 Task: Research Airbnb options in Stanger, South Africa from 20th December, 2023 to 25th December, 2023 for 7 adults. Place can be entire room or shared room with 4 bedrooms having 7 beds and 4 bathrooms. Property type can be house. Amenities needed are: wifi, TV, free parkinig on premises, gym, breakfast.
Action: Mouse moved to (400, 78)
Screenshot: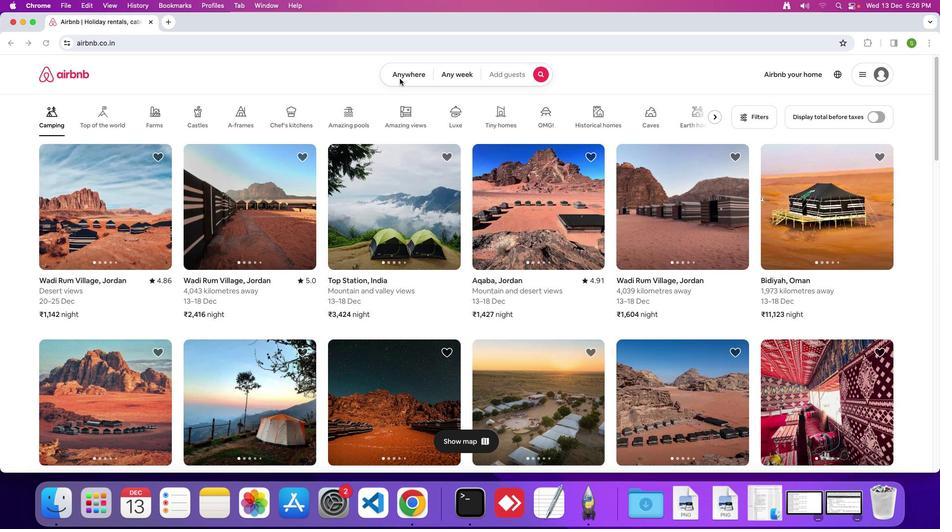 
Action: Mouse pressed left at (400, 78)
Screenshot: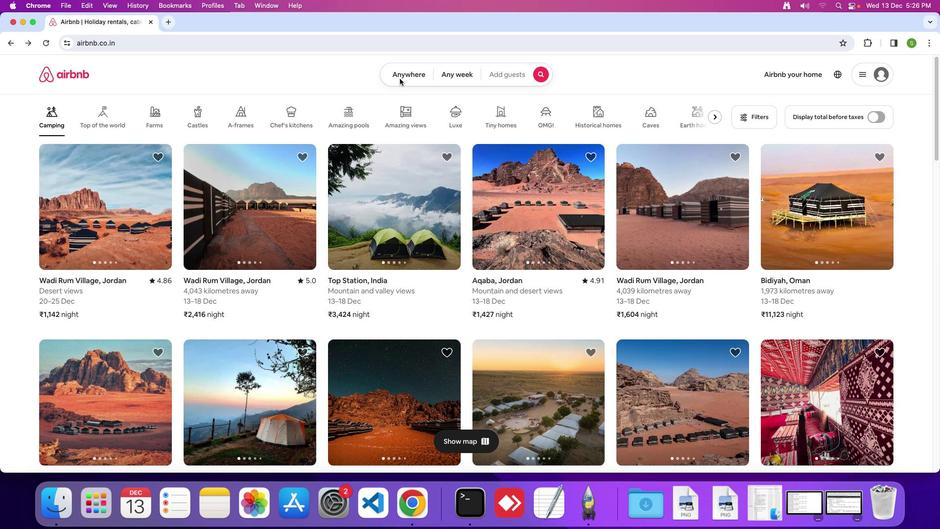 
Action: Mouse moved to (407, 76)
Screenshot: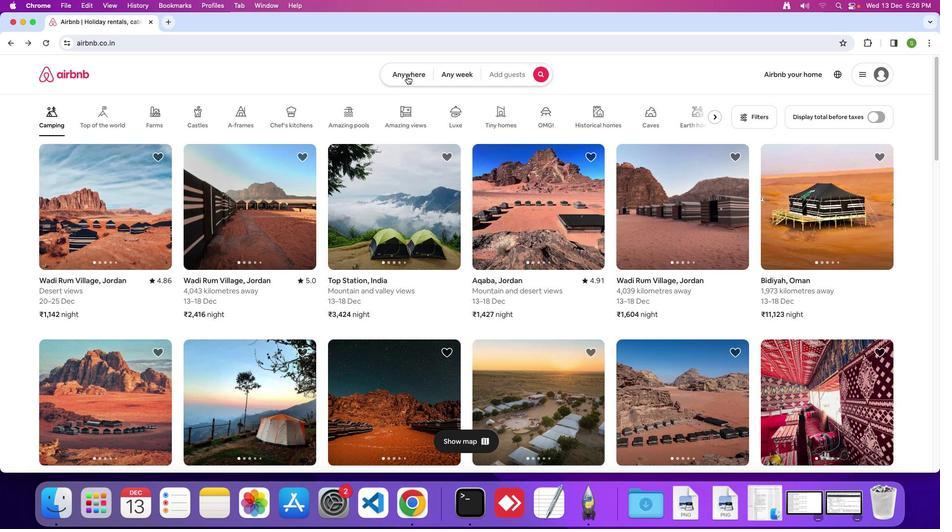 
Action: Mouse pressed left at (407, 76)
Screenshot: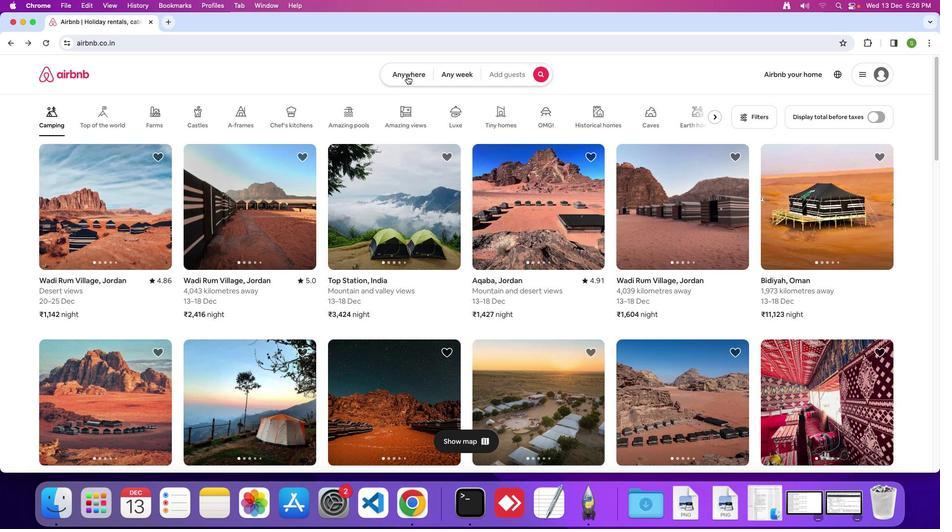
Action: Mouse moved to (359, 108)
Screenshot: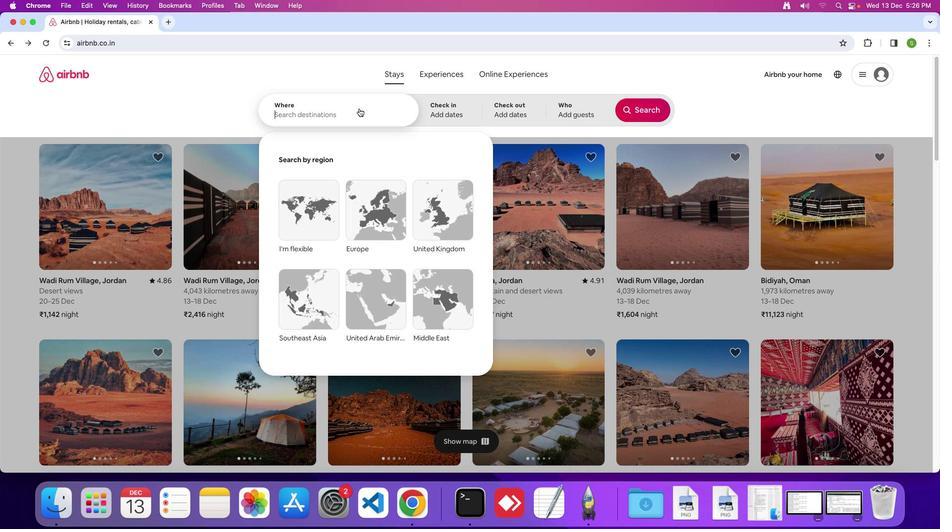 
Action: Mouse pressed left at (359, 108)
Screenshot: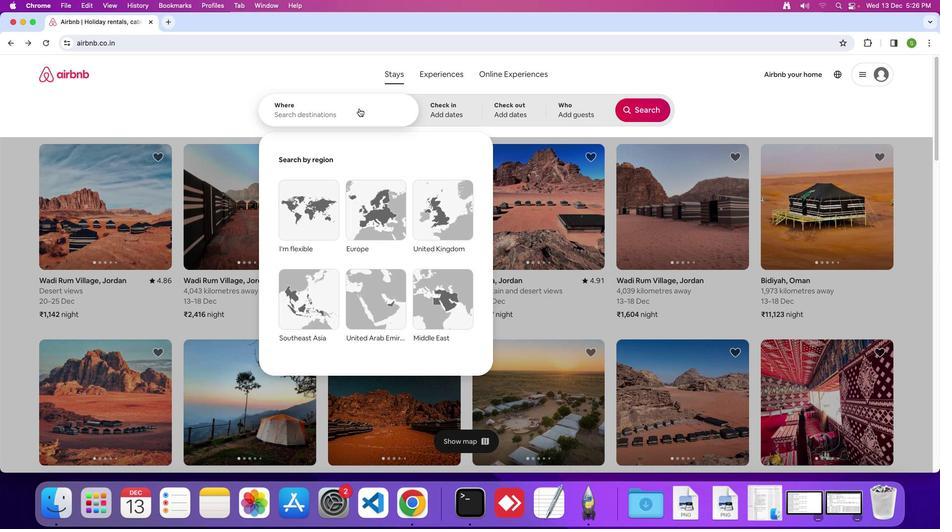 
Action: Mouse moved to (359, 108)
Screenshot: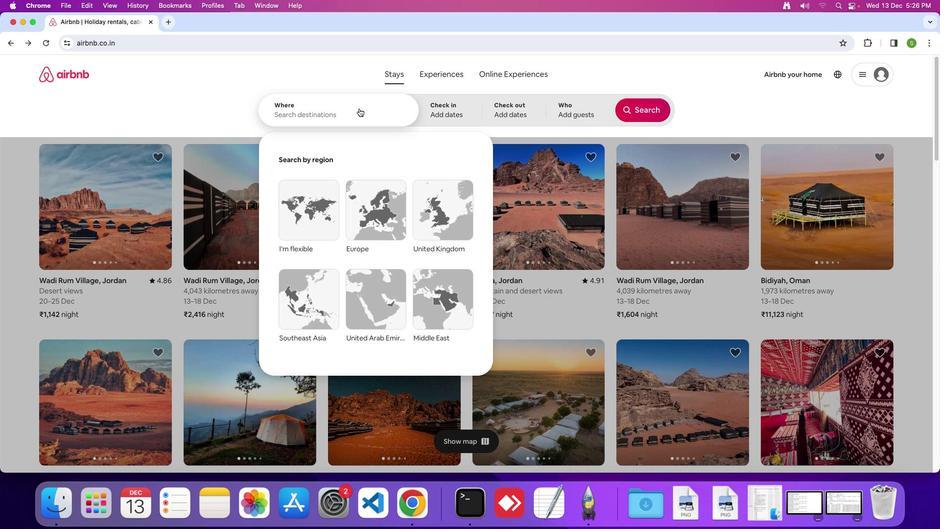 
Action: Key pressed 'S'Key.caps_lock't''a''n''g''e''r'','Key.spaceKey.shift'S''o''u''t''h'Key.spaceKey.shift'A''f''r''i''c''a'Key.enter
Screenshot: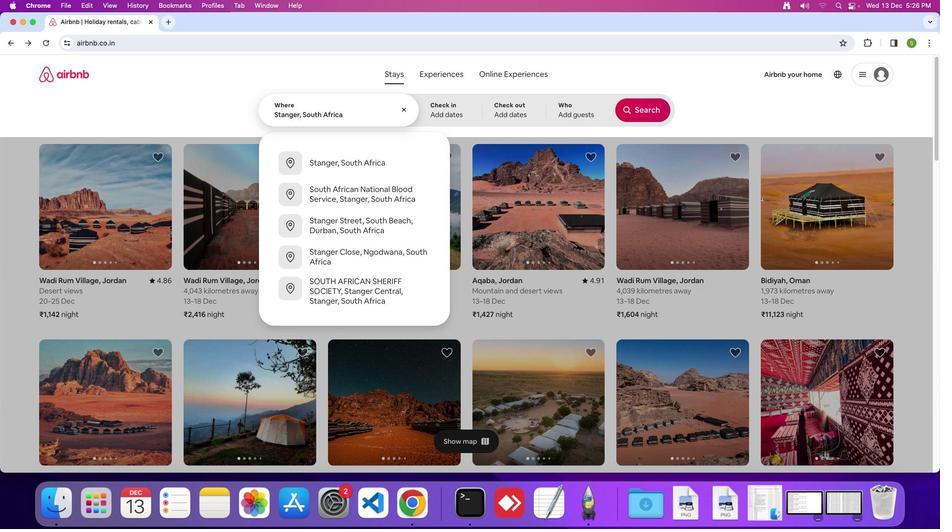 
Action: Mouse moved to (371, 298)
Screenshot: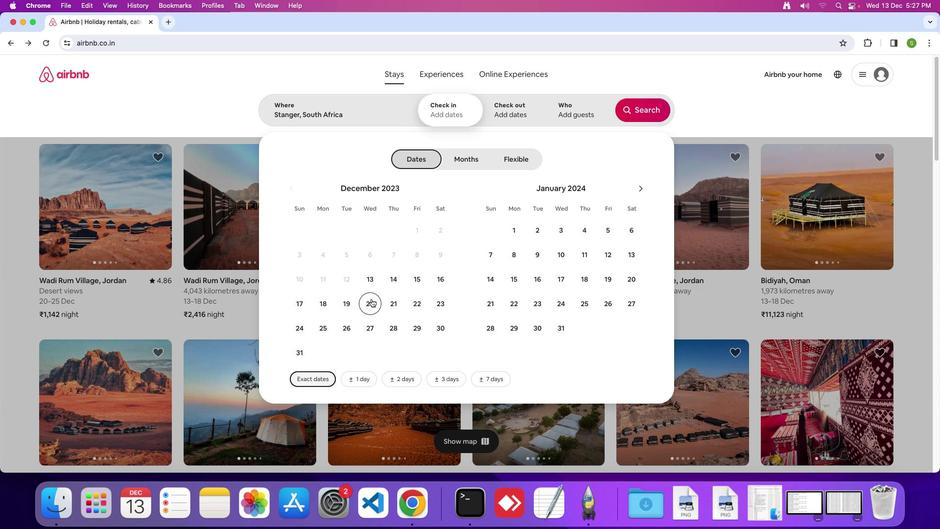 
Action: Mouse pressed left at (371, 298)
Screenshot: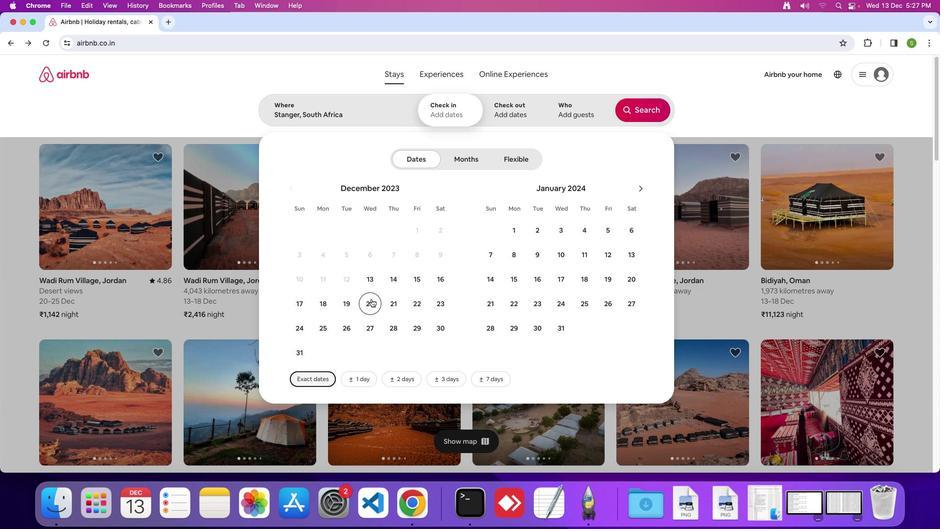 
Action: Mouse moved to (321, 321)
Screenshot: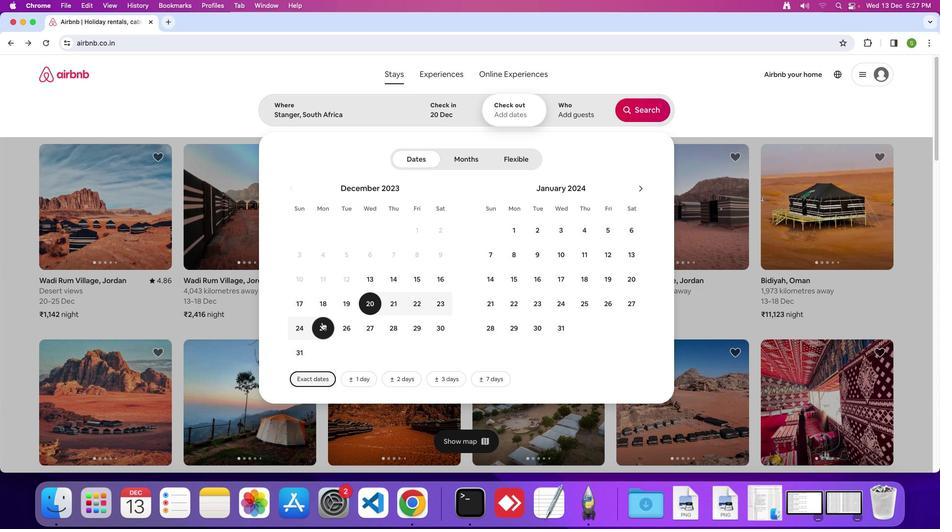 
Action: Mouse pressed left at (321, 321)
Screenshot: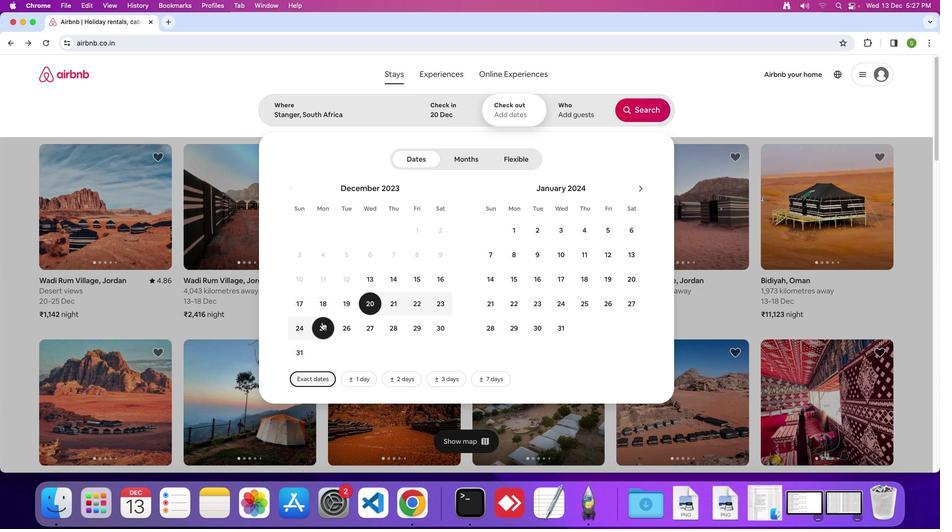 
Action: Mouse moved to (568, 107)
Screenshot: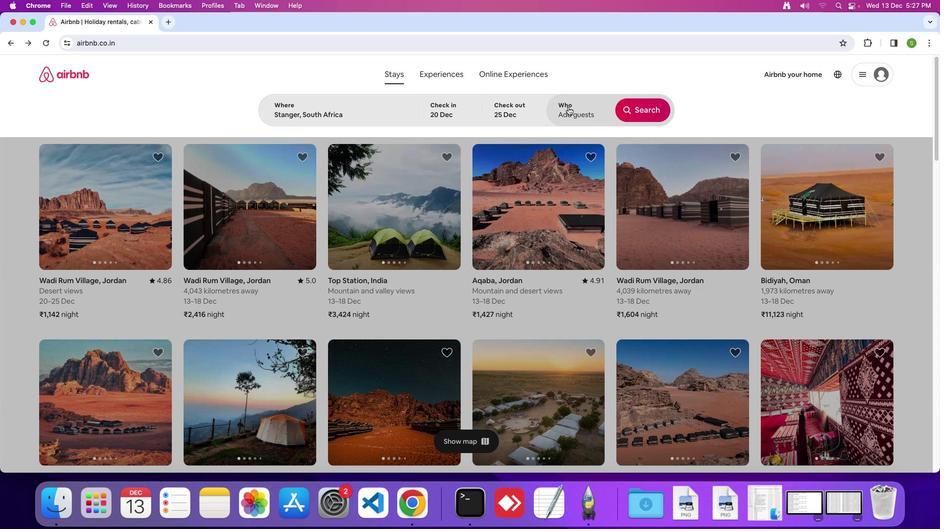 
Action: Mouse pressed left at (568, 107)
Screenshot: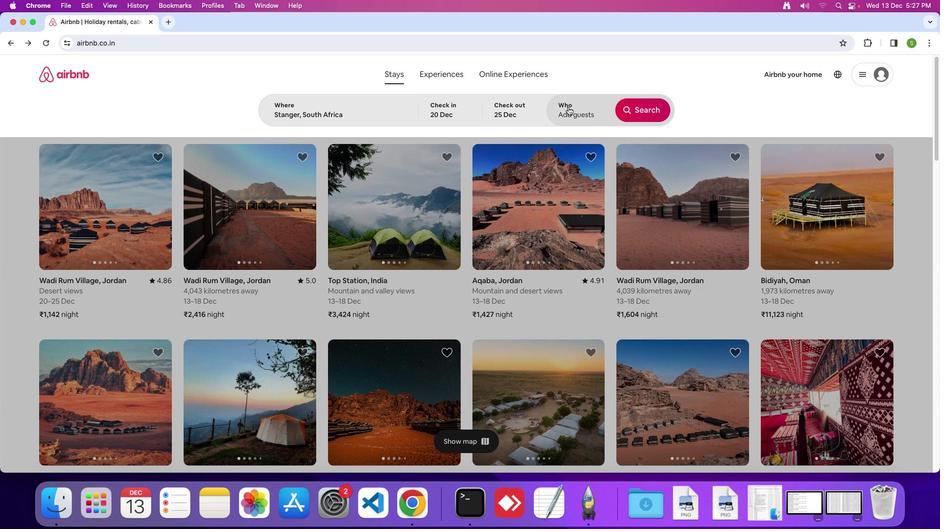 
Action: Mouse moved to (644, 159)
Screenshot: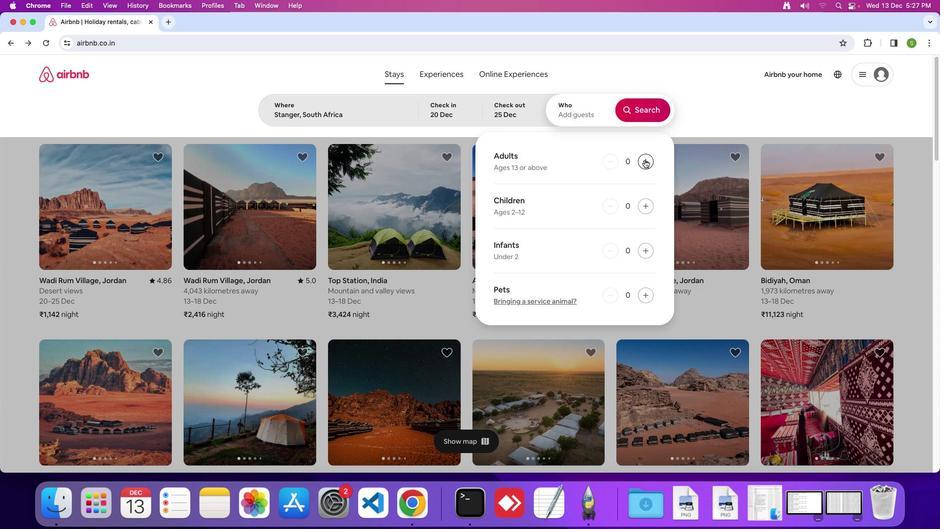 
Action: Mouse pressed left at (644, 159)
Screenshot: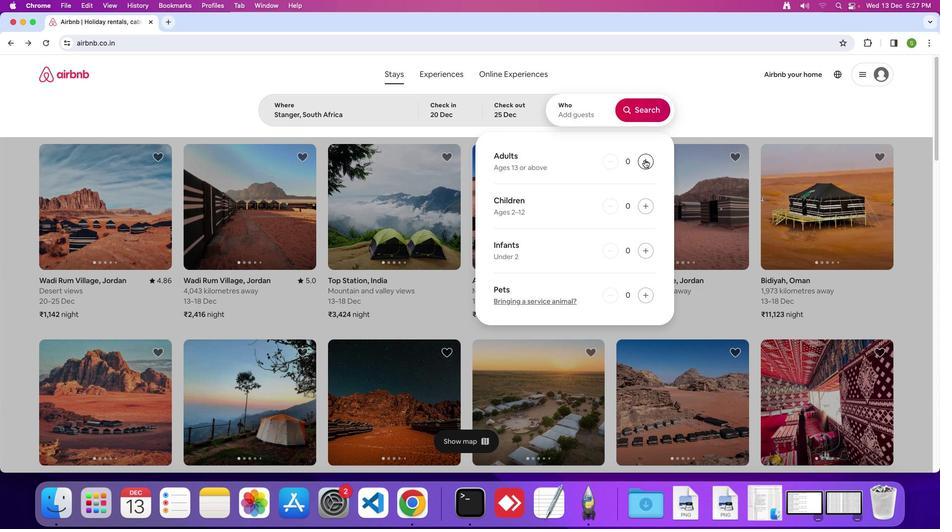 
Action: Mouse pressed left at (644, 159)
Screenshot: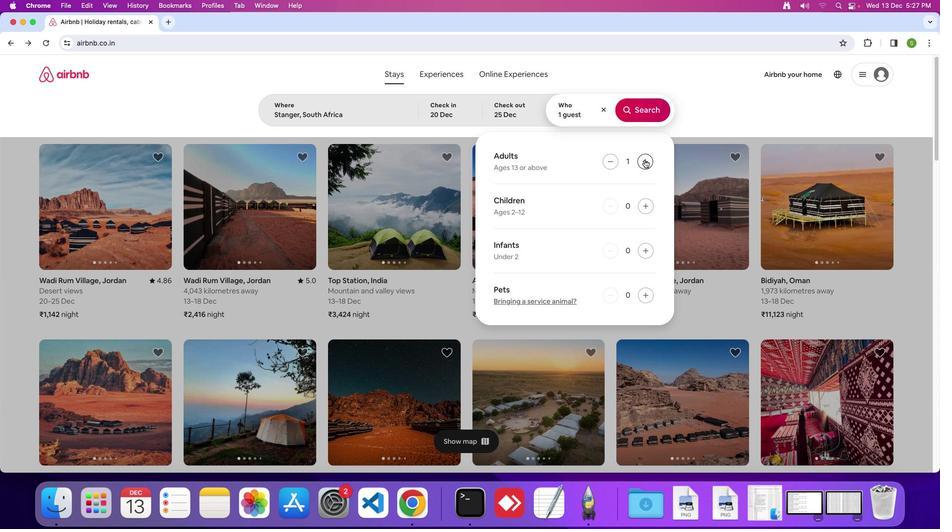 
Action: Mouse pressed left at (644, 159)
Screenshot: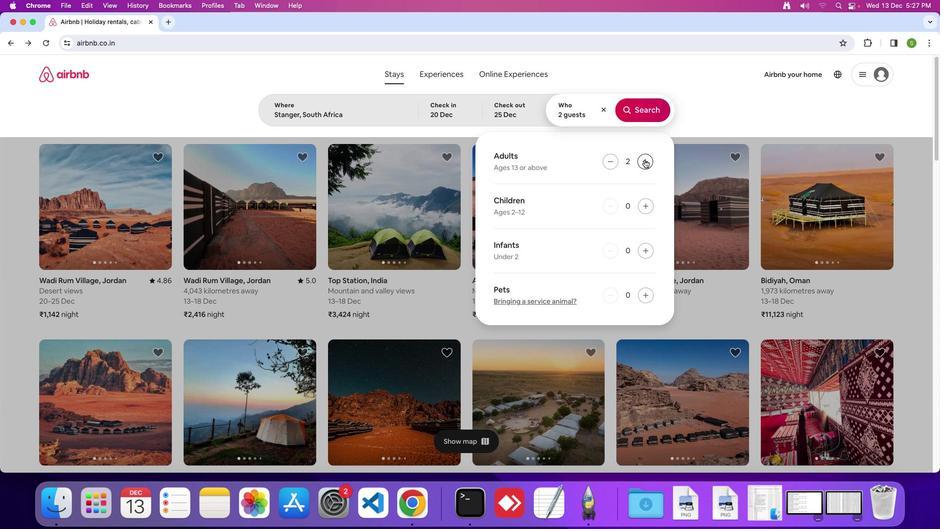 
Action: Mouse pressed left at (644, 159)
Screenshot: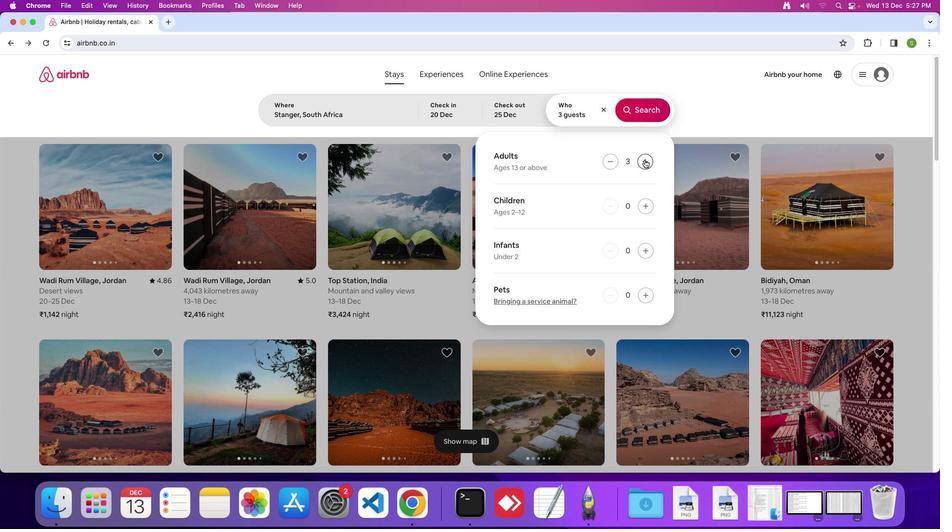 
Action: Mouse pressed left at (644, 159)
Screenshot: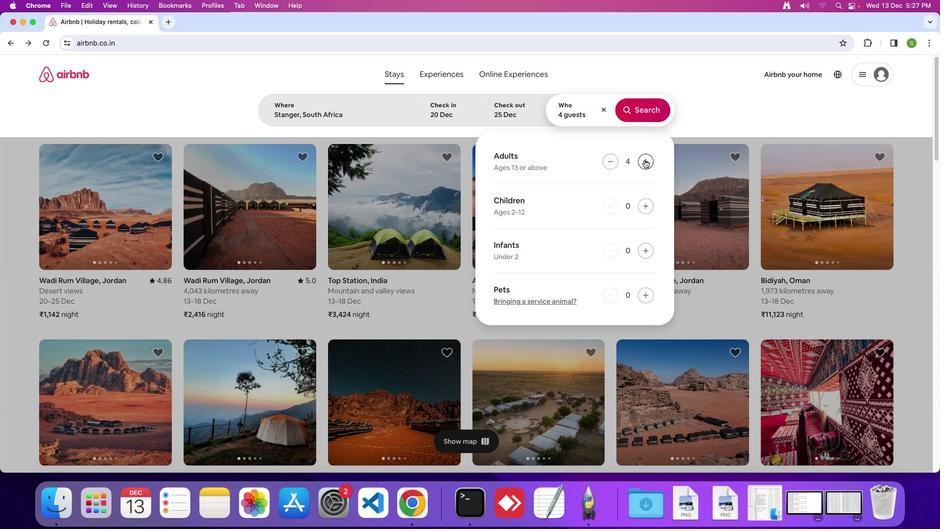
Action: Mouse pressed left at (644, 159)
Screenshot: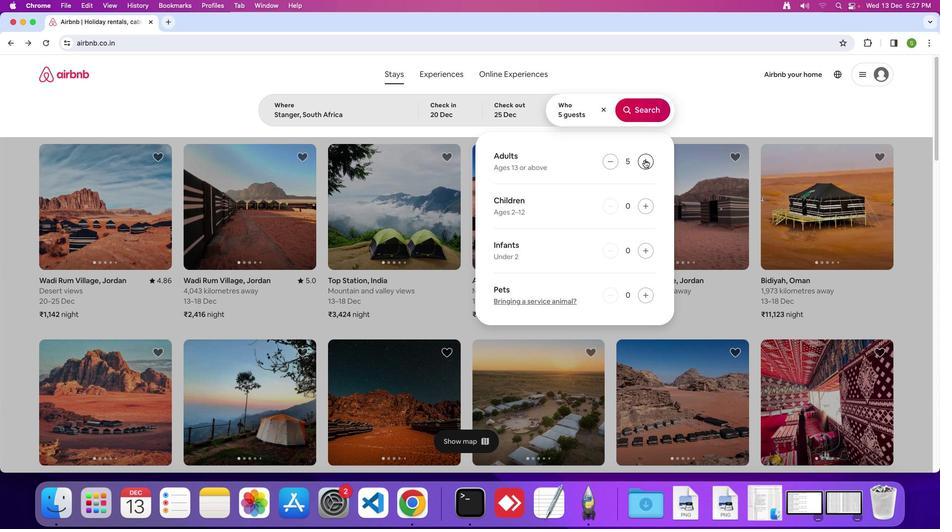 
Action: Mouse pressed left at (644, 159)
Screenshot: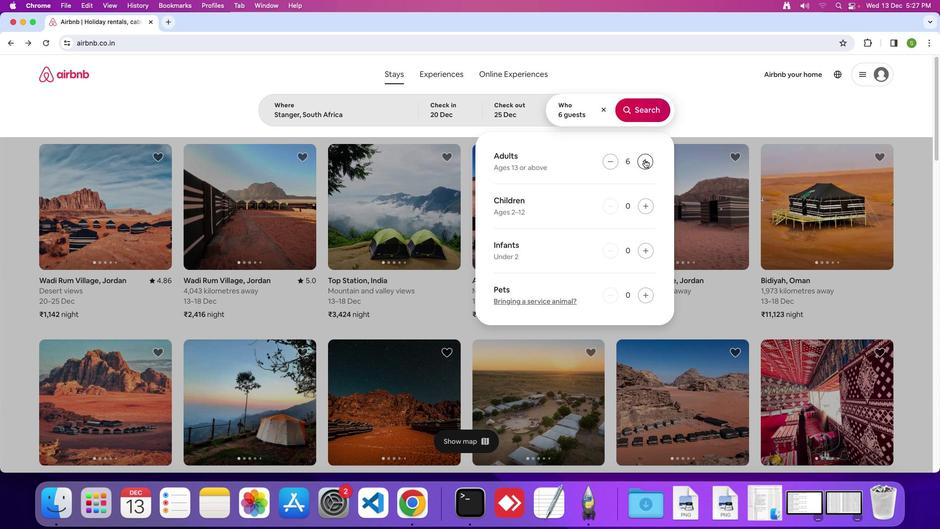 
Action: Mouse moved to (644, 113)
Screenshot: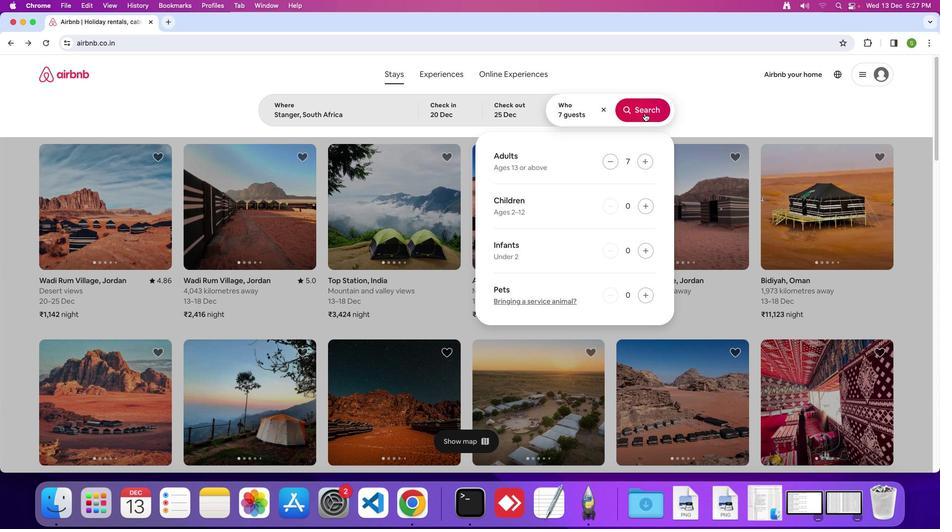 
Action: Mouse pressed left at (644, 113)
Screenshot: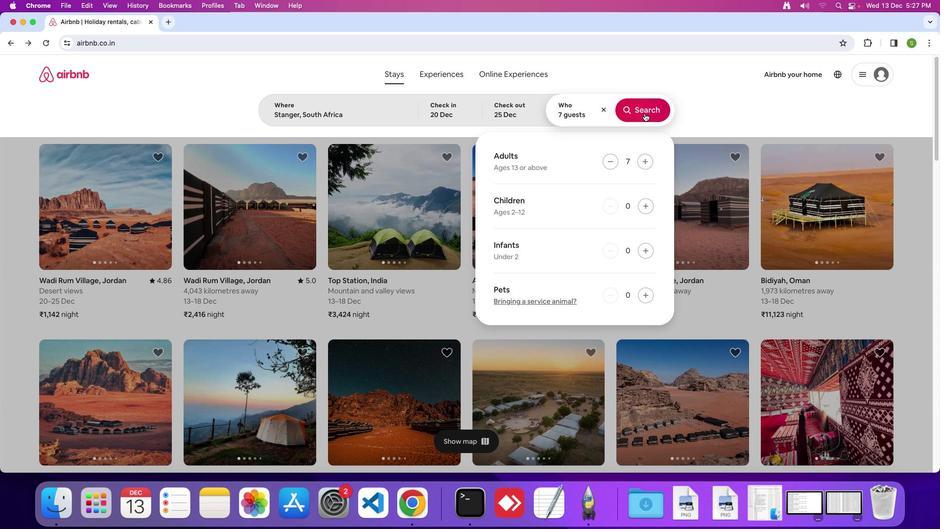 
Action: Mouse moved to (782, 116)
Screenshot: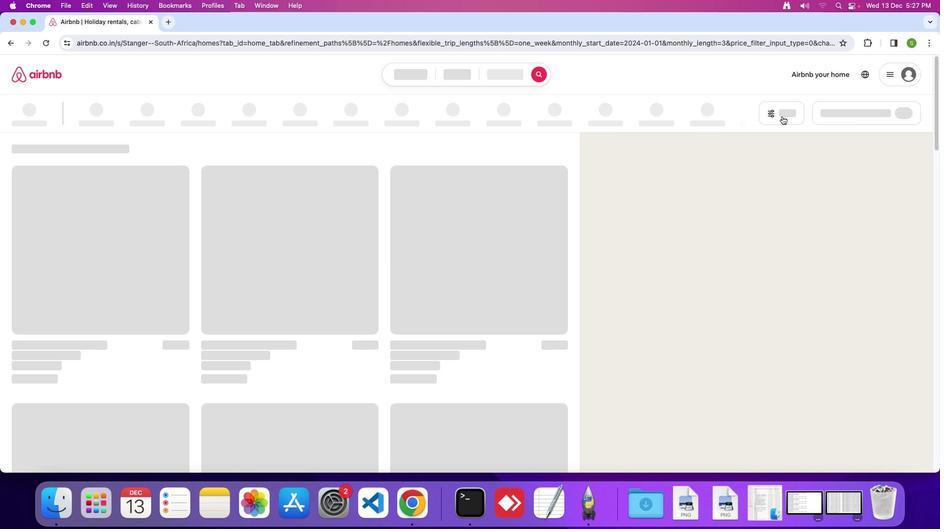 
Action: Mouse pressed left at (782, 116)
Screenshot: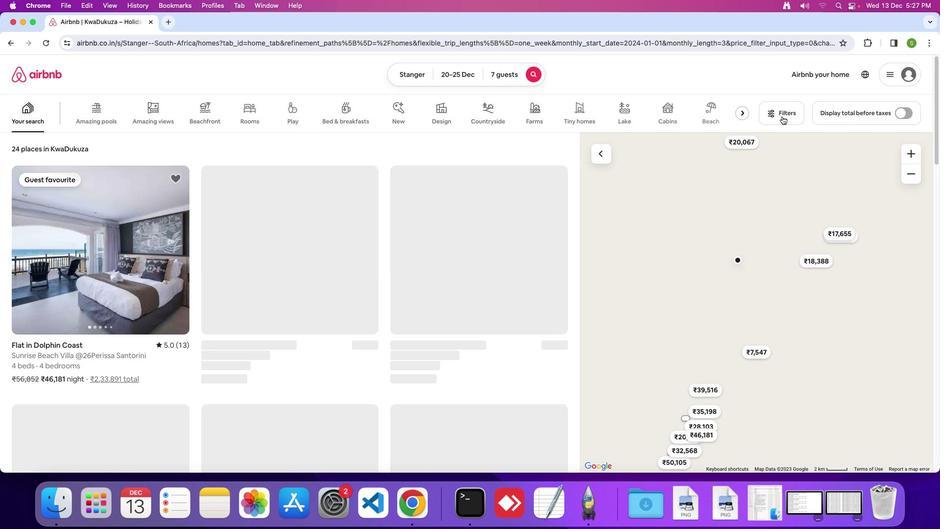 
Action: Mouse moved to (471, 309)
Screenshot: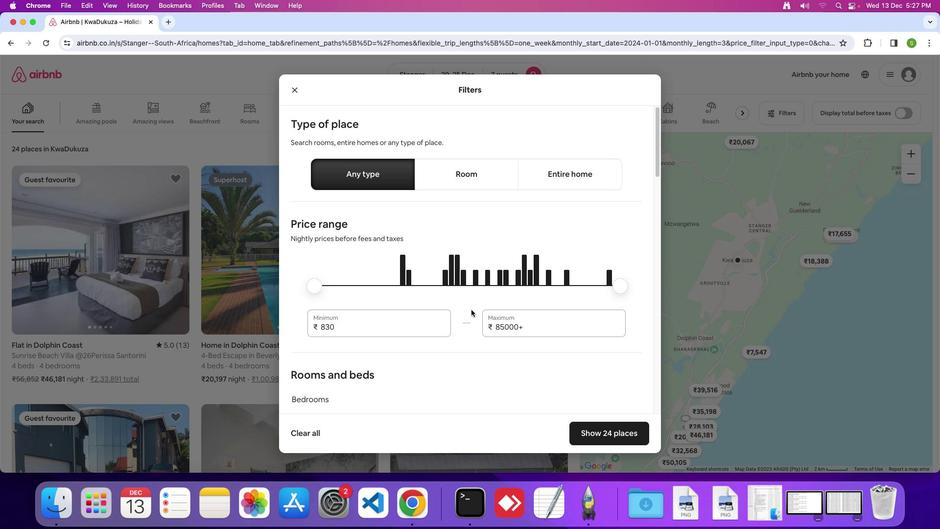 
Action: Mouse scrolled (471, 309) with delta (0, 0)
Screenshot: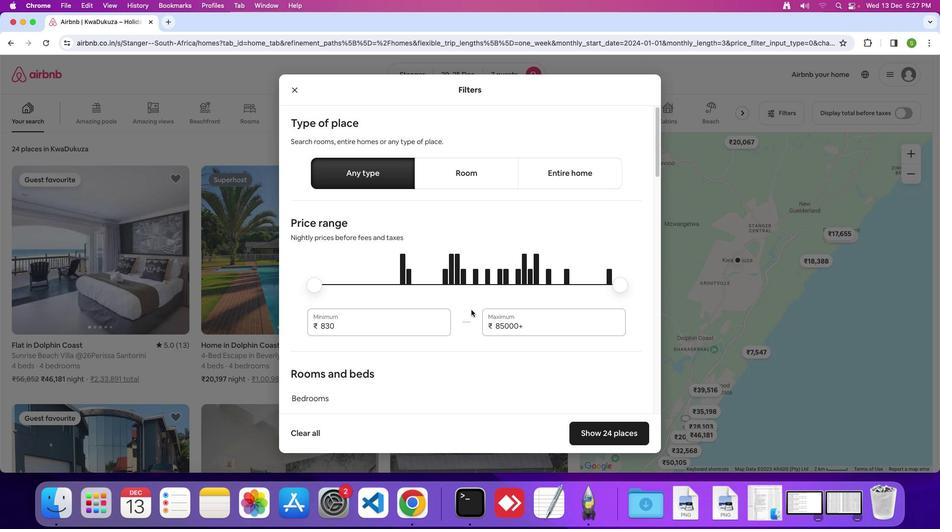 
Action: Mouse scrolled (471, 309) with delta (0, 0)
Screenshot: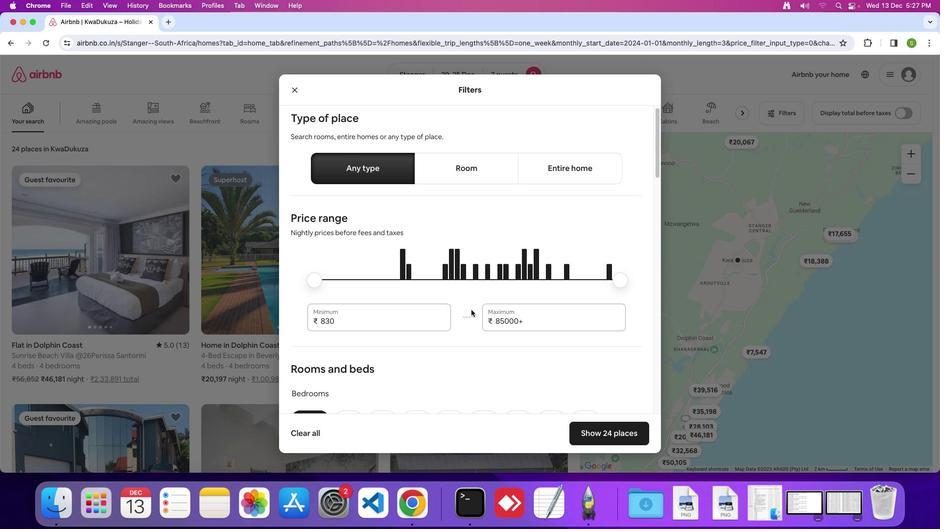 
Action: Mouse scrolled (471, 309) with delta (0, 0)
Screenshot: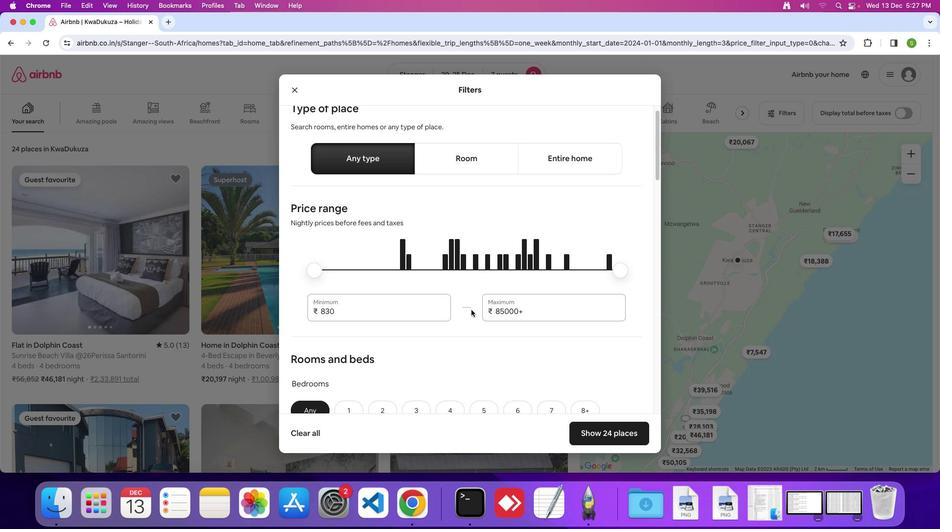
Action: Mouse scrolled (471, 309) with delta (0, 0)
Screenshot: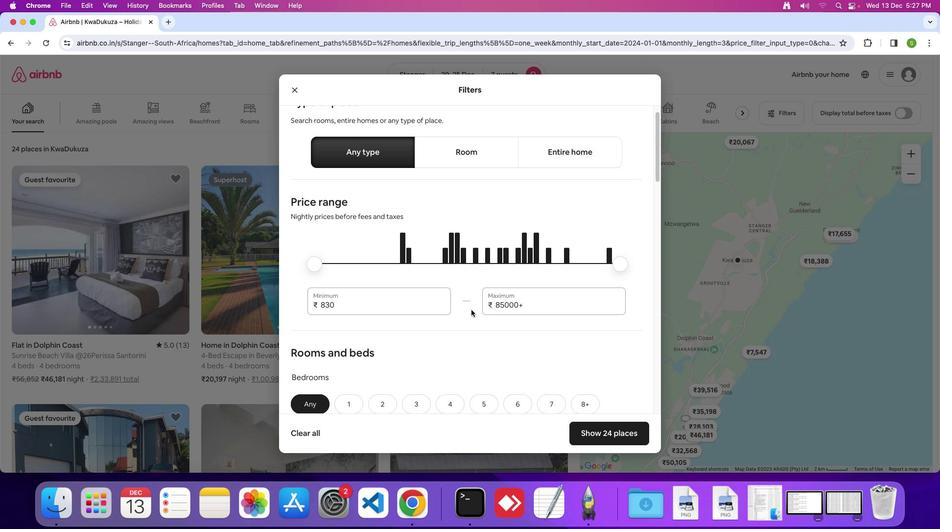 
Action: Mouse scrolled (471, 309) with delta (0, 0)
Screenshot: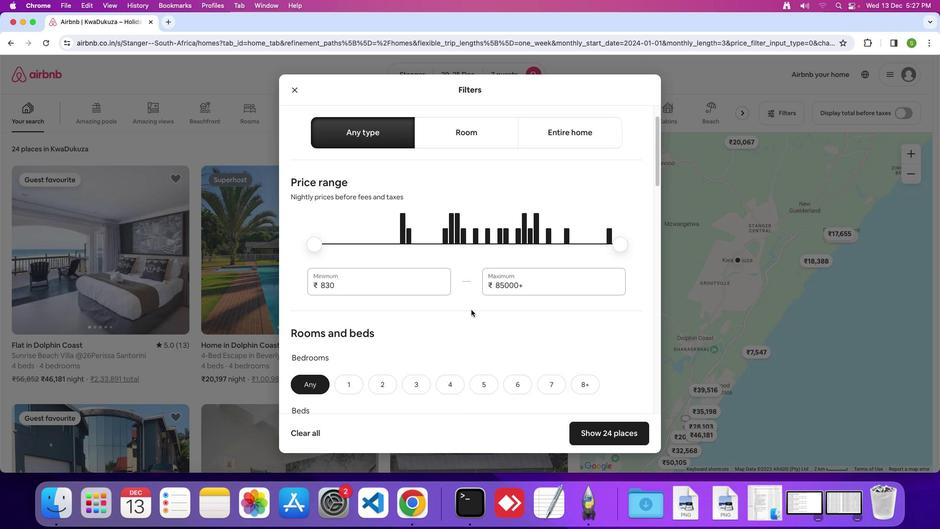 
Action: Mouse scrolled (471, 309) with delta (0, 0)
Screenshot: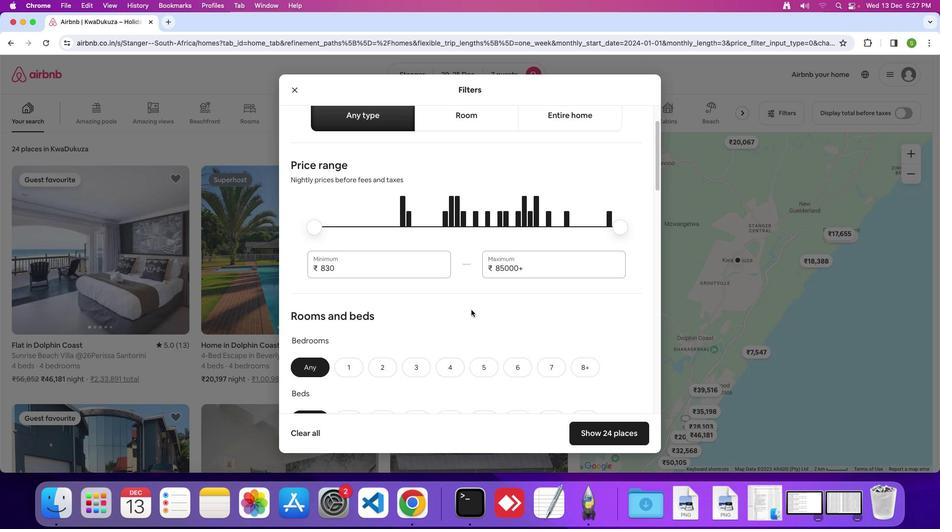 
Action: Mouse scrolled (471, 309) with delta (0, 0)
Screenshot: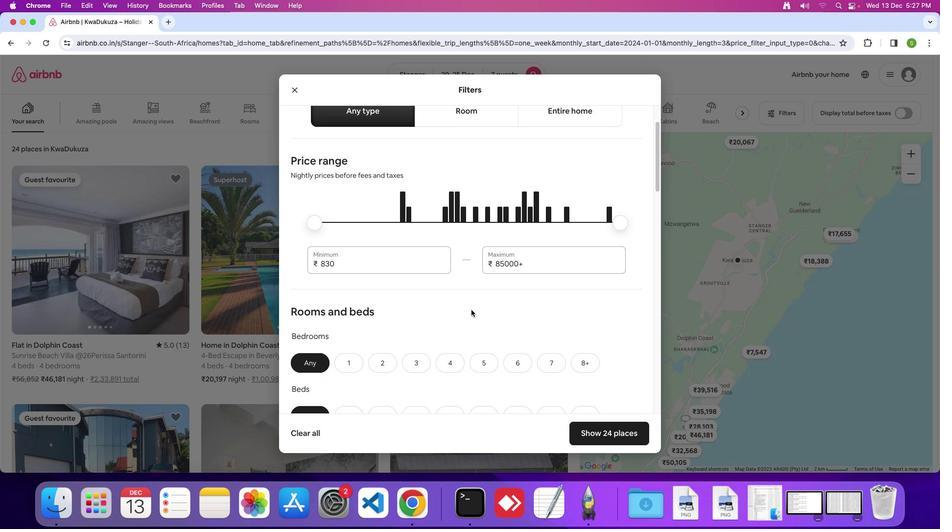 
Action: Mouse scrolled (471, 309) with delta (0, 0)
Screenshot: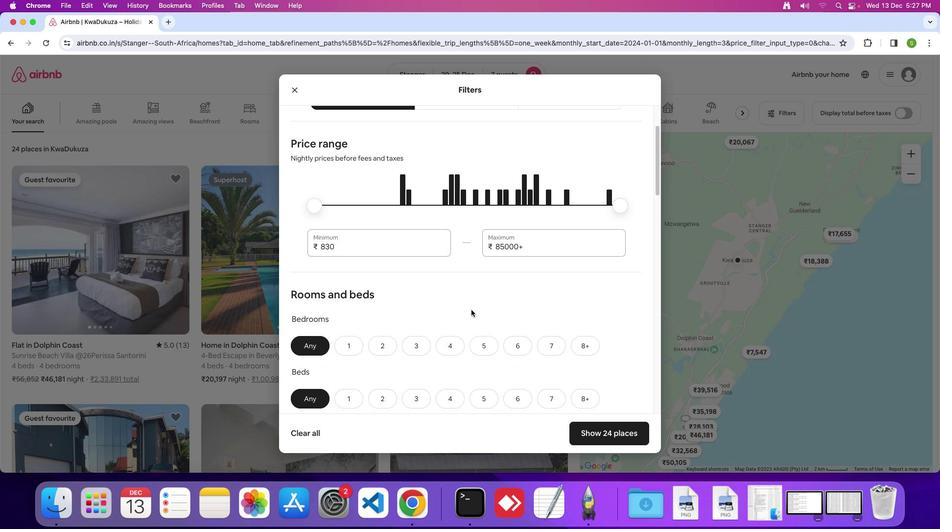 
Action: Mouse scrolled (471, 309) with delta (0, 0)
Screenshot: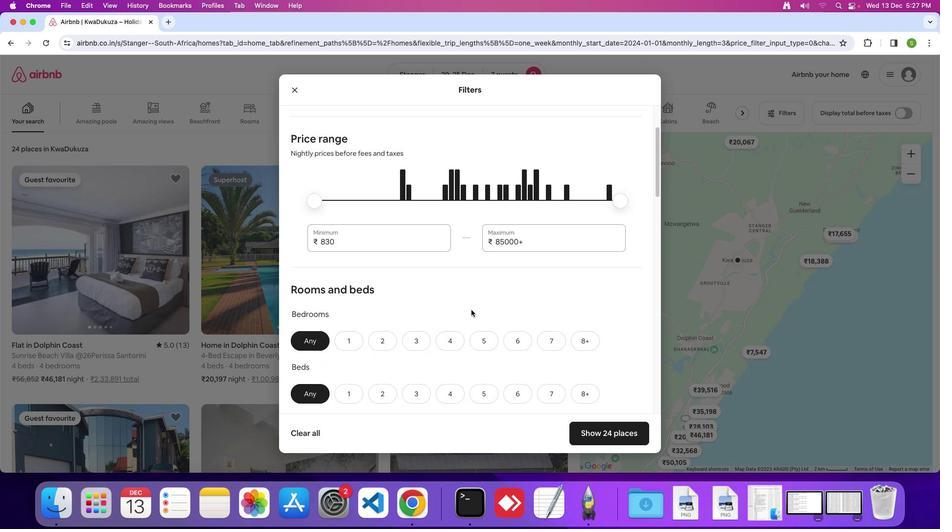 
Action: Mouse scrolled (471, 309) with delta (0, 0)
Screenshot: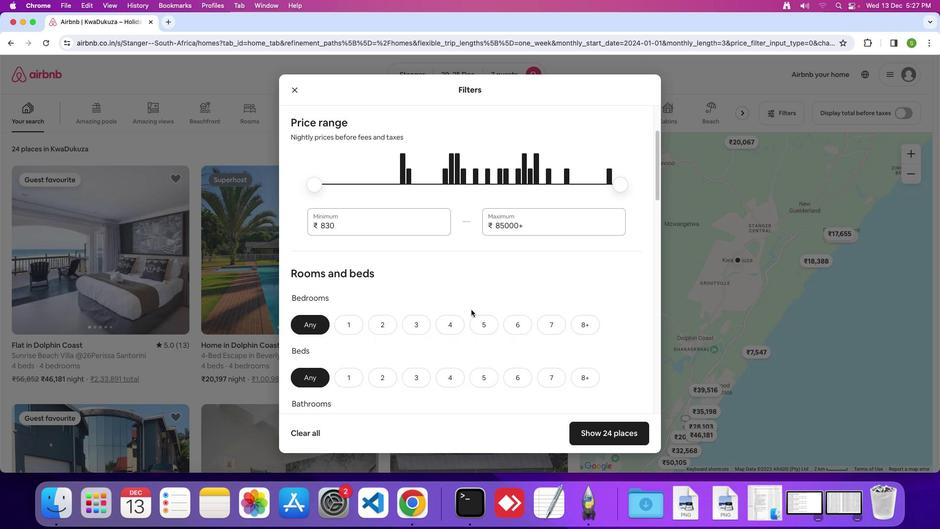 
Action: Mouse scrolled (471, 309) with delta (0, 0)
Screenshot: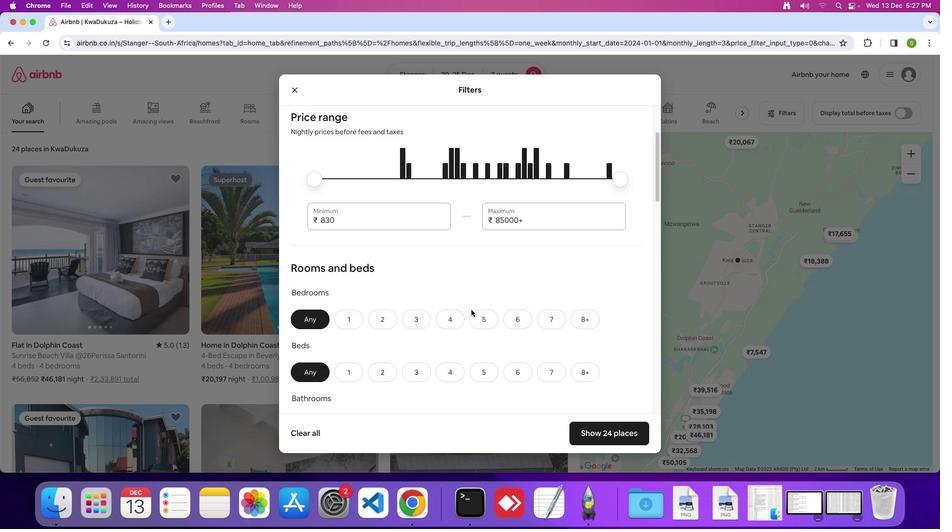 
Action: Mouse scrolled (471, 309) with delta (0, 0)
Screenshot: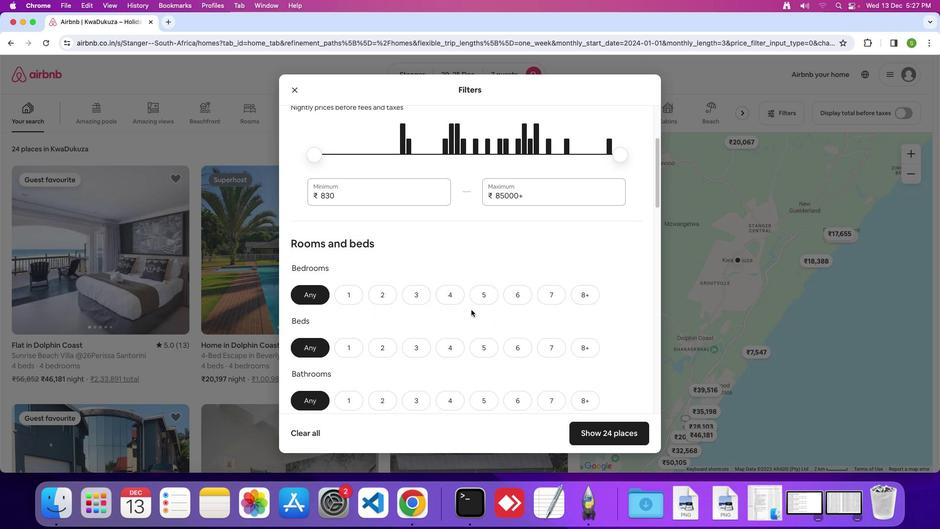 
Action: Mouse moved to (452, 263)
Screenshot: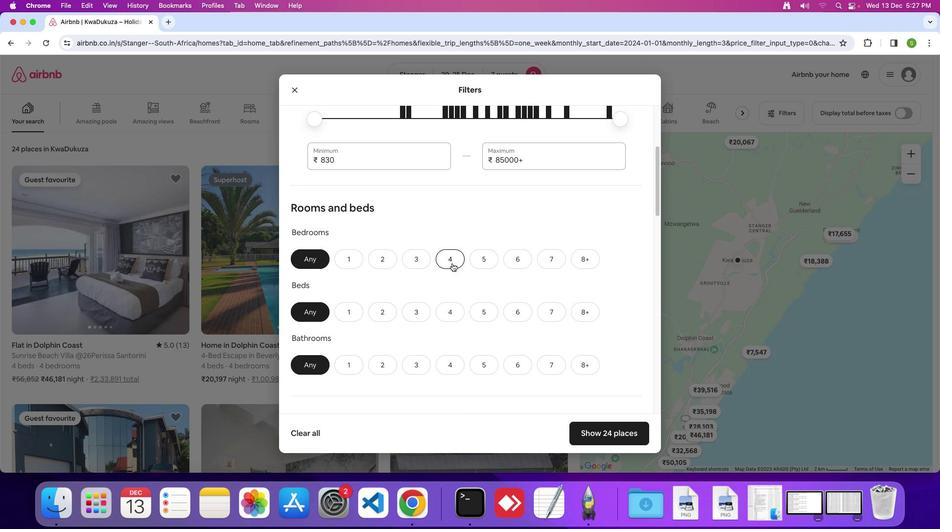 
Action: Mouse pressed left at (452, 263)
Screenshot: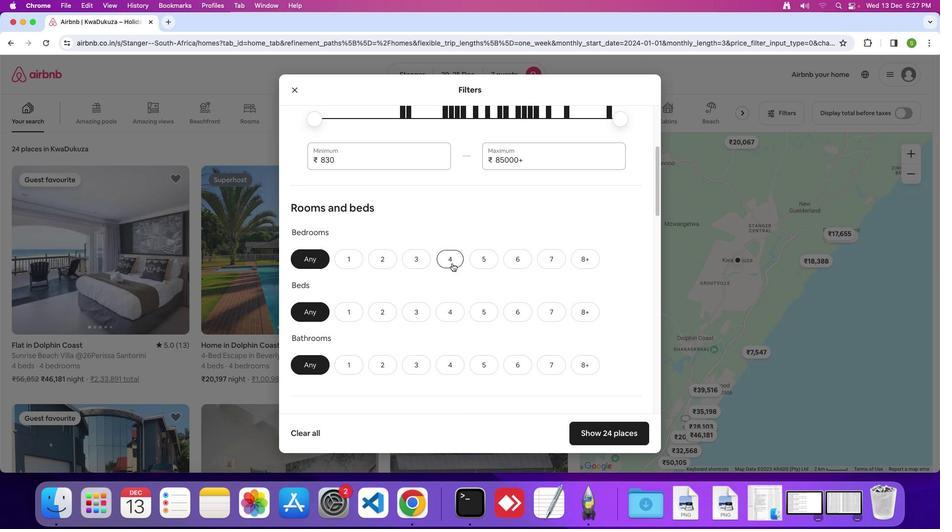 
Action: Mouse moved to (551, 316)
Screenshot: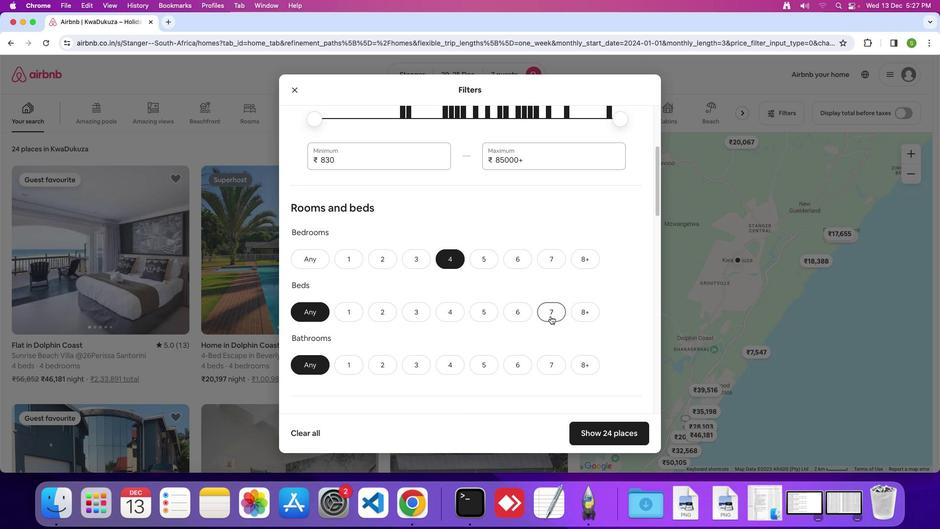 
Action: Mouse pressed left at (551, 316)
Screenshot: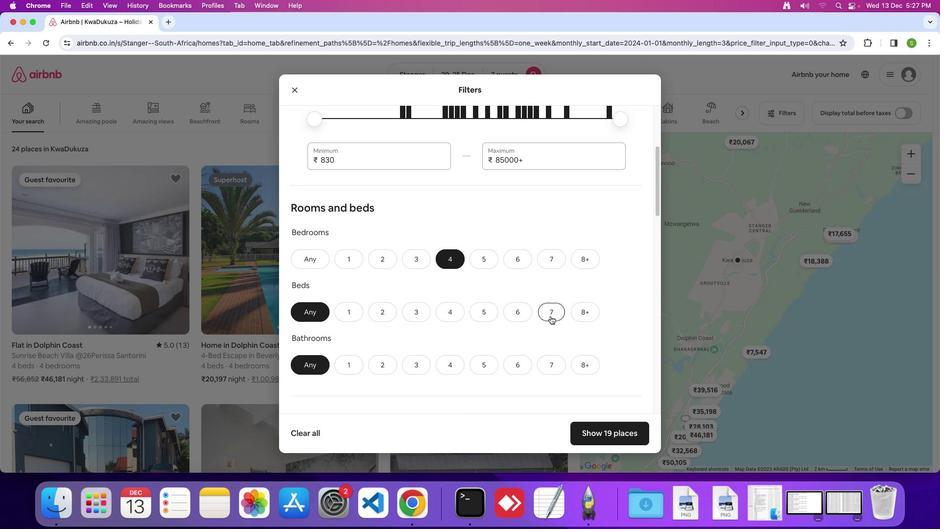 
Action: Mouse moved to (450, 361)
Screenshot: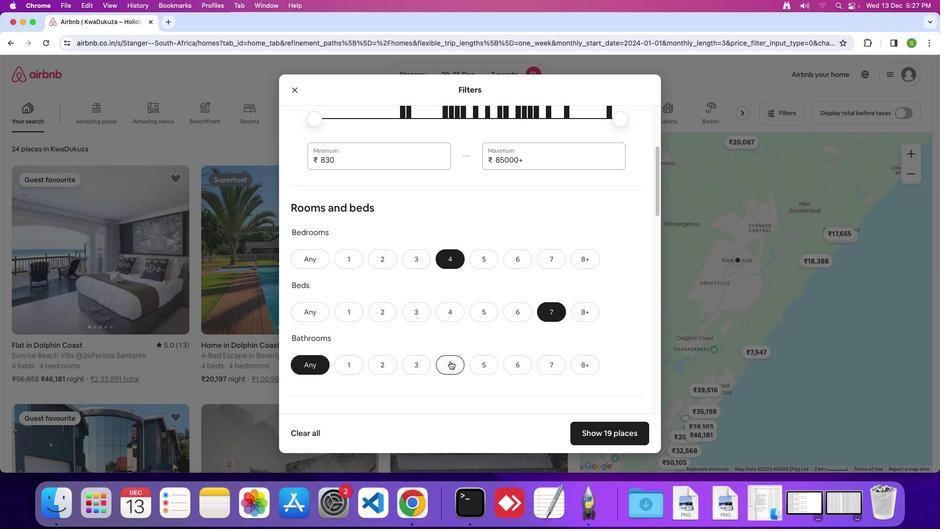 
Action: Mouse pressed left at (450, 361)
Screenshot: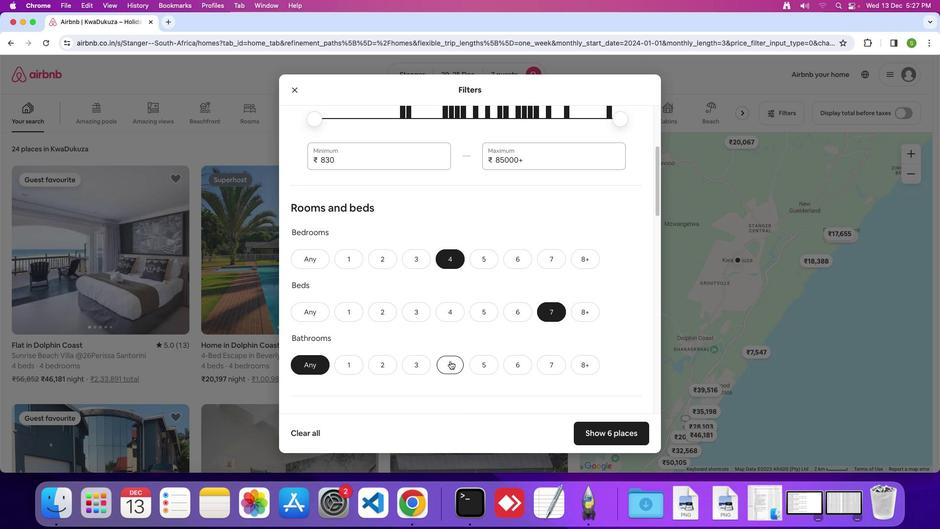 
Action: Mouse moved to (448, 303)
Screenshot: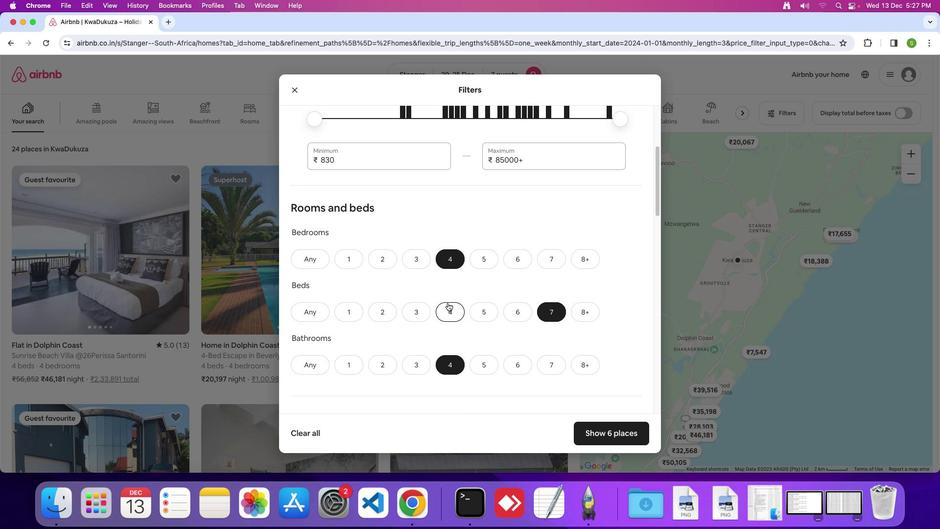 
Action: Mouse scrolled (448, 303) with delta (0, 0)
Screenshot: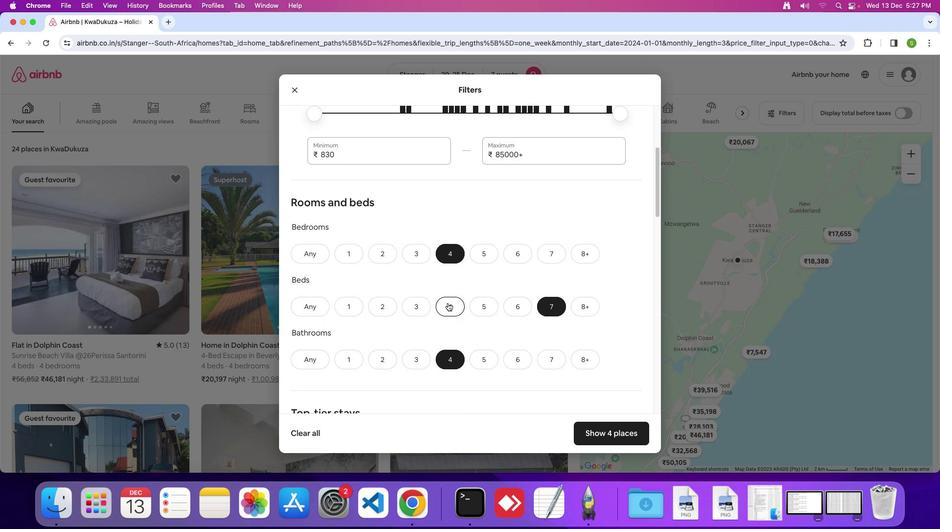 
Action: Mouse scrolled (448, 303) with delta (0, 0)
Screenshot: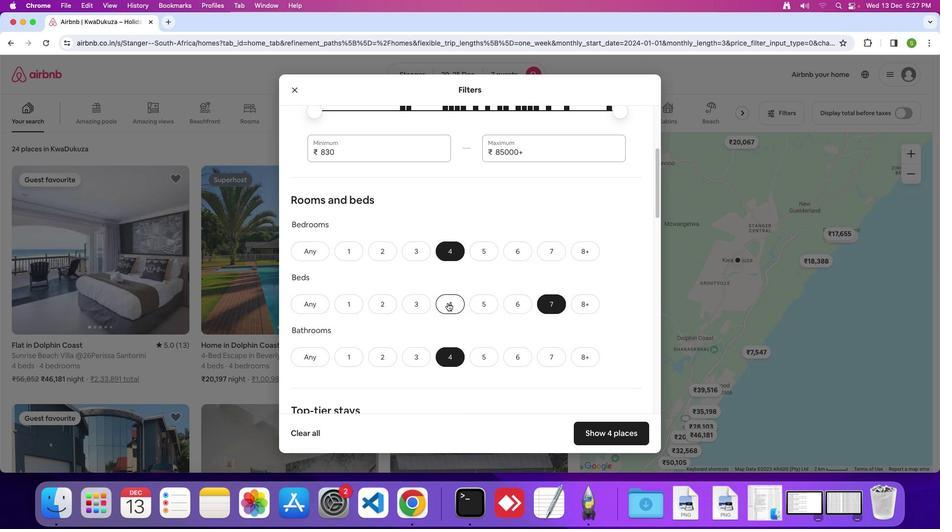 
Action: Mouse scrolled (448, 303) with delta (0, 0)
Screenshot: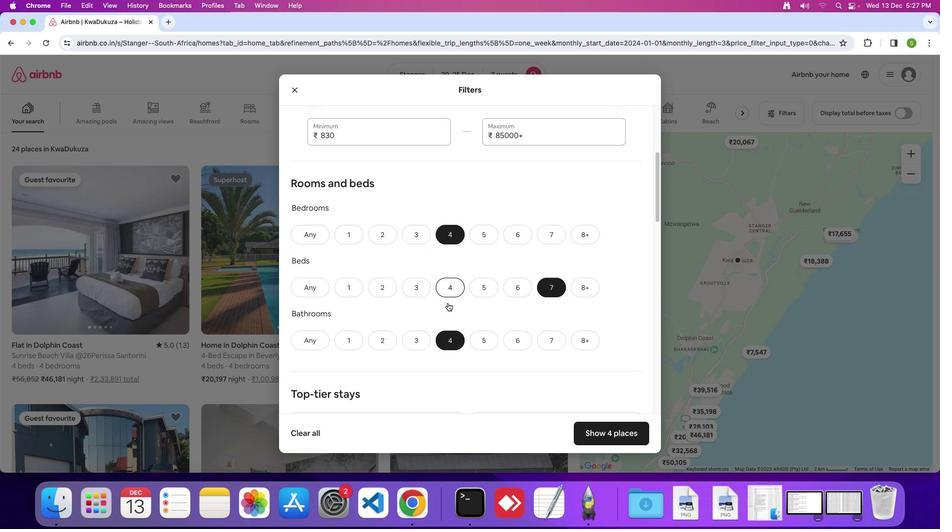
Action: Mouse scrolled (448, 303) with delta (0, 0)
Screenshot: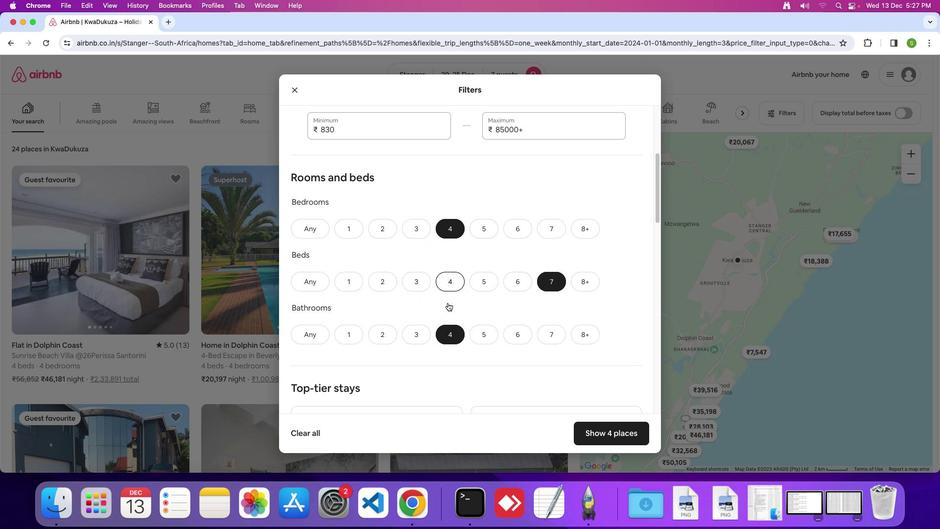 
Action: Mouse scrolled (448, 303) with delta (0, 0)
Screenshot: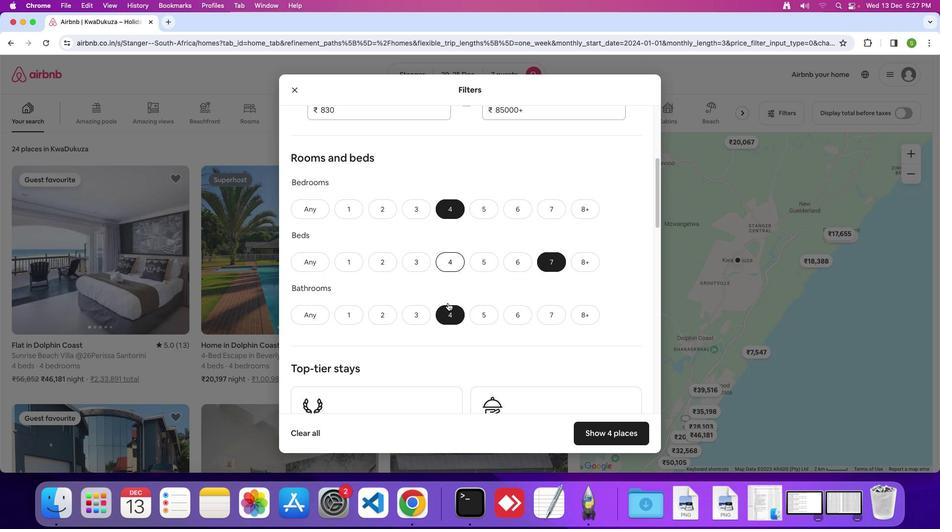 
Action: Mouse scrolled (448, 303) with delta (0, 0)
Screenshot: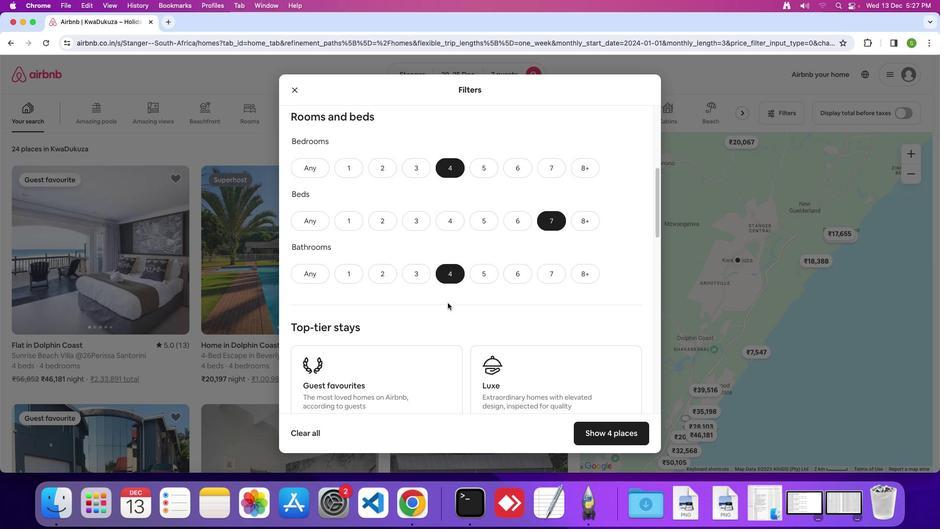 
Action: Mouse scrolled (448, 303) with delta (0, 0)
Screenshot: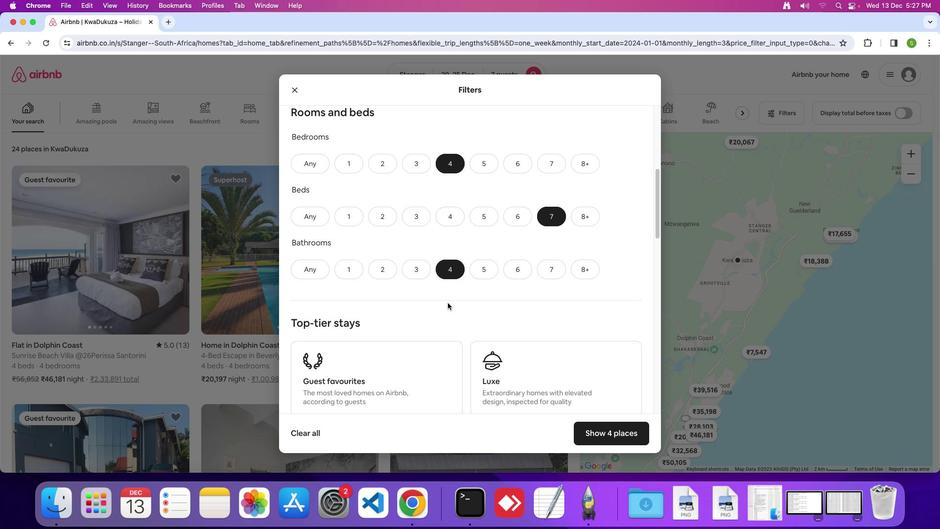 
Action: Mouse scrolled (448, 303) with delta (0, 0)
Screenshot: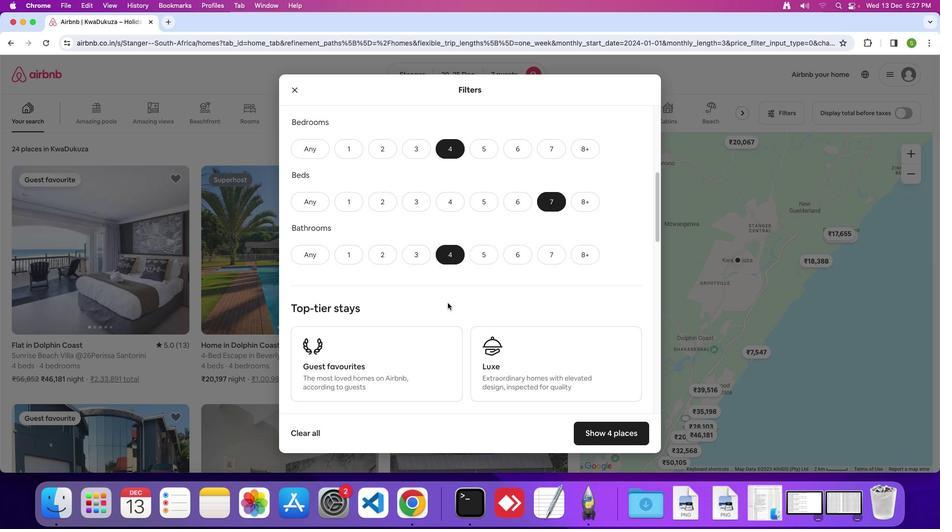 
Action: Mouse scrolled (448, 303) with delta (0, 0)
Screenshot: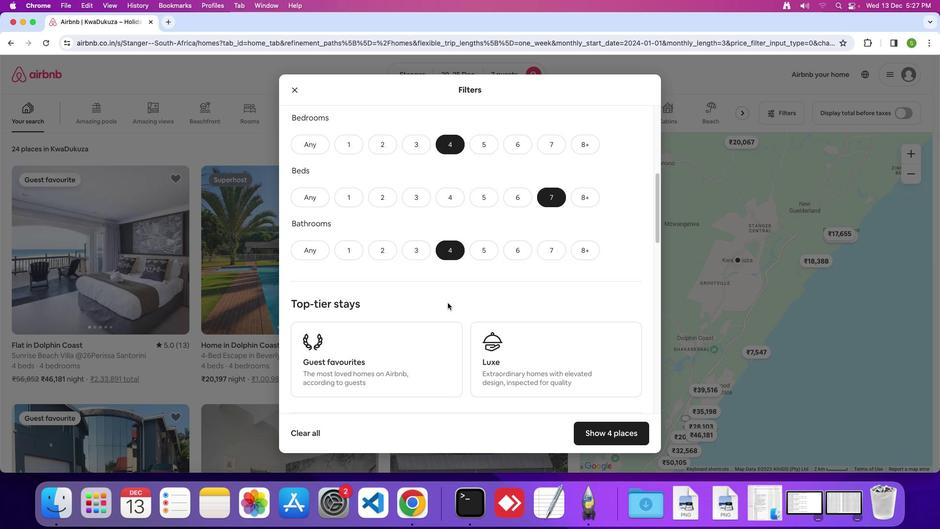 
Action: Mouse scrolled (448, 303) with delta (0, 0)
Screenshot: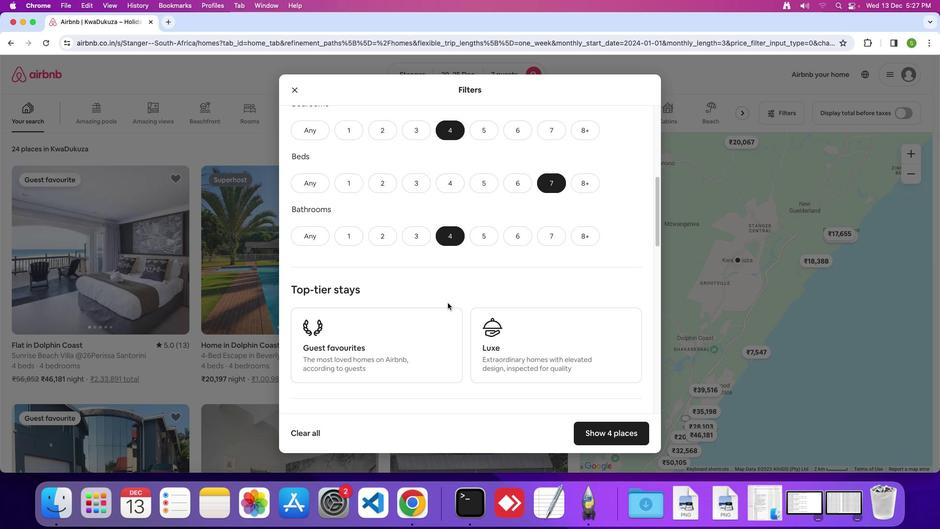 
Action: Mouse scrolled (448, 303) with delta (0, 0)
Screenshot: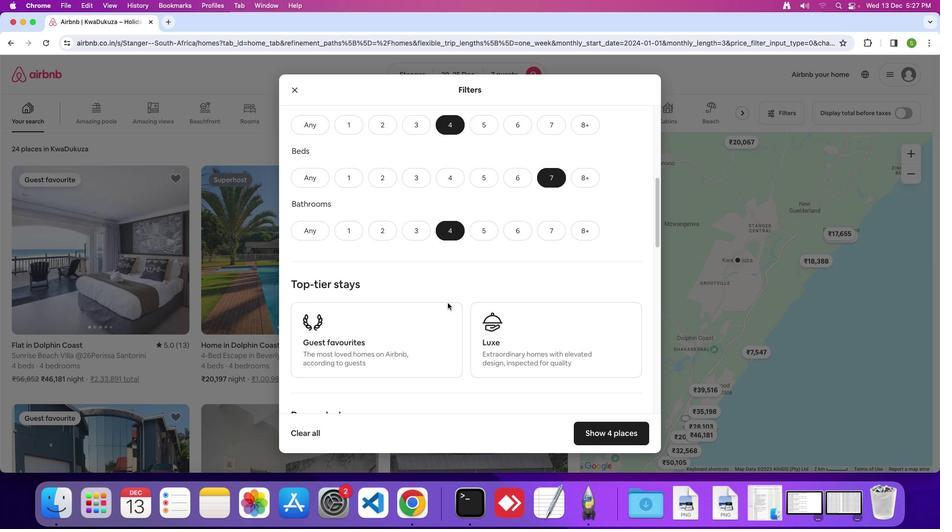 
Action: Mouse scrolled (448, 303) with delta (0, 0)
Screenshot: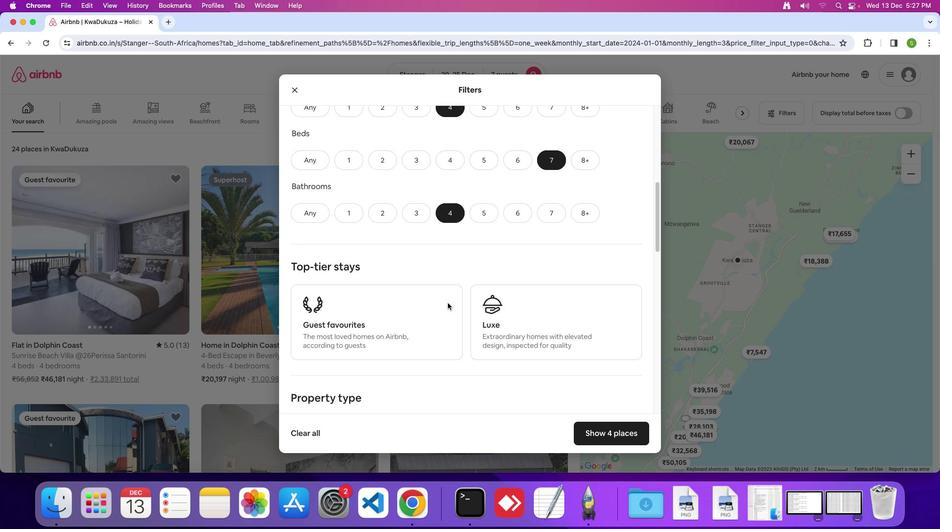 
Action: Mouse scrolled (448, 303) with delta (0, 0)
Screenshot: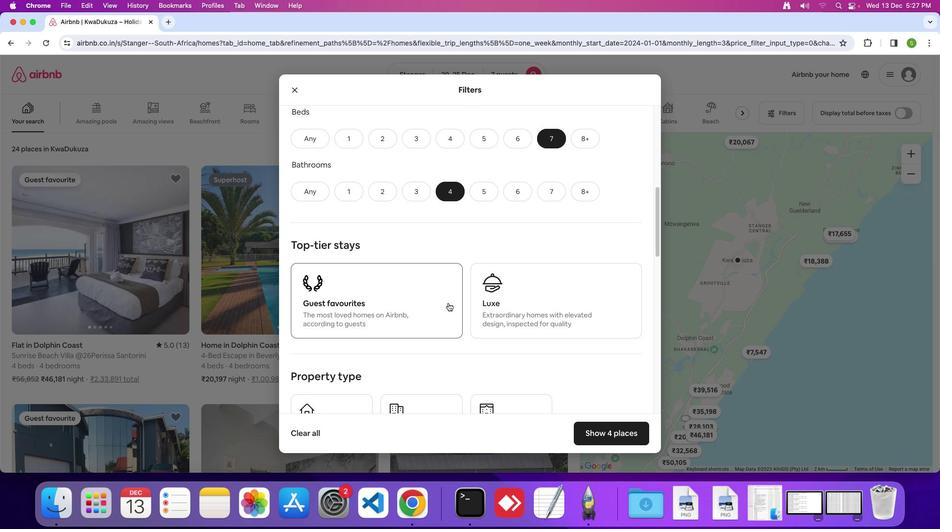 
Action: Mouse scrolled (448, 303) with delta (0, 0)
Screenshot: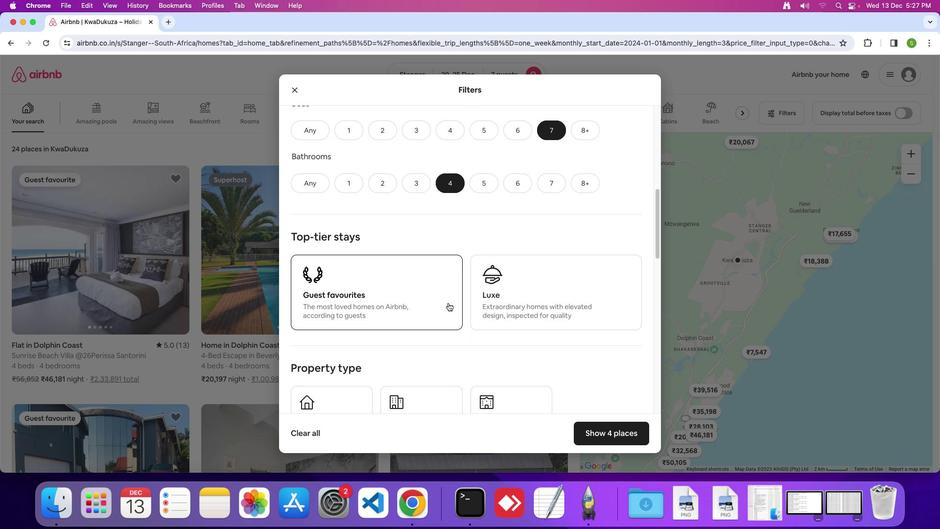 
Action: Mouse moved to (448, 303)
Screenshot: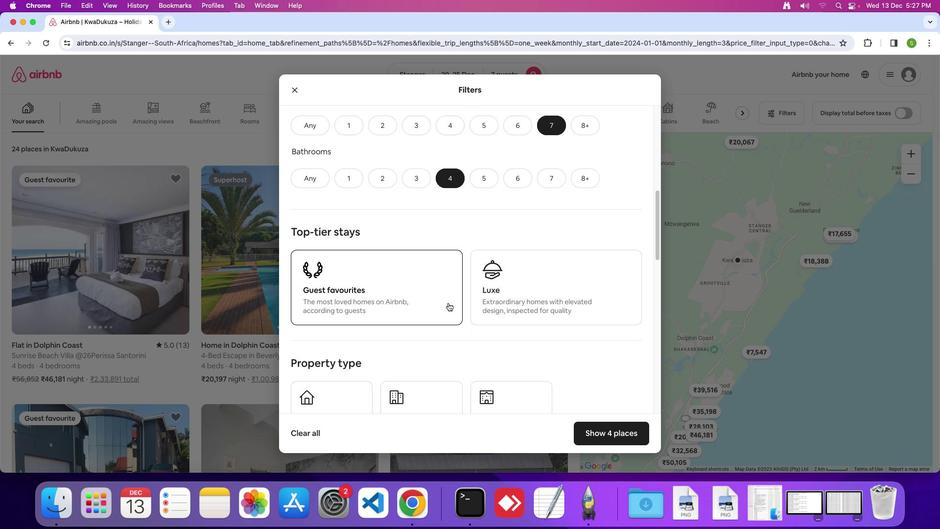 
Action: Mouse scrolled (448, 303) with delta (0, 0)
Screenshot: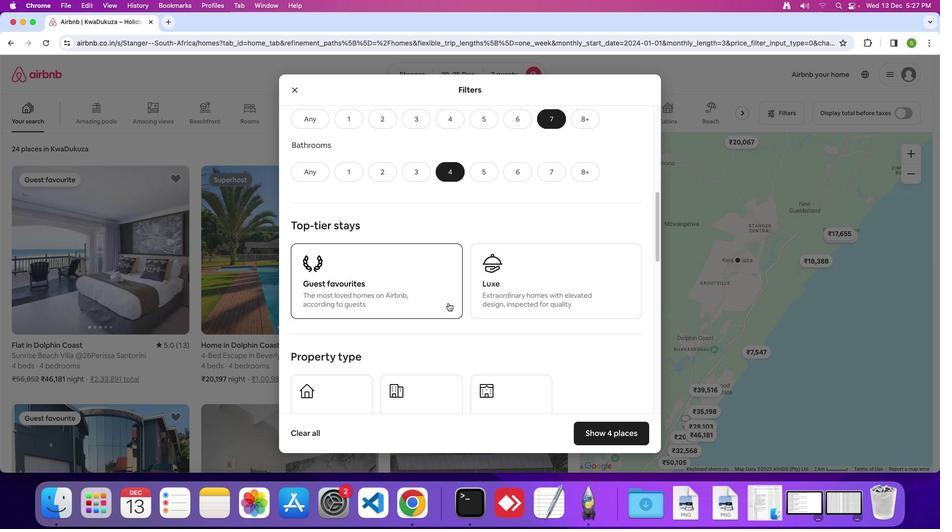 
Action: Mouse scrolled (448, 303) with delta (0, 0)
Screenshot: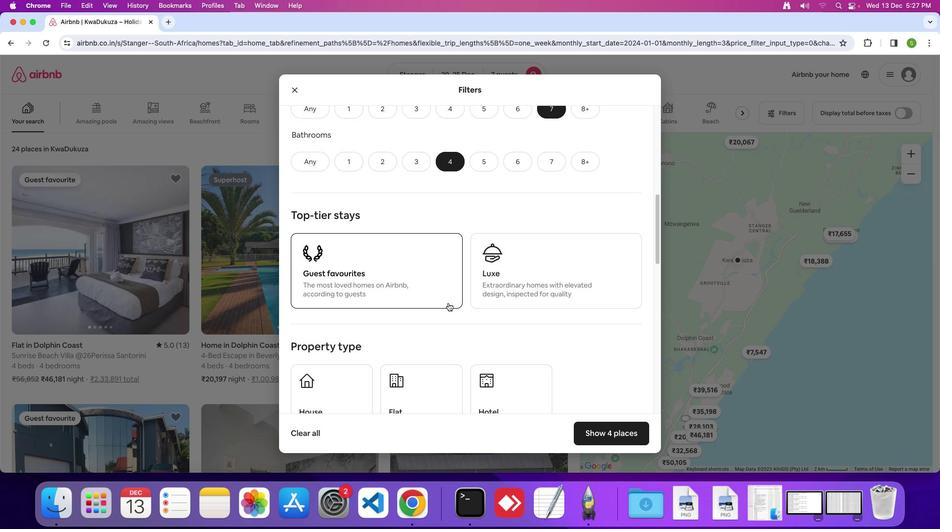 
Action: Mouse scrolled (448, 303) with delta (0, 0)
Screenshot: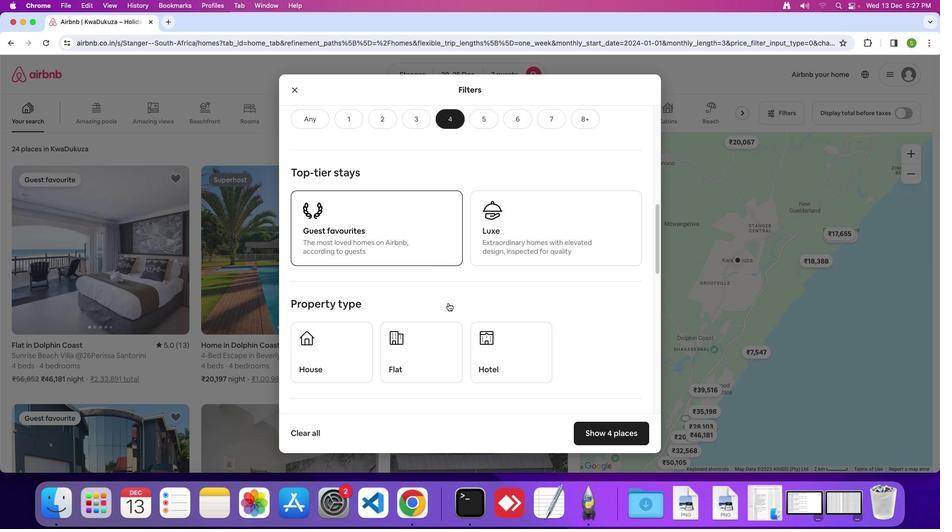 
Action: Mouse scrolled (448, 303) with delta (0, 0)
Screenshot: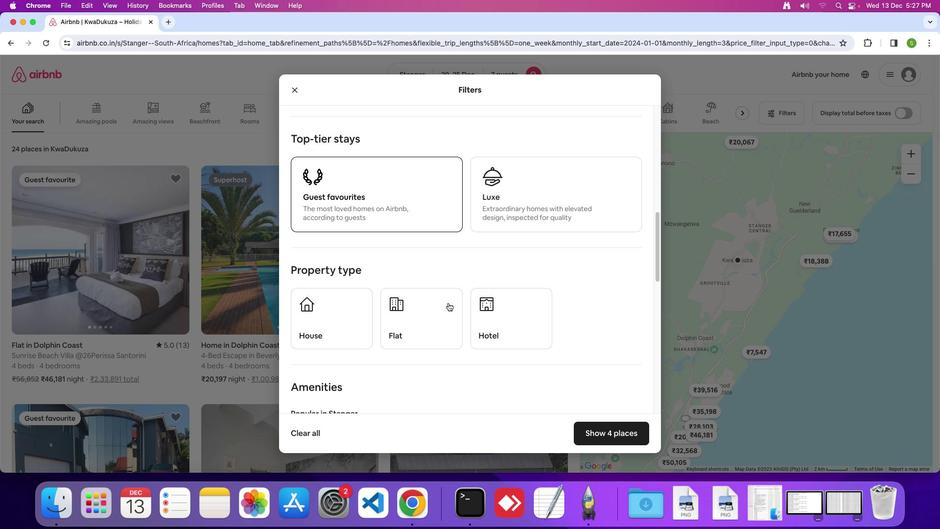 
Action: Mouse scrolled (448, 303) with delta (0, 0)
Screenshot: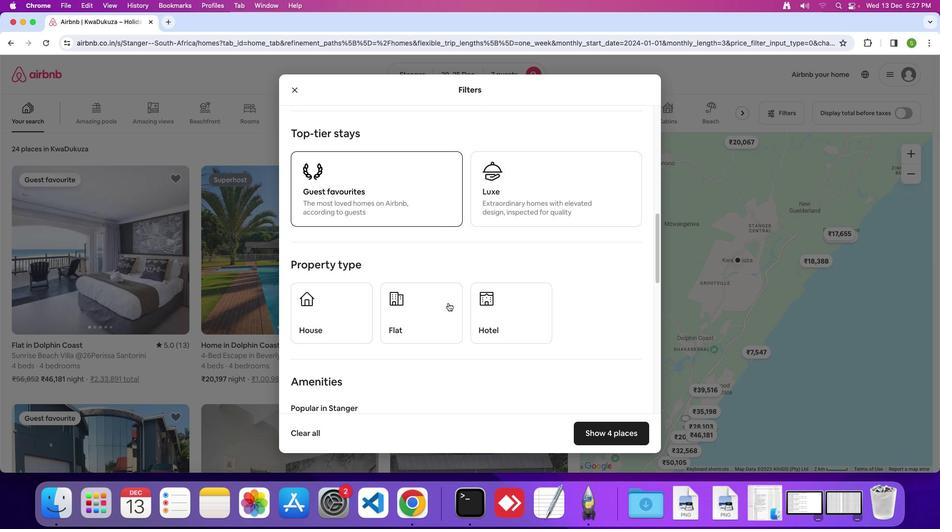
Action: Mouse moved to (319, 293)
Screenshot: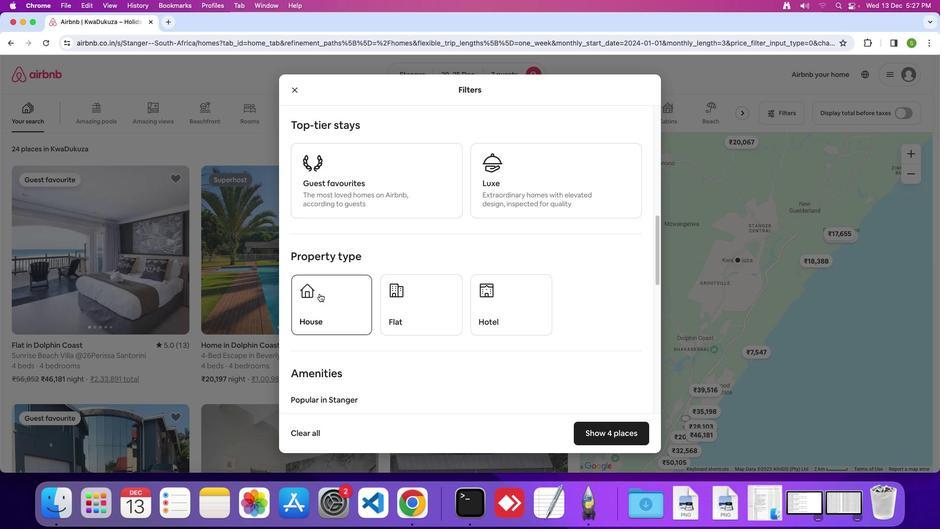
Action: Mouse pressed left at (319, 293)
Screenshot: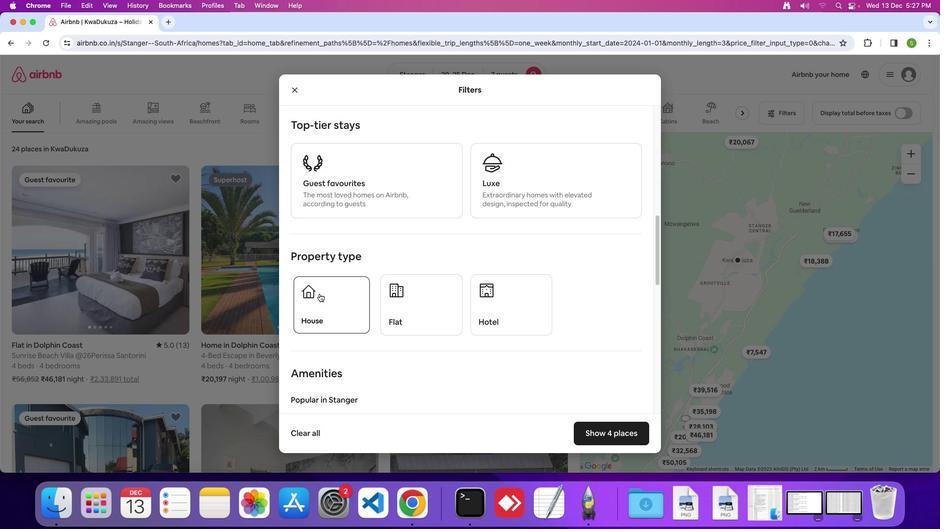 
Action: Mouse moved to (384, 290)
Screenshot: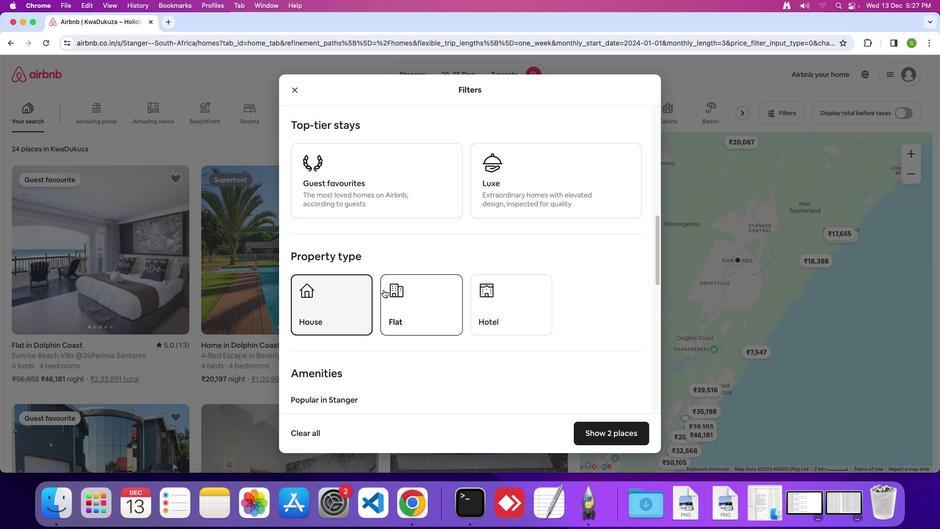 
Action: Mouse scrolled (384, 290) with delta (0, 0)
Screenshot: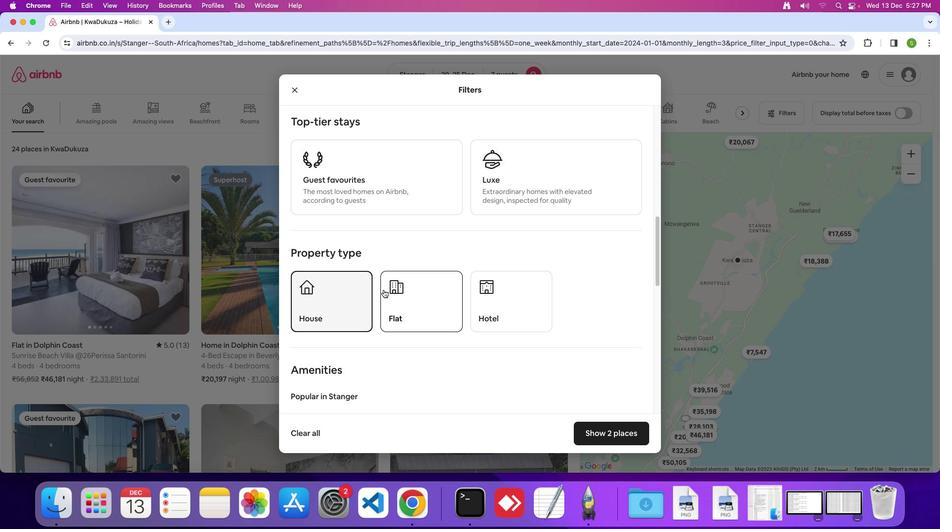 
Action: Mouse scrolled (384, 290) with delta (0, 0)
Screenshot: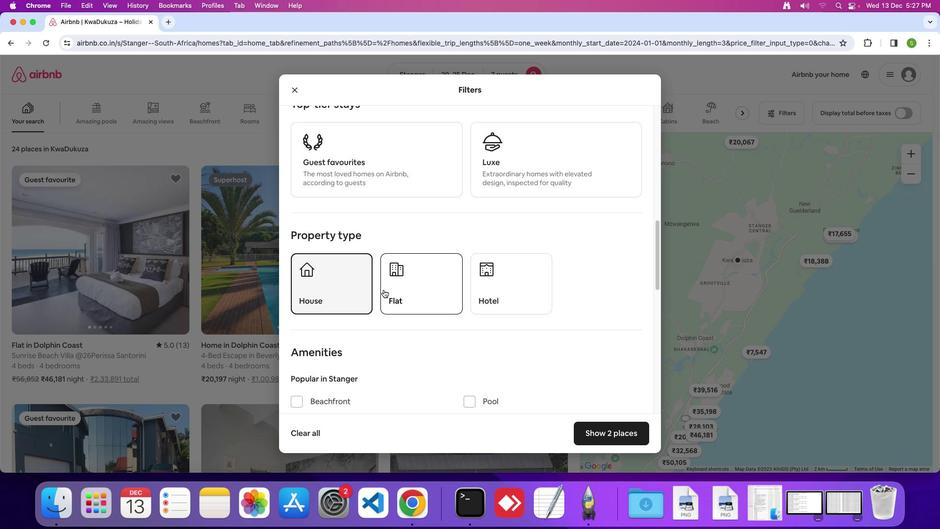 
Action: Mouse scrolled (384, 290) with delta (0, 0)
Screenshot: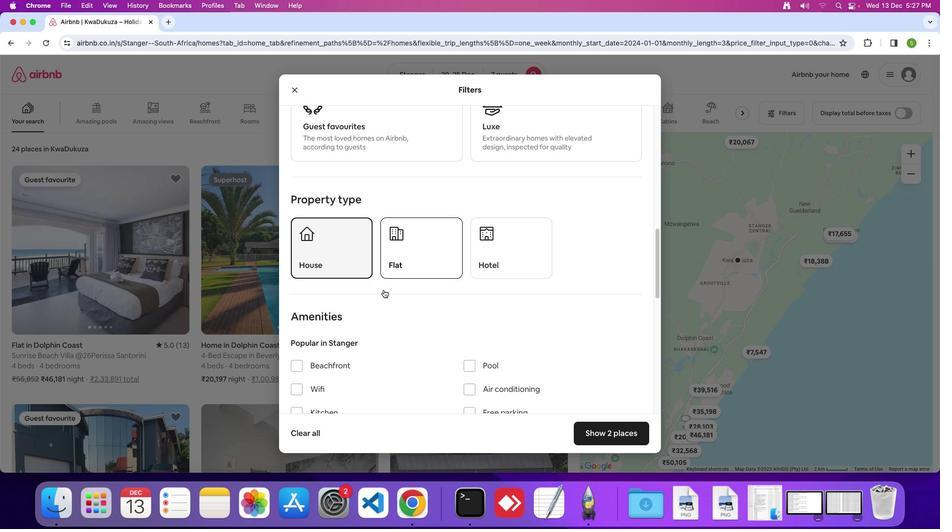 
Action: Mouse scrolled (384, 290) with delta (0, 0)
Screenshot: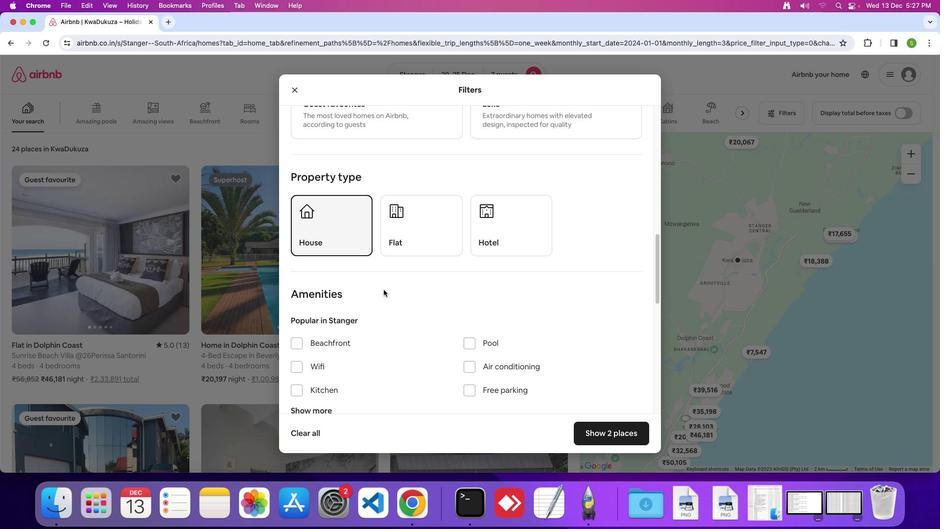 
Action: Mouse scrolled (384, 290) with delta (0, 0)
Screenshot: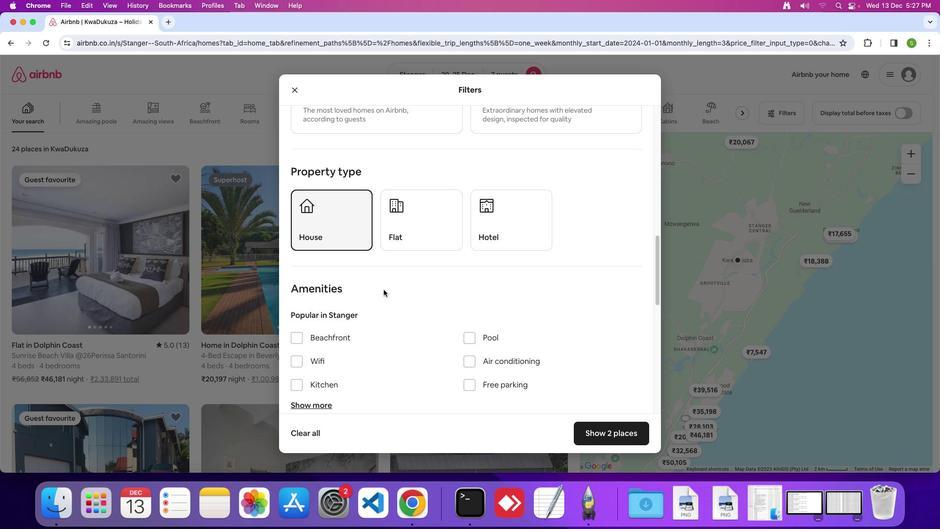 
Action: Mouse scrolled (384, 290) with delta (0, 0)
Screenshot: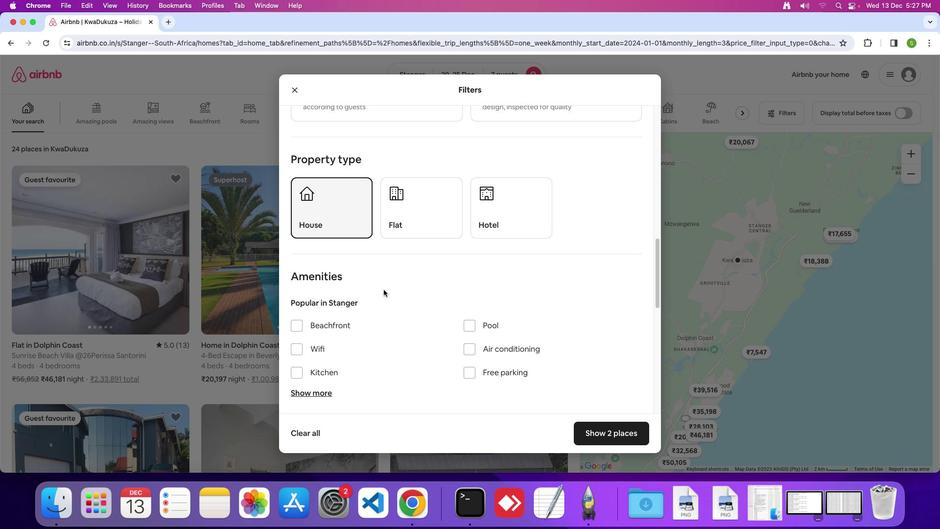 
Action: Mouse moved to (384, 290)
Screenshot: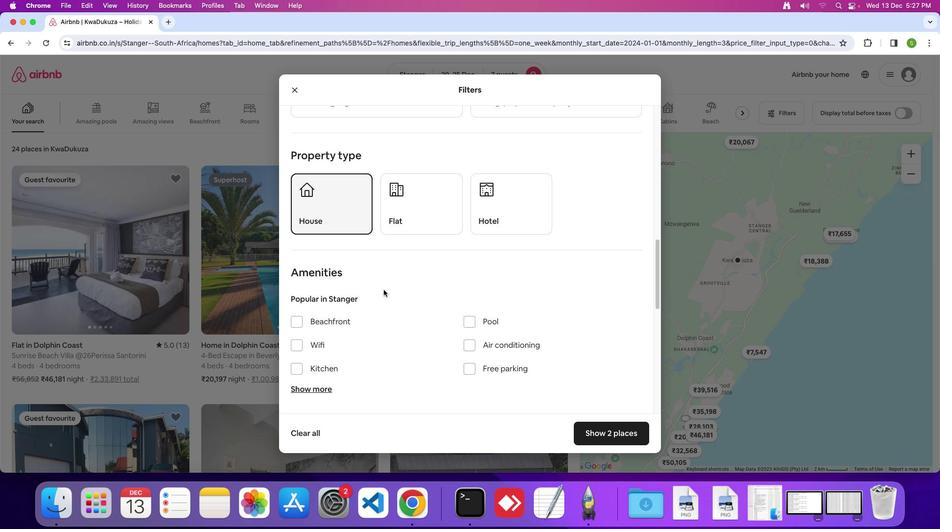 
Action: Mouse scrolled (384, 290) with delta (0, 0)
Screenshot: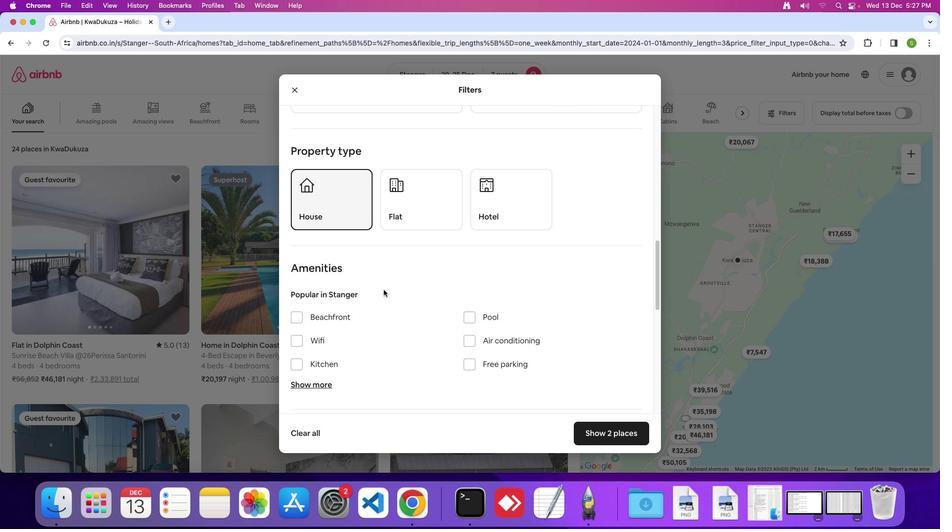 
Action: Mouse scrolled (384, 290) with delta (0, 0)
Screenshot: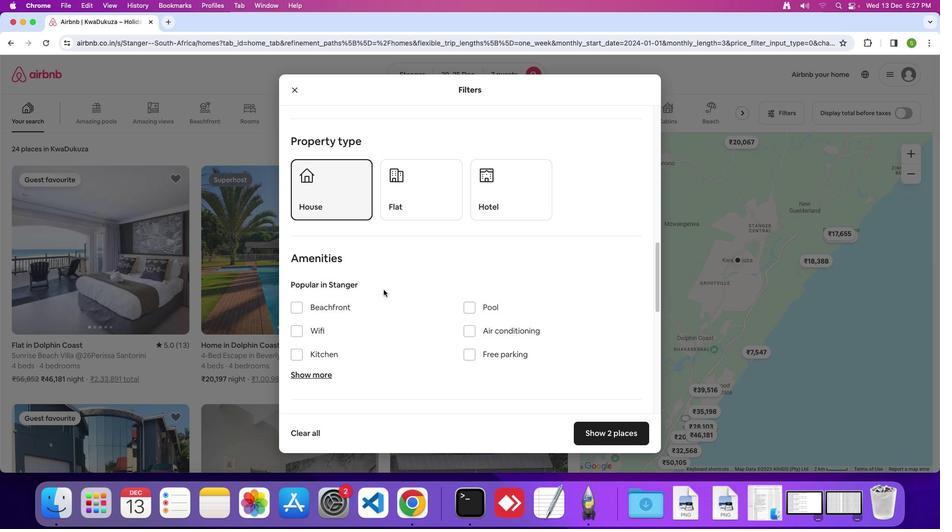 
Action: Mouse scrolled (384, 290) with delta (0, 0)
Screenshot: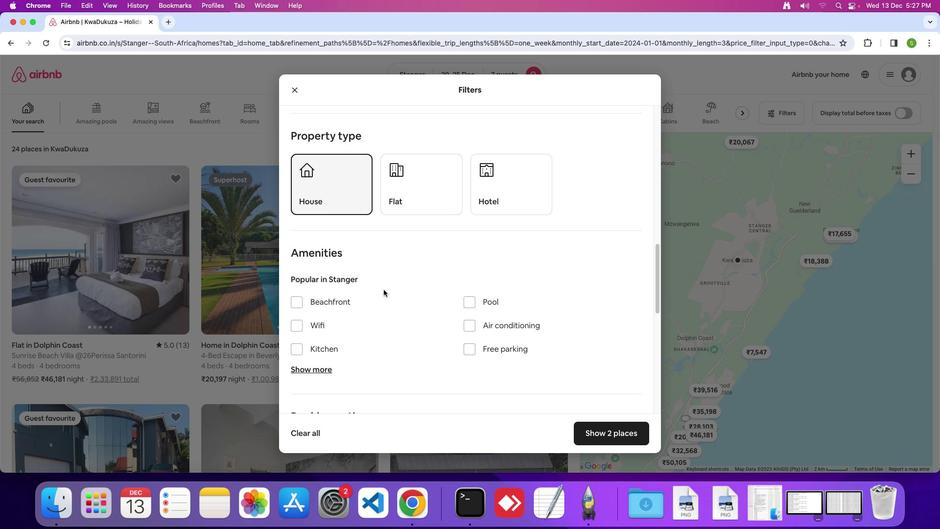 
Action: Mouse scrolled (384, 290) with delta (0, 0)
Screenshot: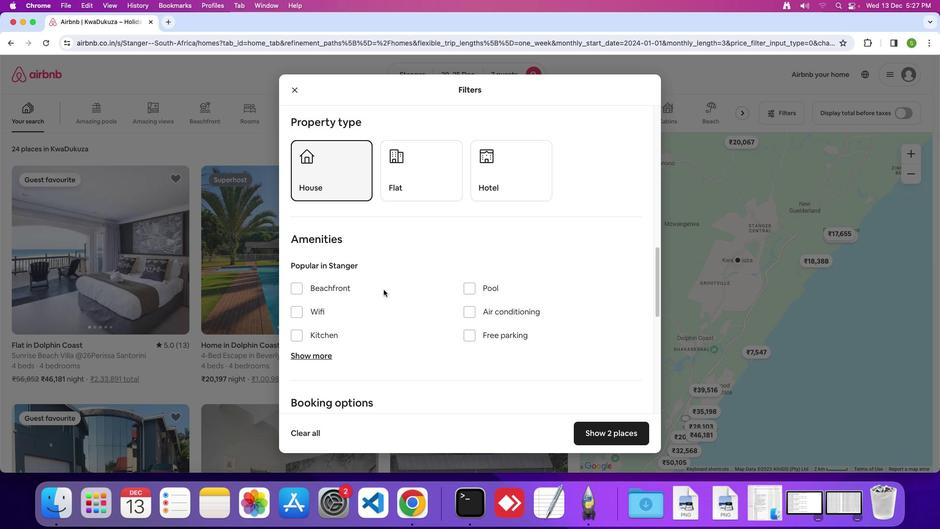 
Action: Mouse scrolled (384, 290) with delta (0, 0)
Screenshot: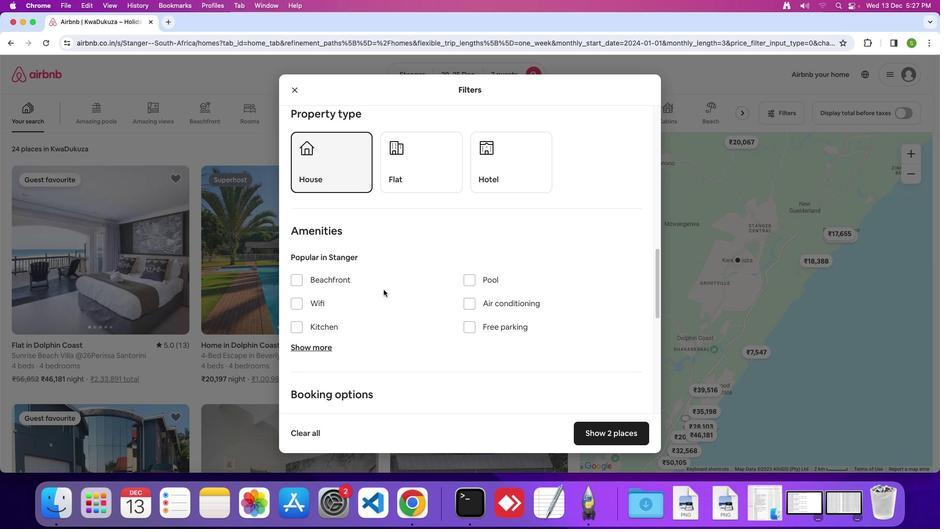 
Action: Mouse scrolled (384, 290) with delta (0, 0)
Screenshot: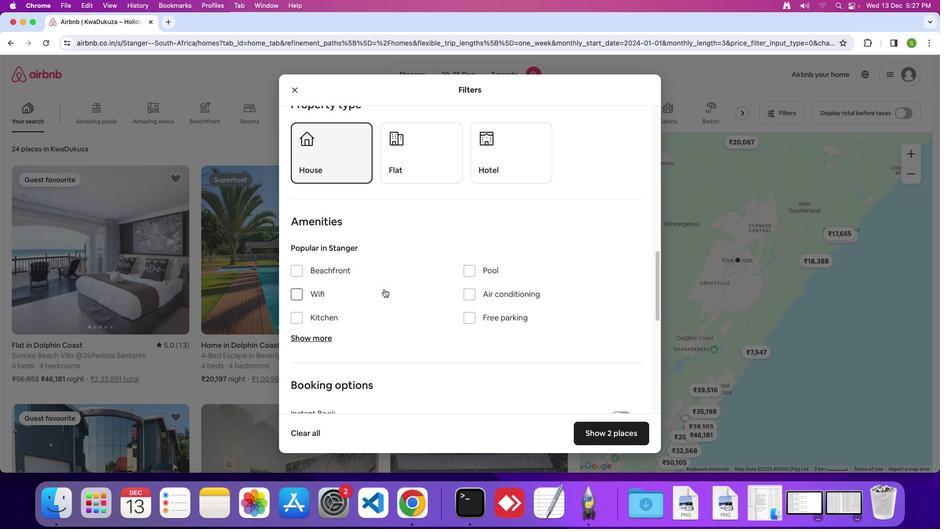 
Action: Mouse moved to (384, 289)
Screenshot: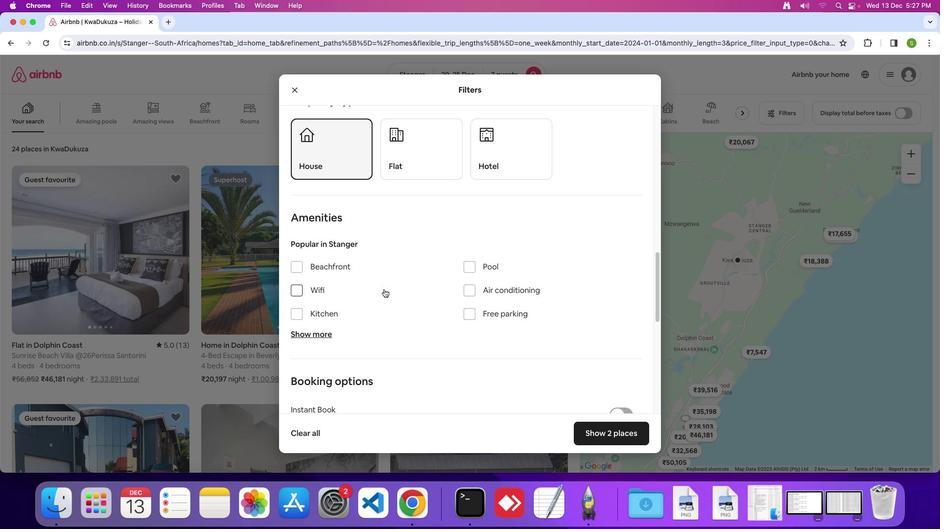 
Action: Mouse scrolled (384, 289) with delta (0, 0)
Screenshot: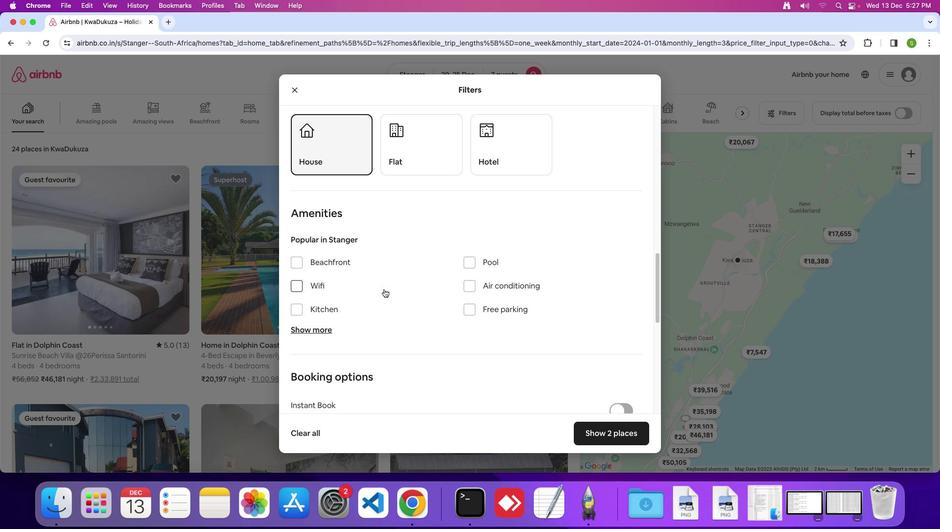 
Action: Mouse moved to (299, 280)
Screenshot: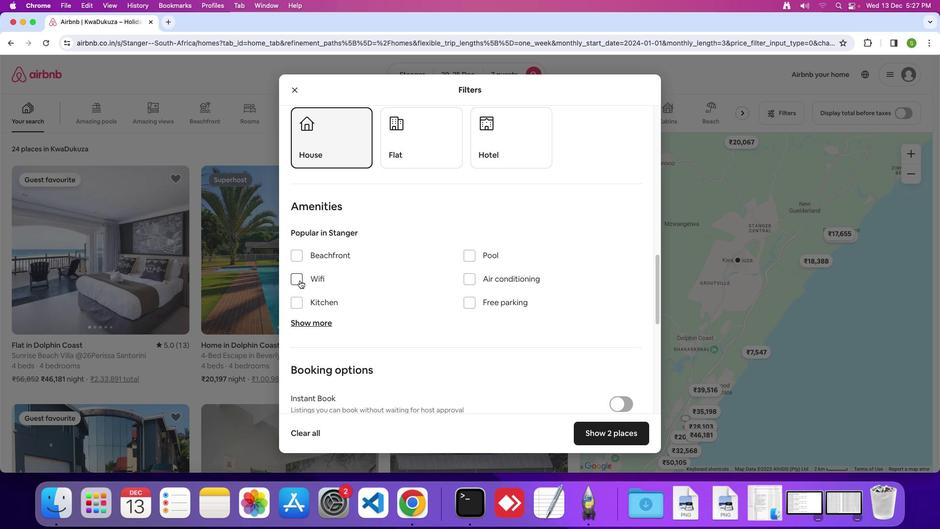 
Action: Mouse pressed left at (299, 280)
Screenshot: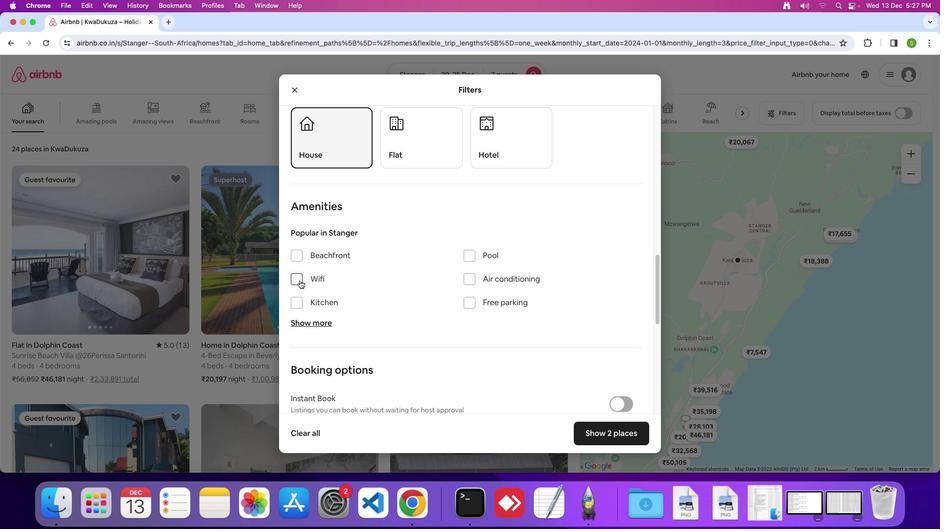 
Action: Mouse moved to (471, 302)
Screenshot: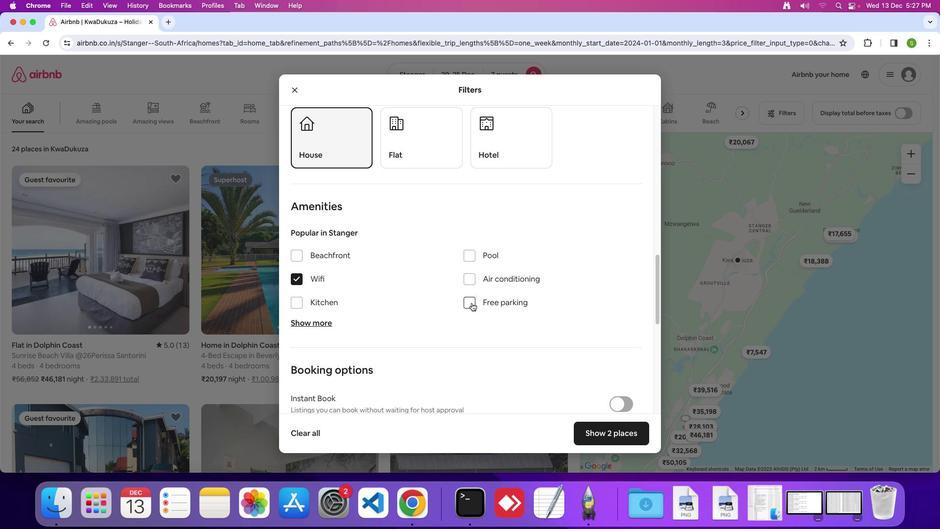 
Action: Mouse pressed left at (471, 302)
Screenshot: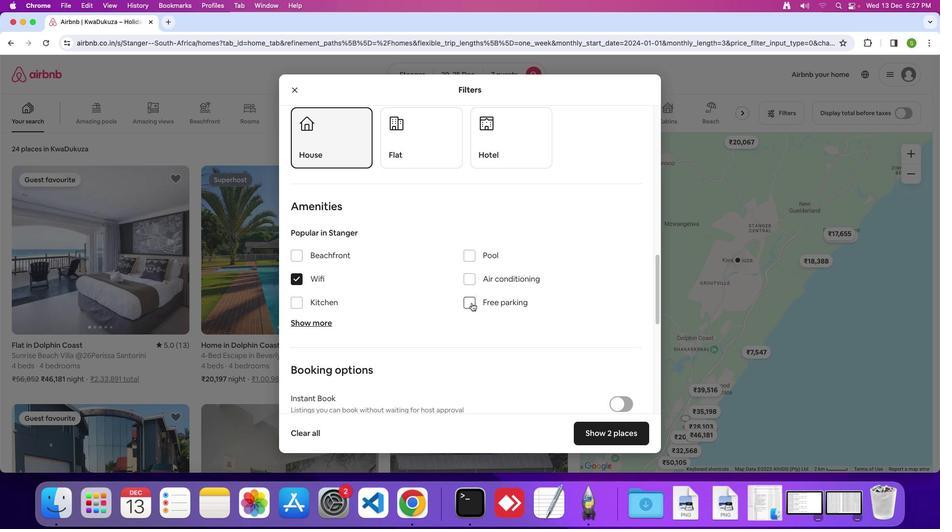 
Action: Mouse moved to (310, 322)
Screenshot: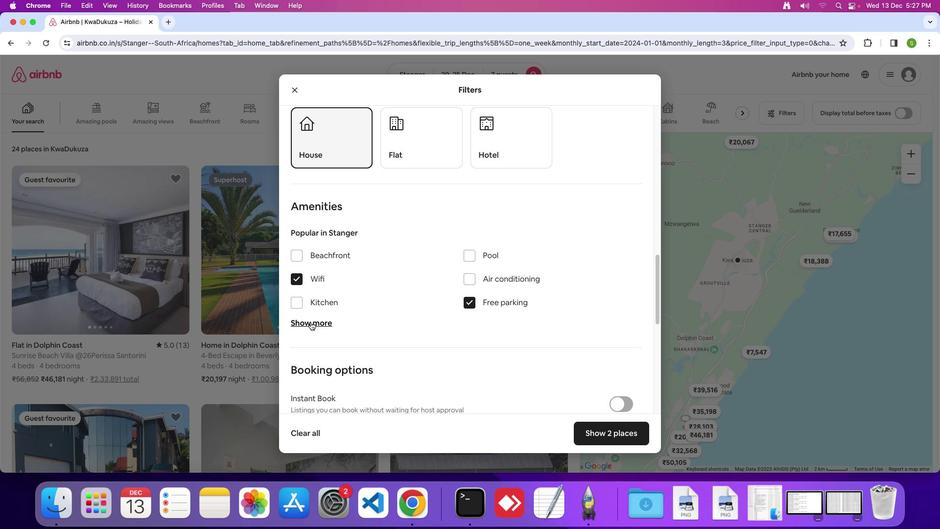 
Action: Mouse pressed left at (310, 322)
Screenshot: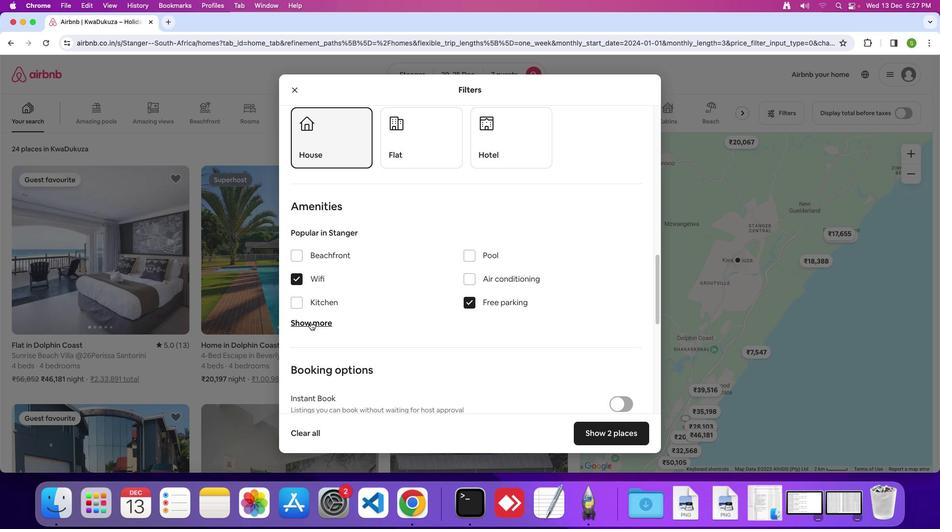 
Action: Mouse moved to (428, 299)
Screenshot: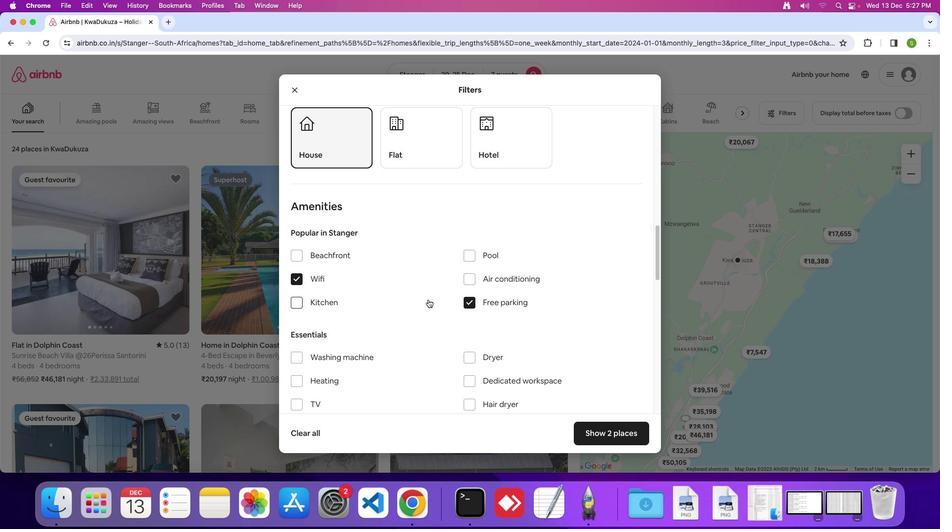 
Action: Mouse scrolled (428, 299) with delta (0, 0)
Screenshot: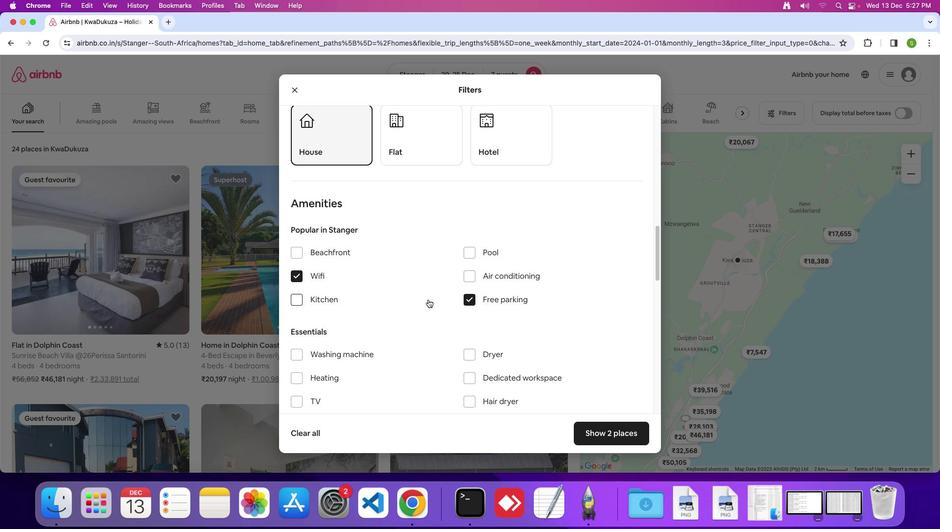 
Action: Mouse scrolled (428, 299) with delta (0, 0)
Screenshot: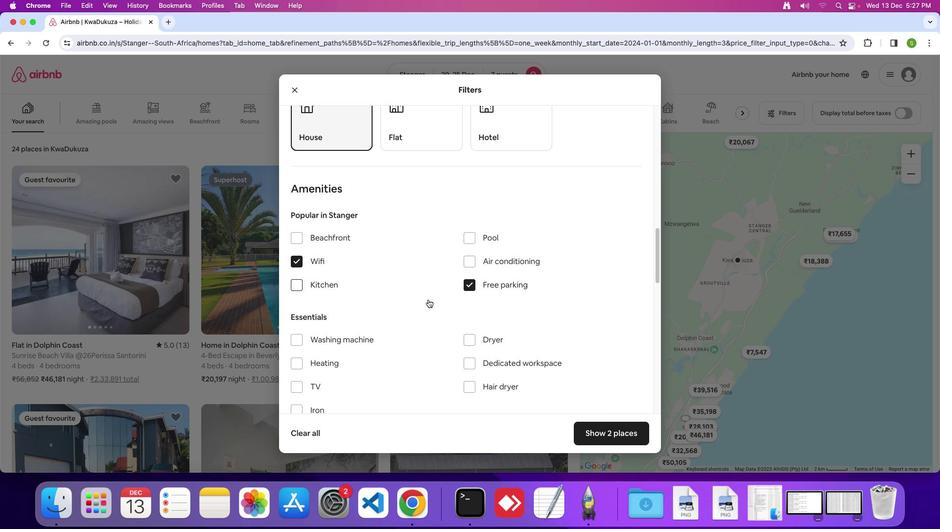 
Action: Mouse scrolled (428, 299) with delta (0, 0)
Screenshot: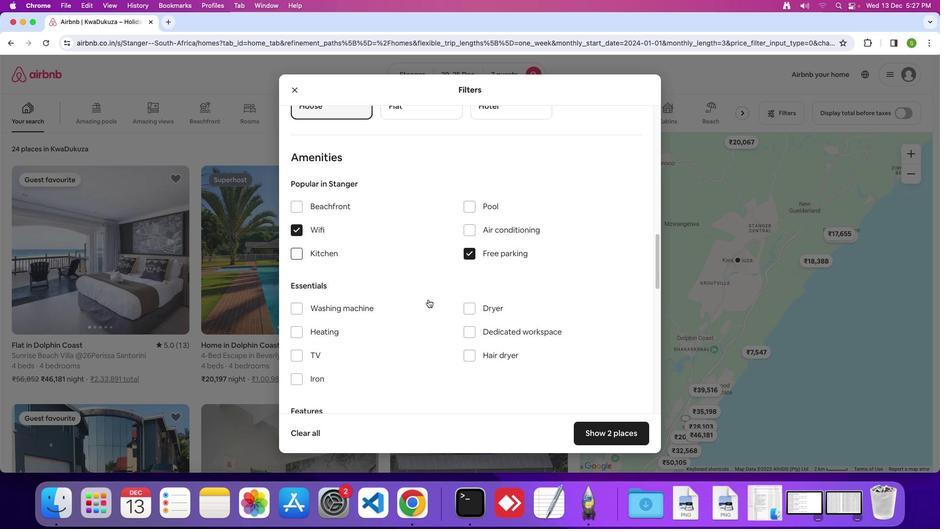 
Action: Mouse scrolled (428, 299) with delta (0, 0)
Screenshot: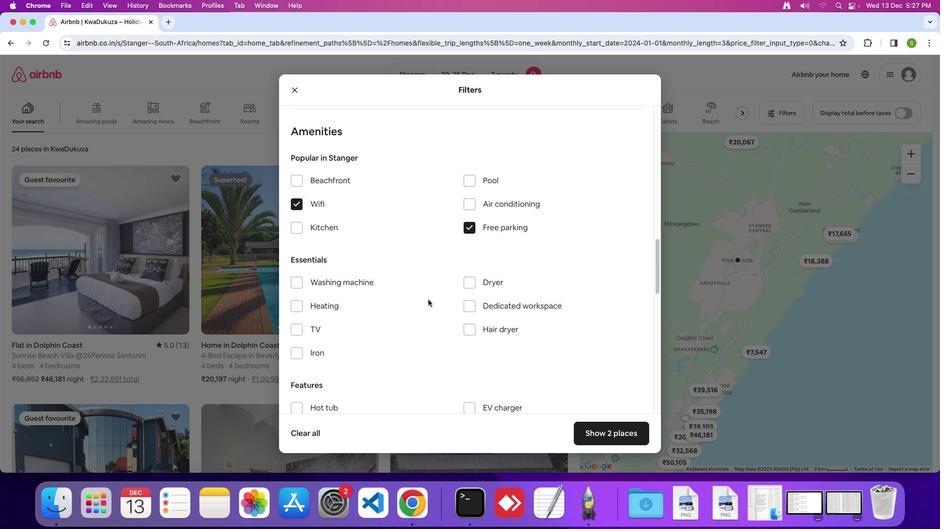 
Action: Mouse scrolled (428, 299) with delta (0, 0)
Screenshot: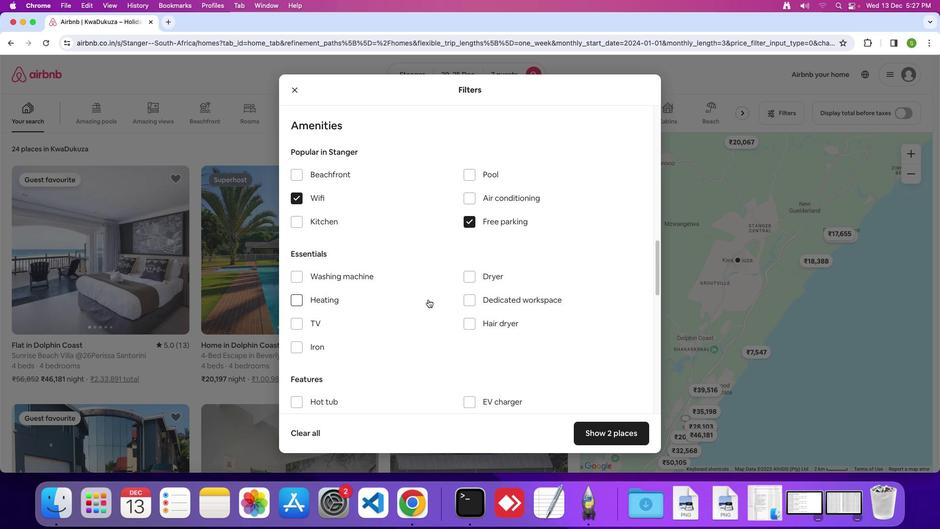 
Action: Mouse moved to (297, 318)
Screenshot: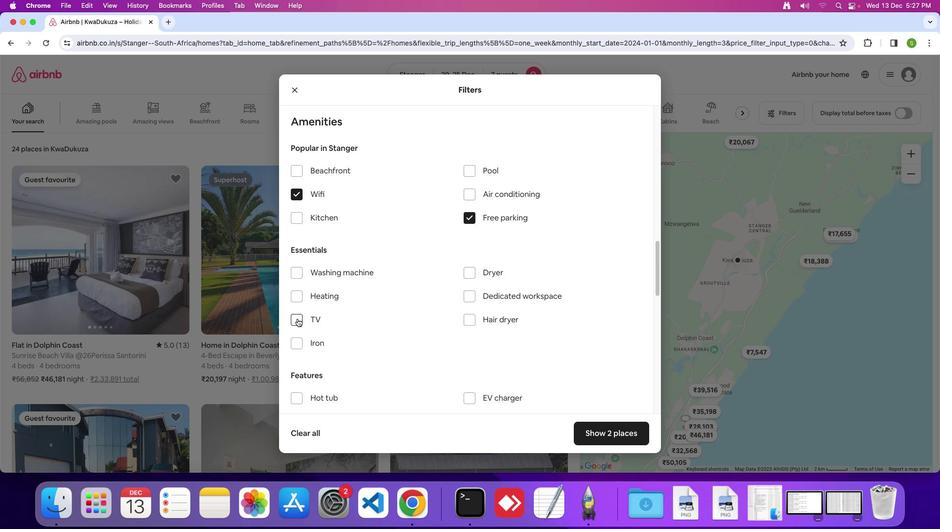 
Action: Mouse pressed left at (297, 318)
Screenshot: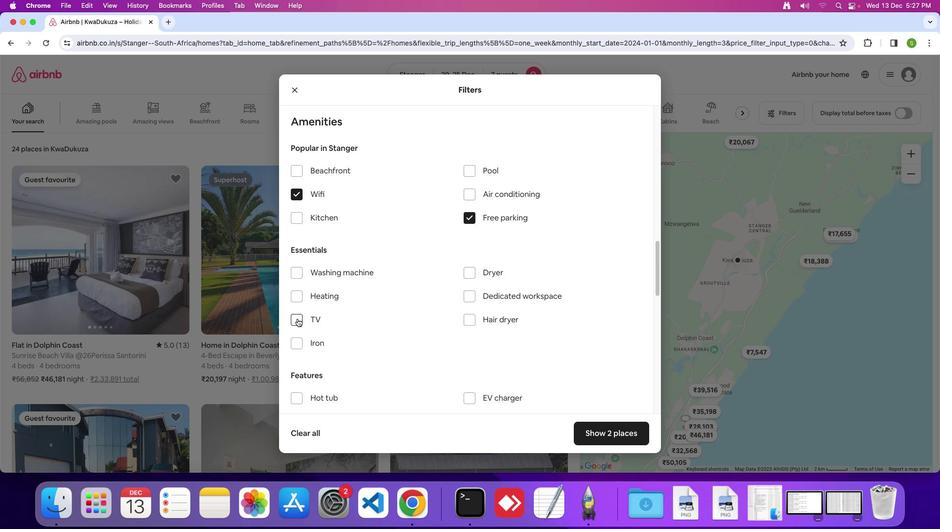 
Action: Mouse moved to (422, 301)
Screenshot: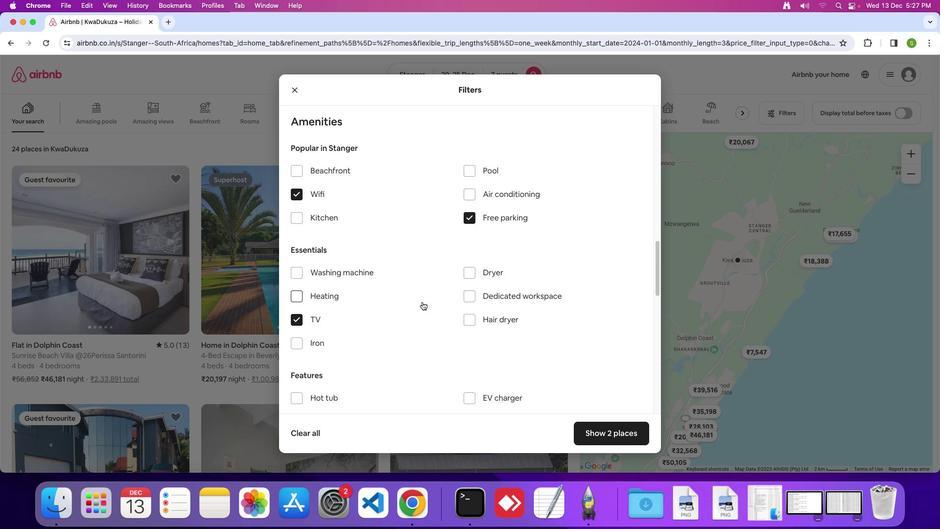 
Action: Mouse scrolled (422, 301) with delta (0, 0)
Screenshot: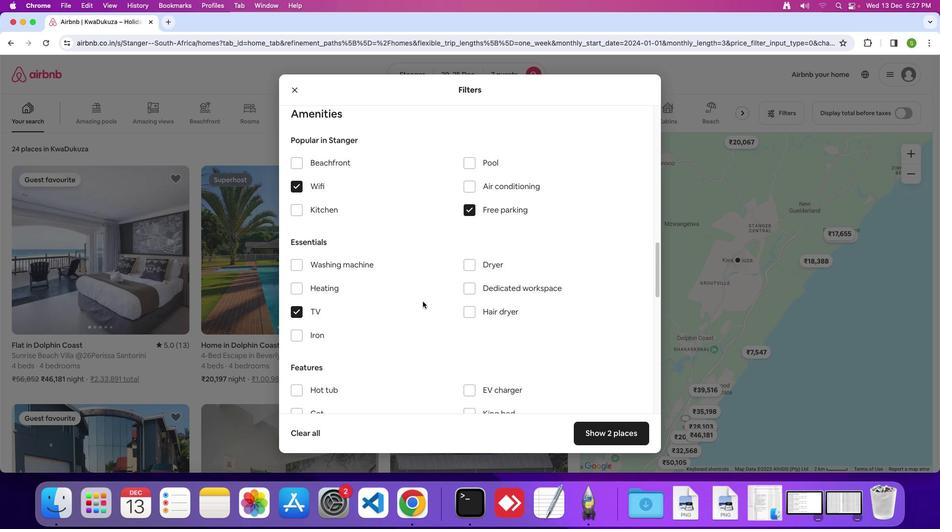 
Action: Mouse scrolled (422, 301) with delta (0, 0)
Screenshot: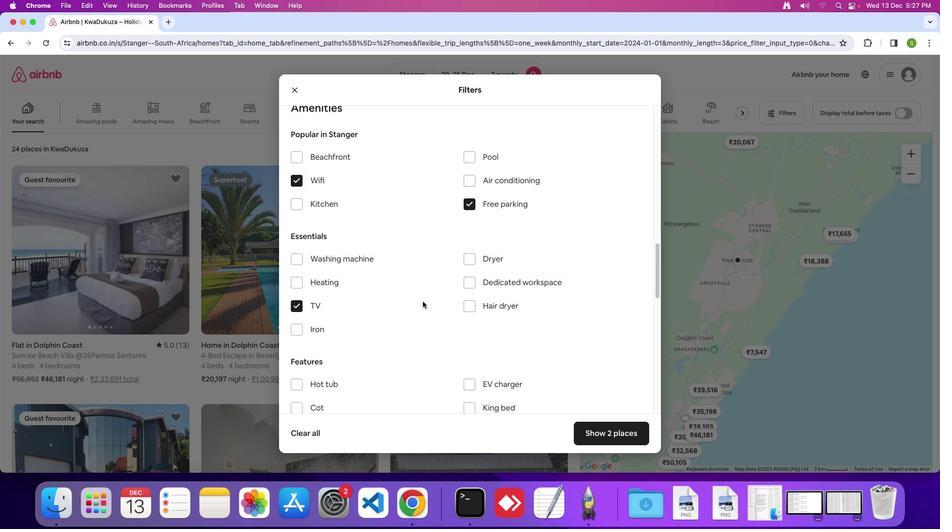 
Action: Mouse moved to (423, 301)
Screenshot: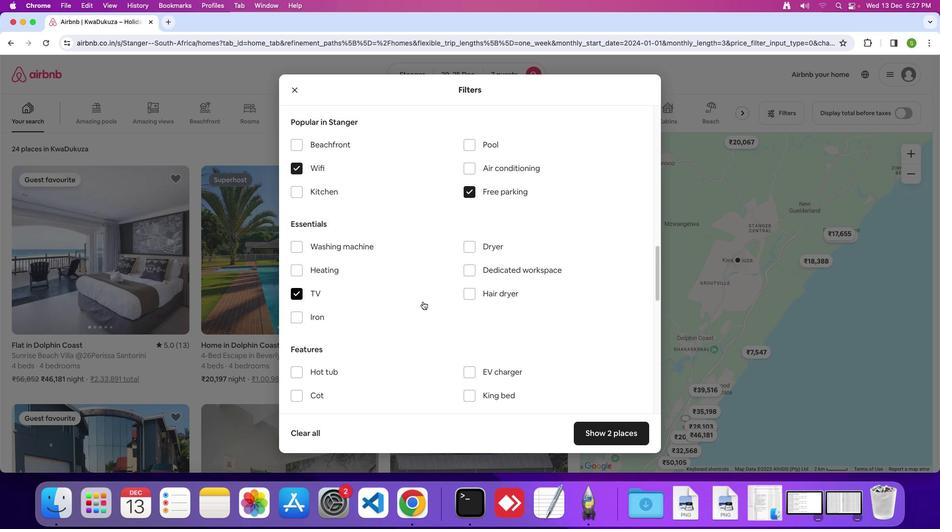 
Action: Mouse scrolled (423, 301) with delta (0, 0)
Screenshot: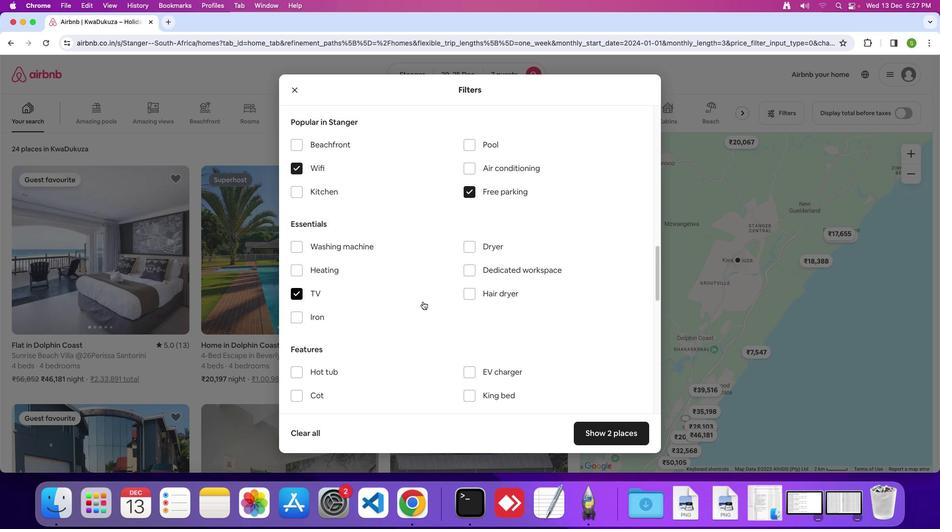 
Action: Mouse moved to (423, 301)
Screenshot: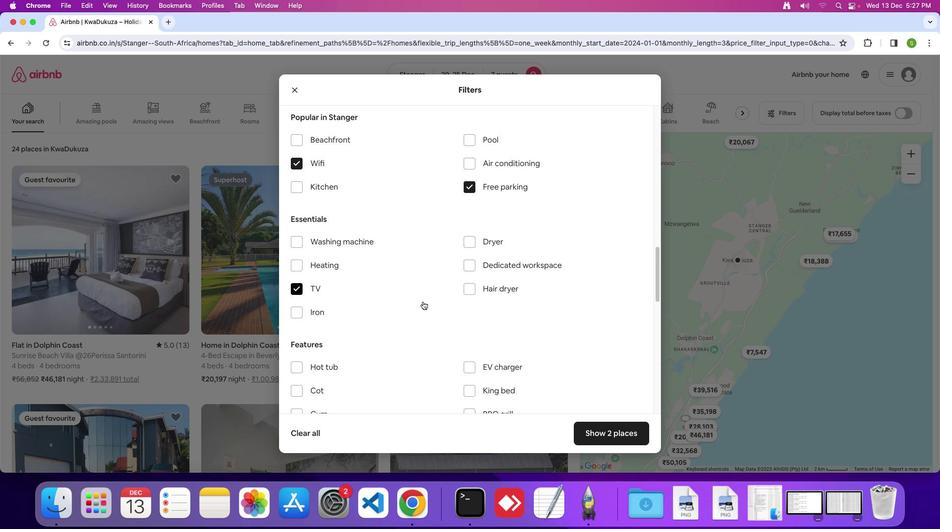 
Action: Mouse scrolled (423, 301) with delta (0, 0)
Screenshot: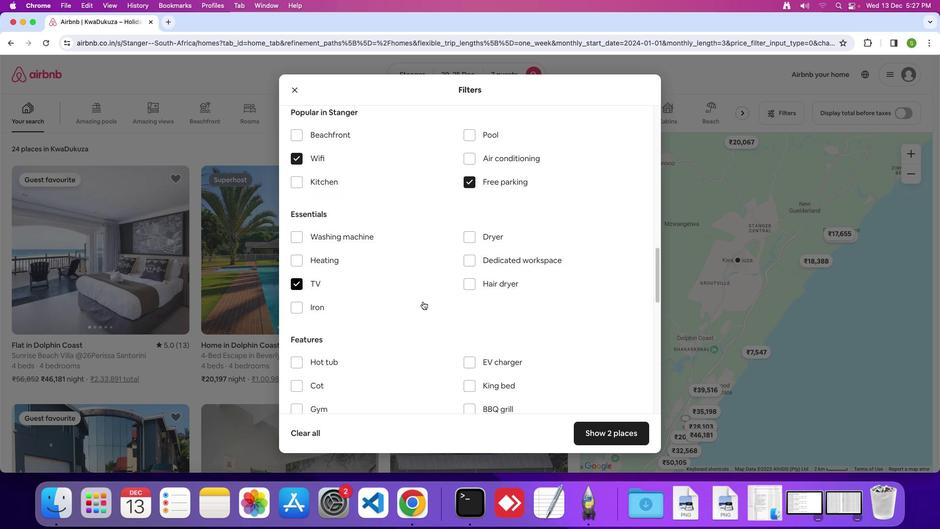 
Action: Mouse moved to (423, 301)
Screenshot: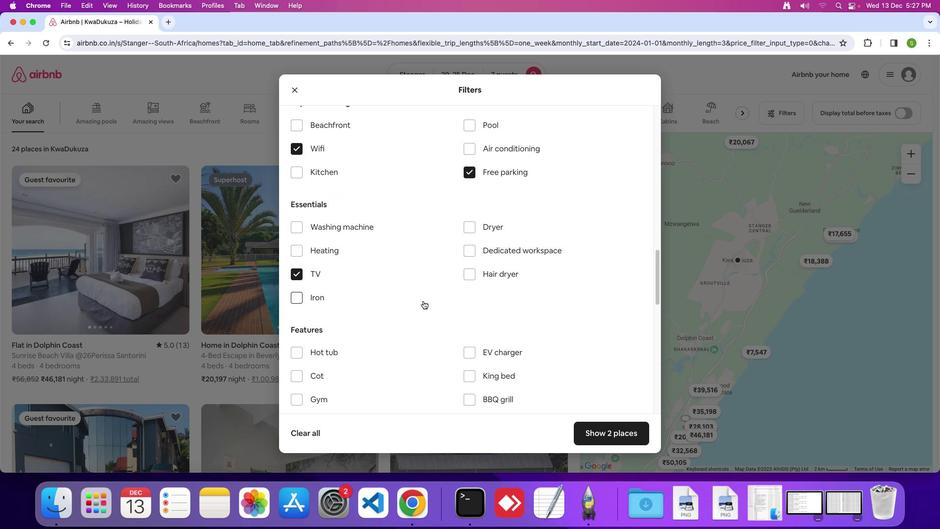 
Action: Mouse scrolled (423, 301) with delta (0, 0)
Screenshot: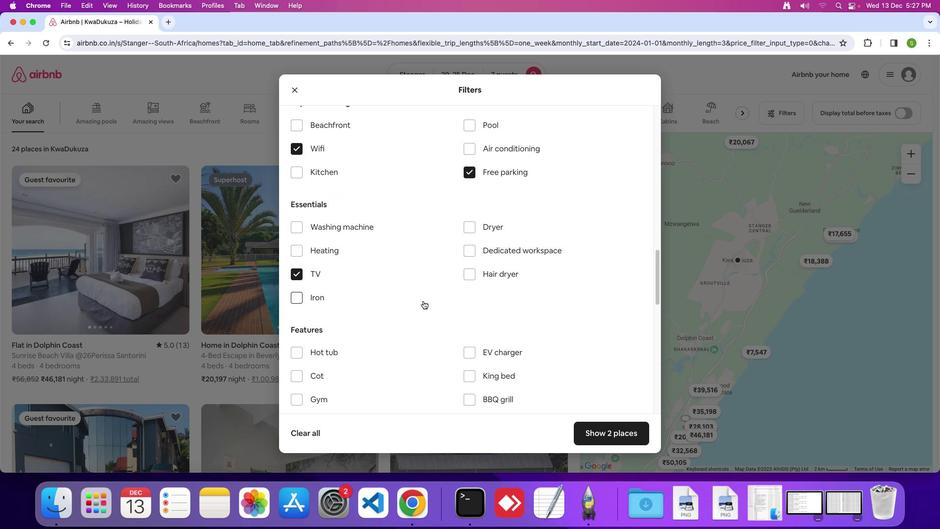 
Action: Mouse moved to (423, 301)
Screenshot: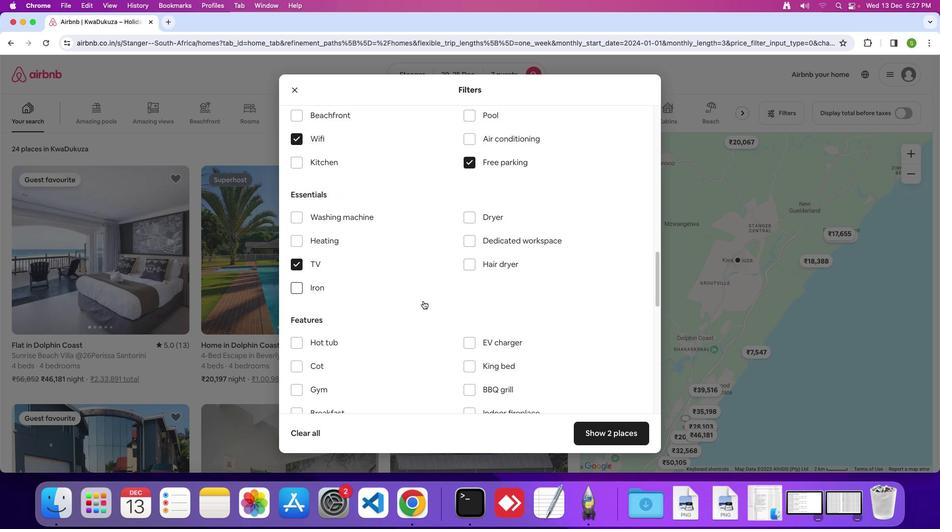 
Action: Mouse scrolled (423, 301) with delta (0, 0)
Screenshot: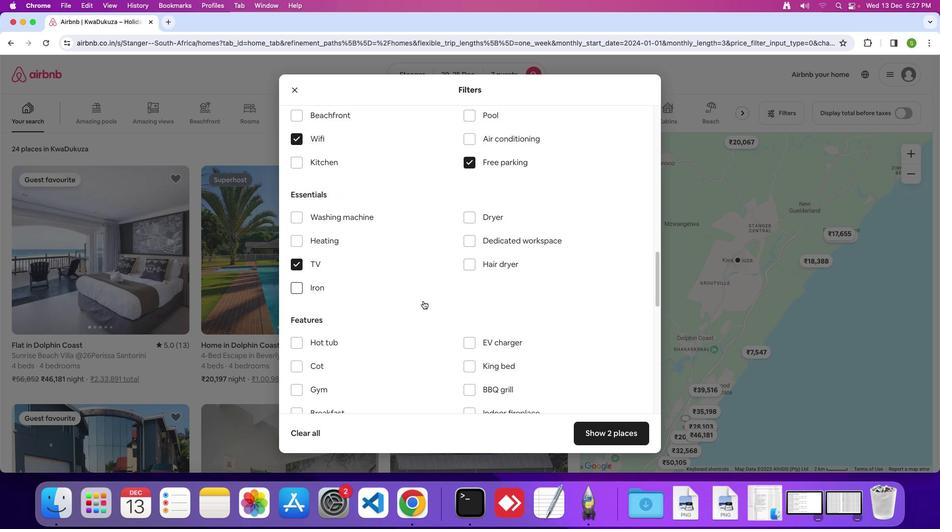 
Action: Mouse moved to (423, 301)
Screenshot: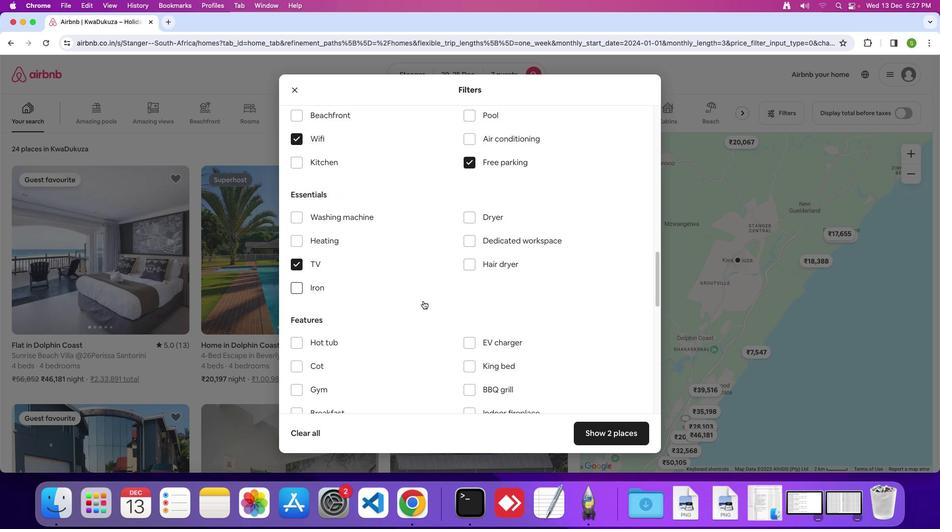 
Action: Mouse scrolled (423, 301) with delta (0, 0)
Screenshot: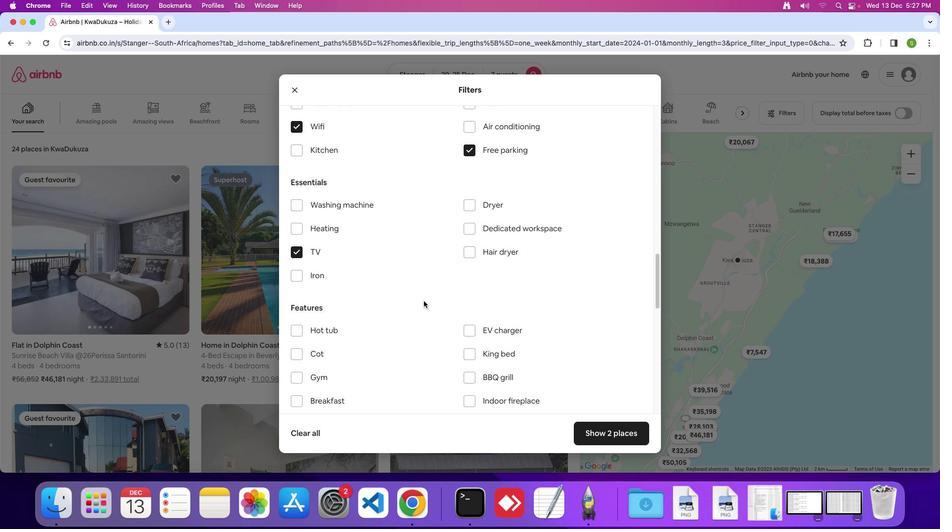 
Action: Mouse moved to (423, 301)
Screenshot: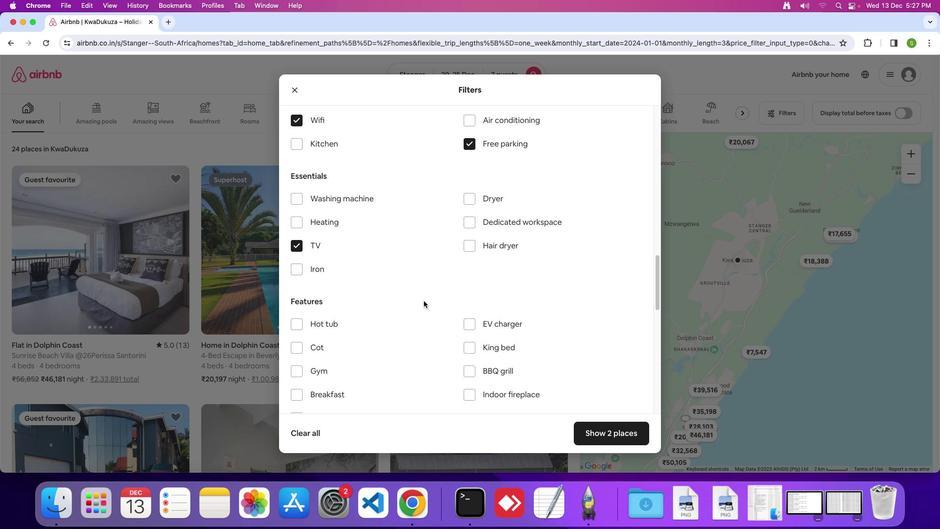 
Action: Mouse scrolled (423, 301) with delta (0, 0)
Screenshot: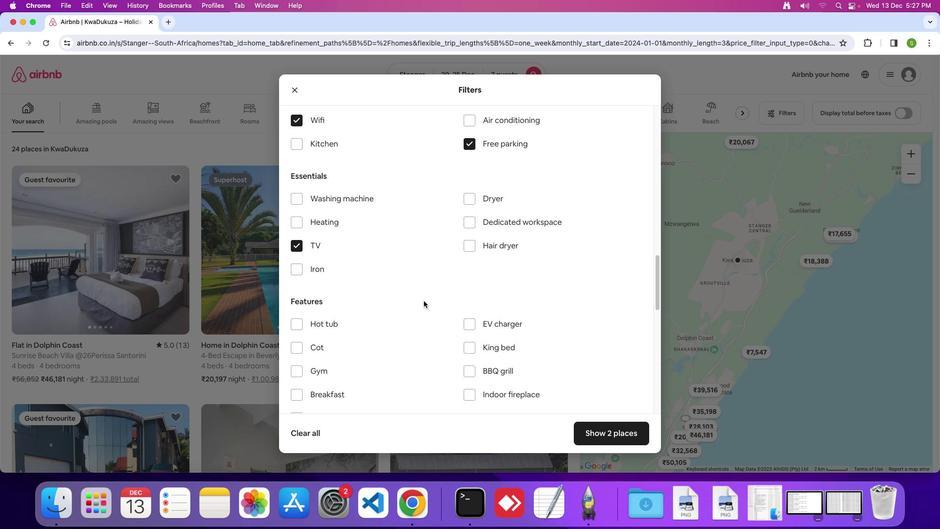 
Action: Mouse moved to (423, 301)
Screenshot: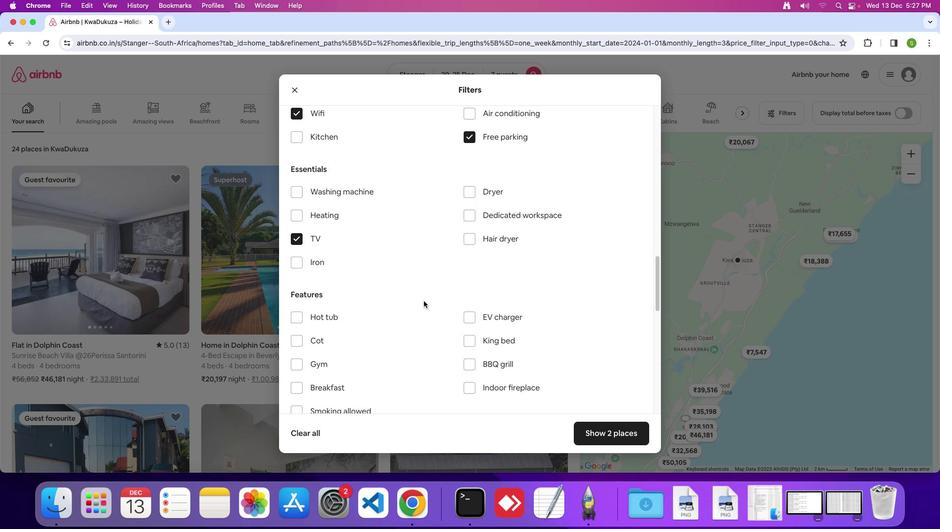 
Action: Mouse scrolled (423, 301) with delta (0, 0)
Screenshot: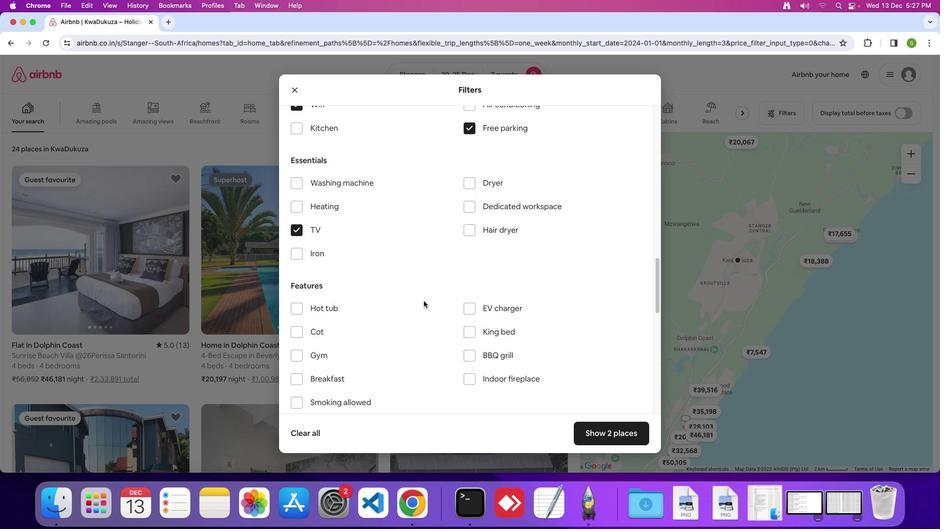 
Action: Mouse scrolled (423, 301) with delta (0, 0)
Screenshot: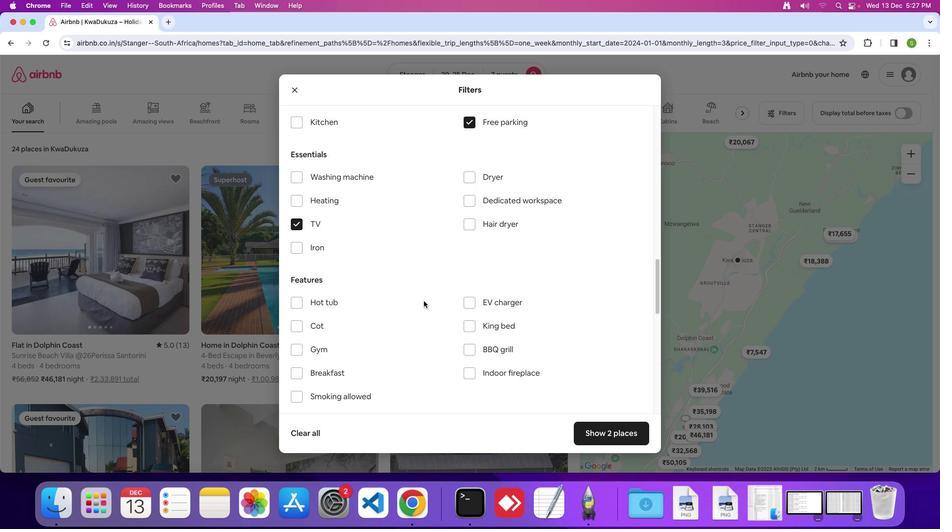 
Action: Mouse moved to (424, 300)
Screenshot: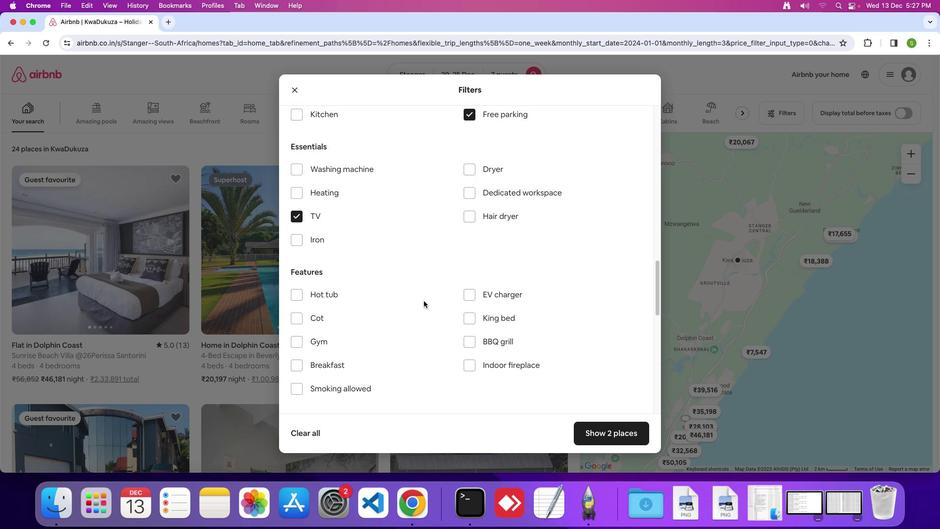 
Action: Mouse scrolled (424, 300) with delta (0, 0)
Screenshot: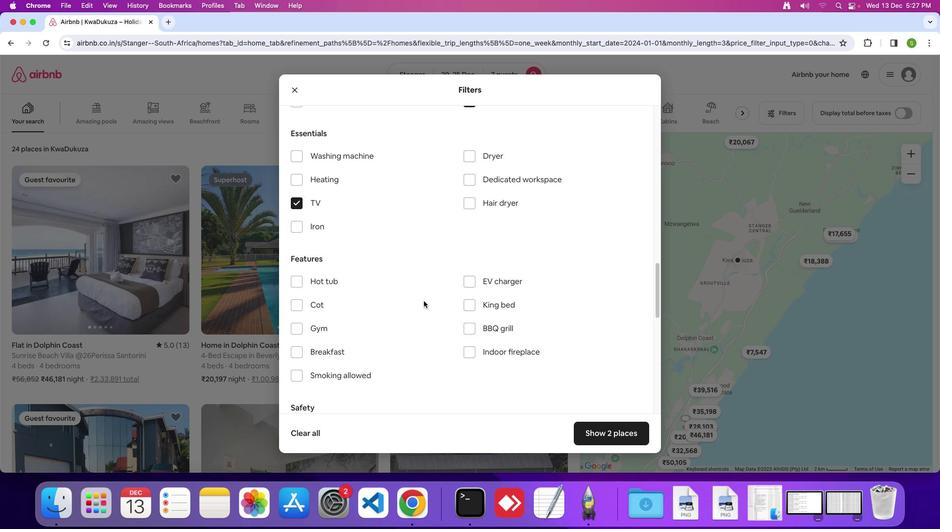 
Action: Mouse scrolled (424, 300) with delta (0, 0)
Screenshot: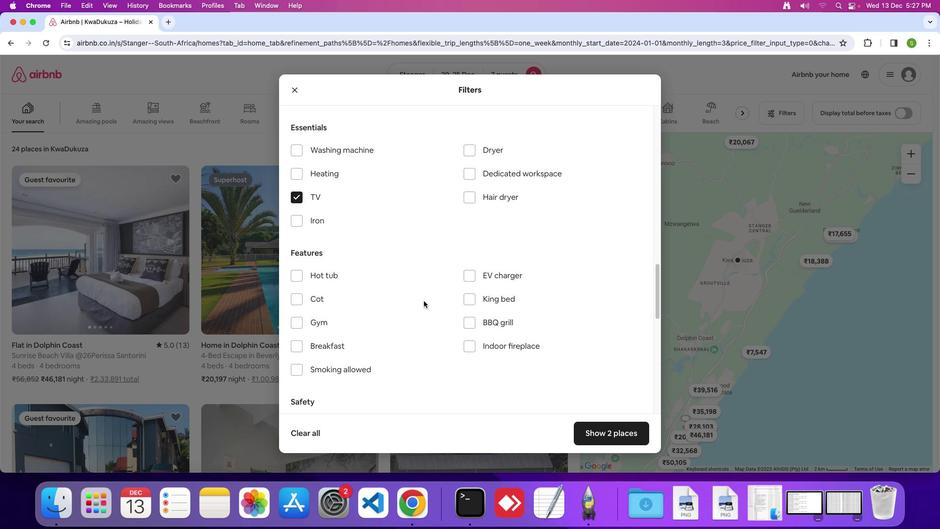 
Action: Mouse moved to (297, 316)
Screenshot: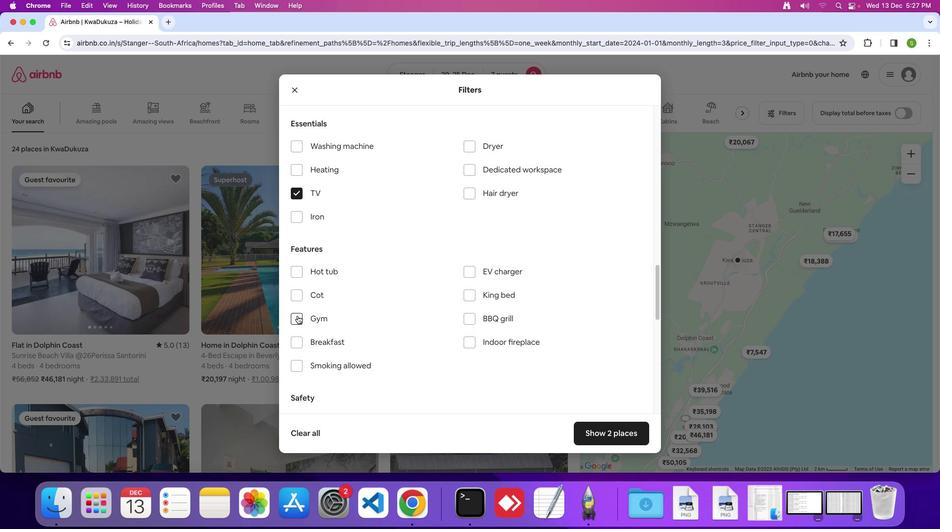 
Action: Mouse pressed left at (297, 316)
Screenshot: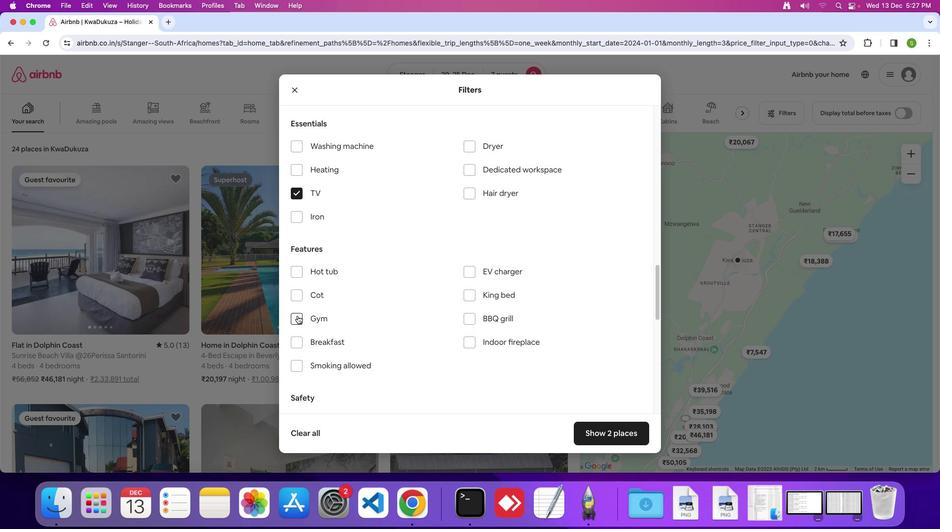 
Action: Mouse moved to (295, 338)
Screenshot: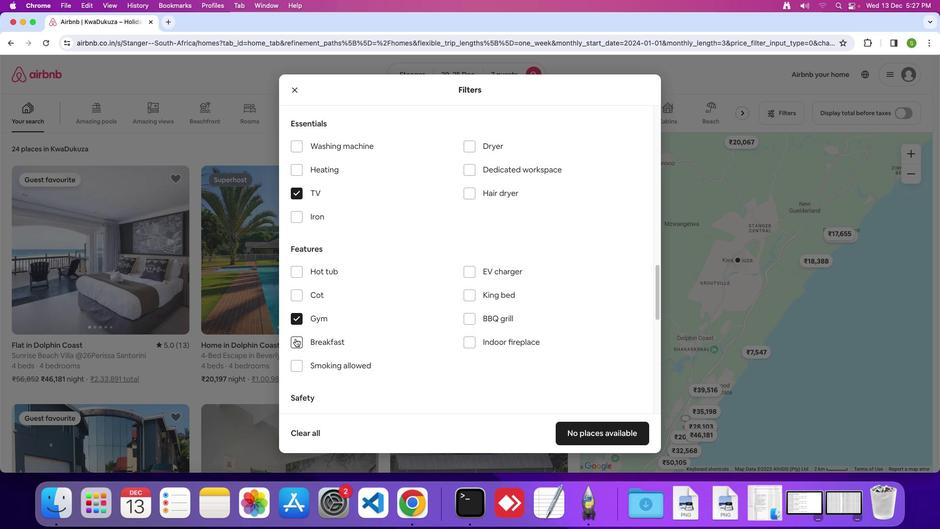 
Action: Mouse pressed left at (295, 338)
Screenshot: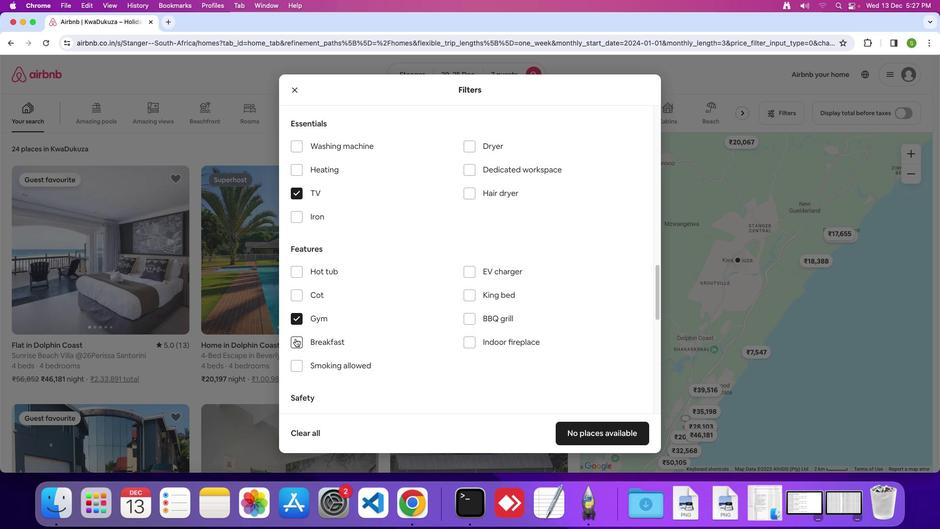 
Action: Mouse moved to (416, 296)
Screenshot: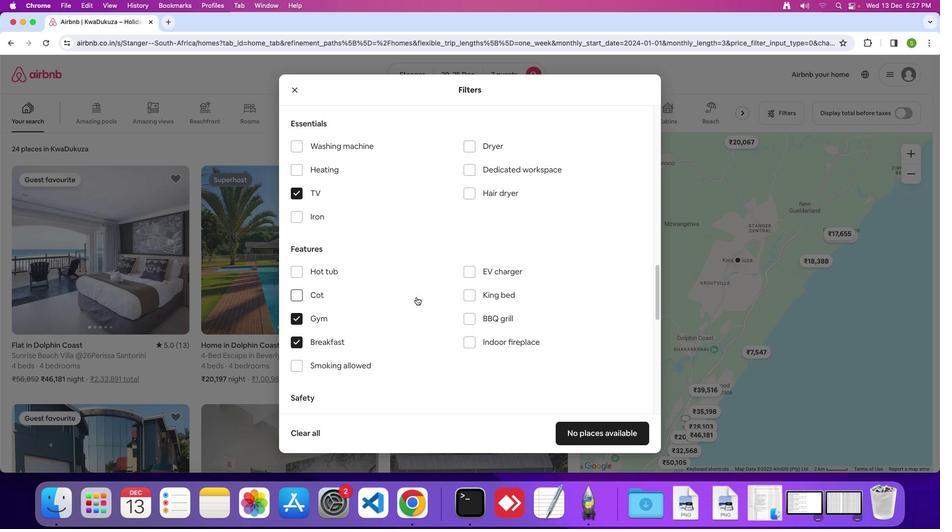 
Action: Mouse scrolled (416, 296) with delta (0, 0)
Screenshot: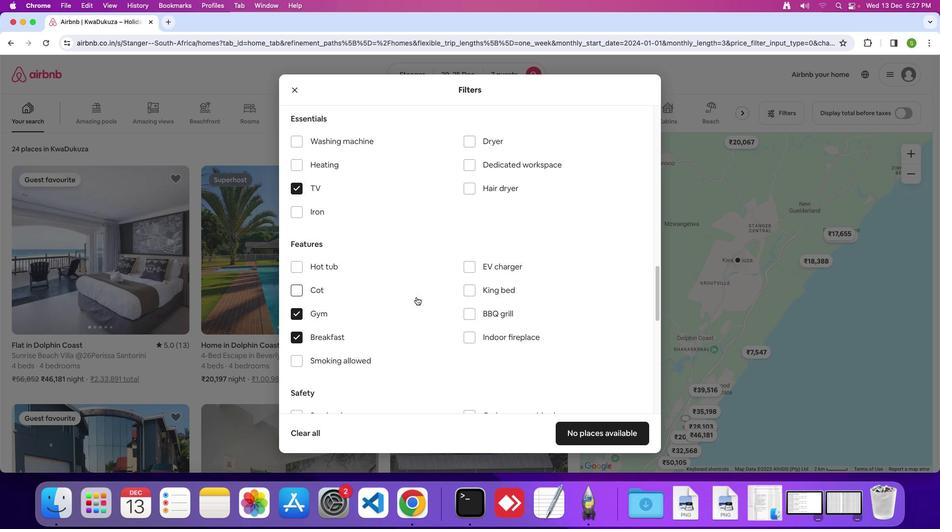 
Action: Mouse scrolled (416, 296) with delta (0, 0)
Screenshot: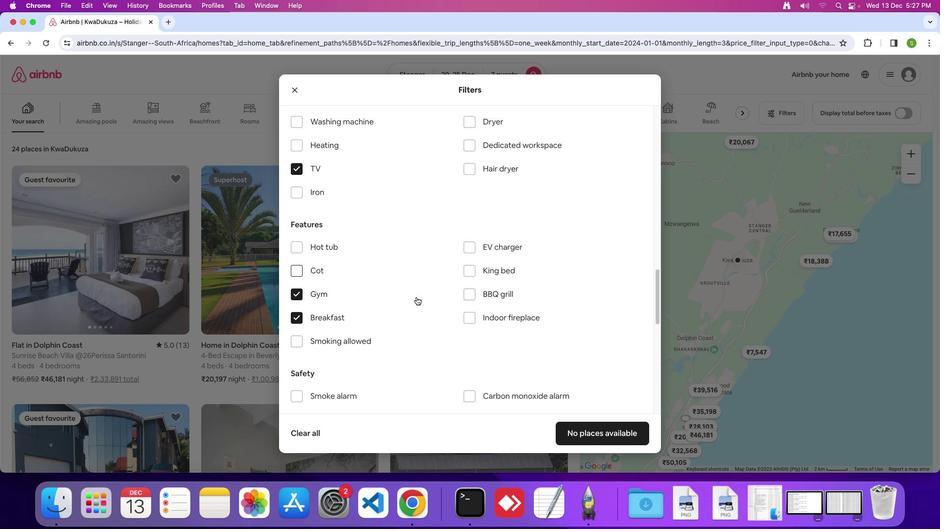 
Action: Mouse scrolled (416, 296) with delta (0, 0)
Screenshot: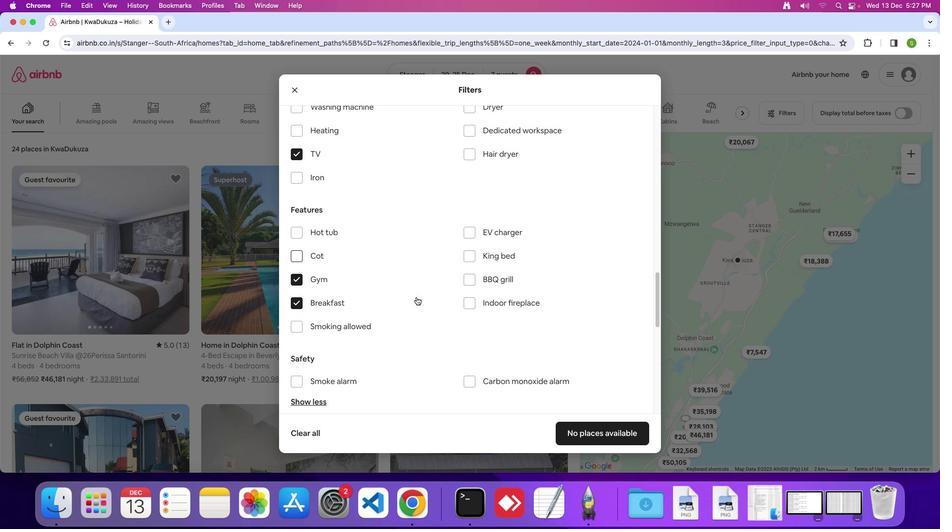 
Action: Mouse scrolled (416, 296) with delta (0, 0)
Screenshot: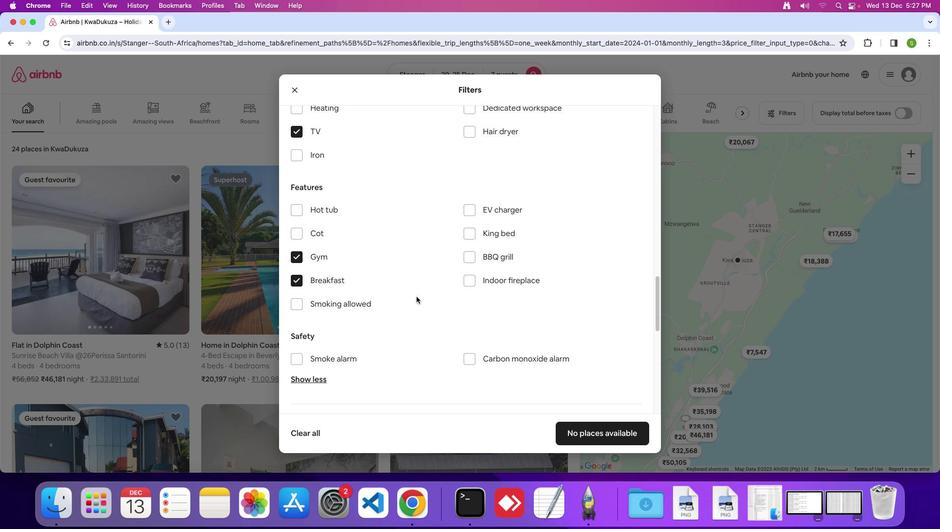 
Action: Mouse scrolled (416, 296) with delta (0, 0)
Screenshot: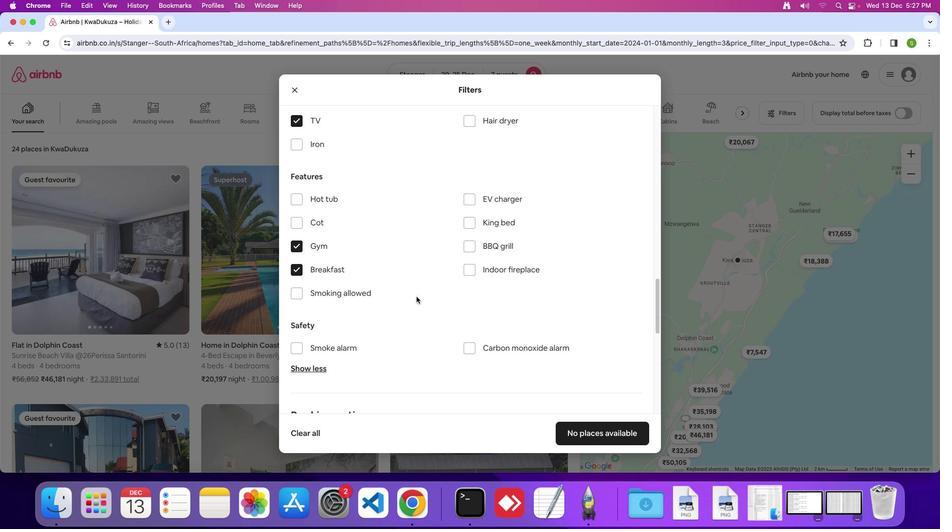 
Action: Mouse moved to (416, 296)
Screenshot: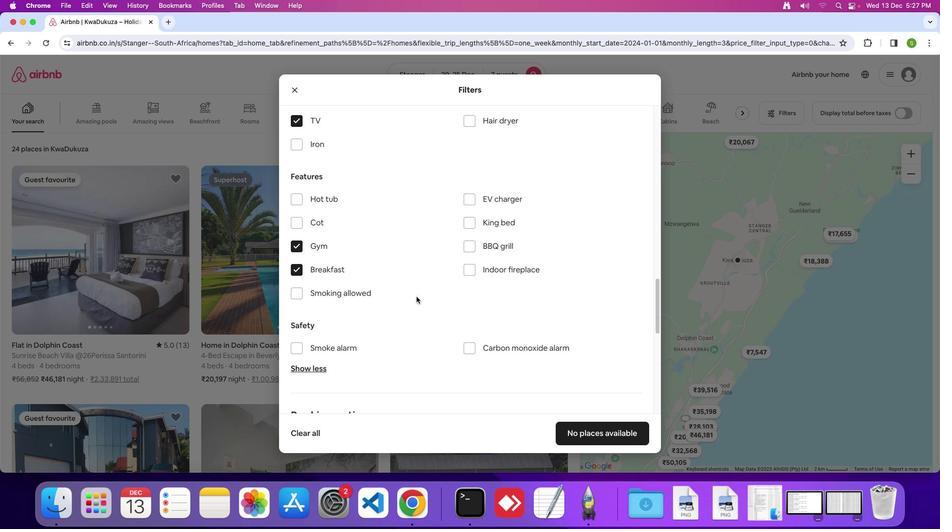 
Action: Mouse scrolled (416, 296) with delta (0, 0)
Screenshot: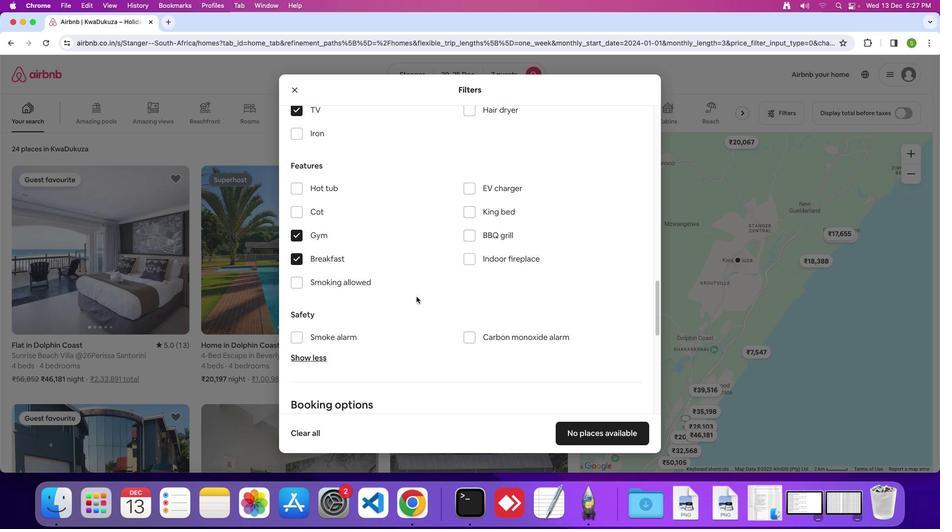 
Action: Mouse scrolled (416, 296) with delta (0, 0)
Screenshot: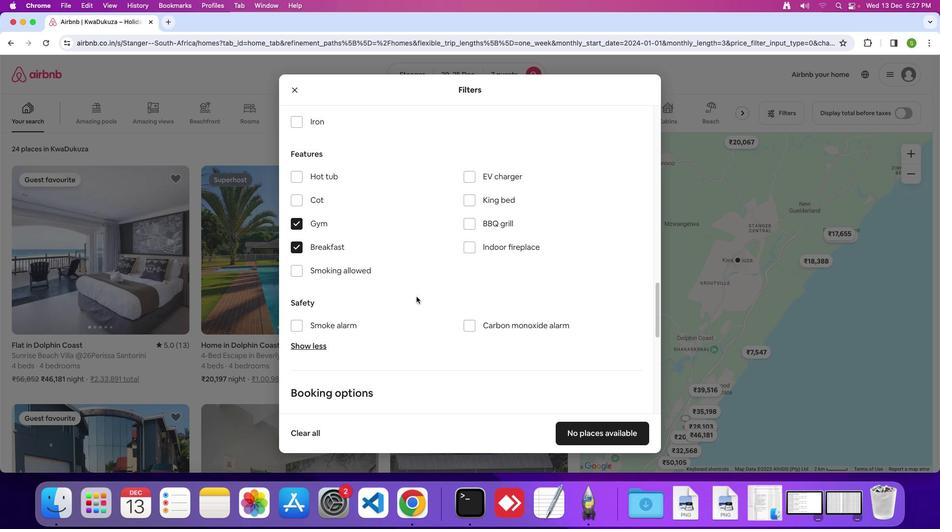 
Action: Mouse scrolled (416, 296) with delta (0, 0)
Screenshot: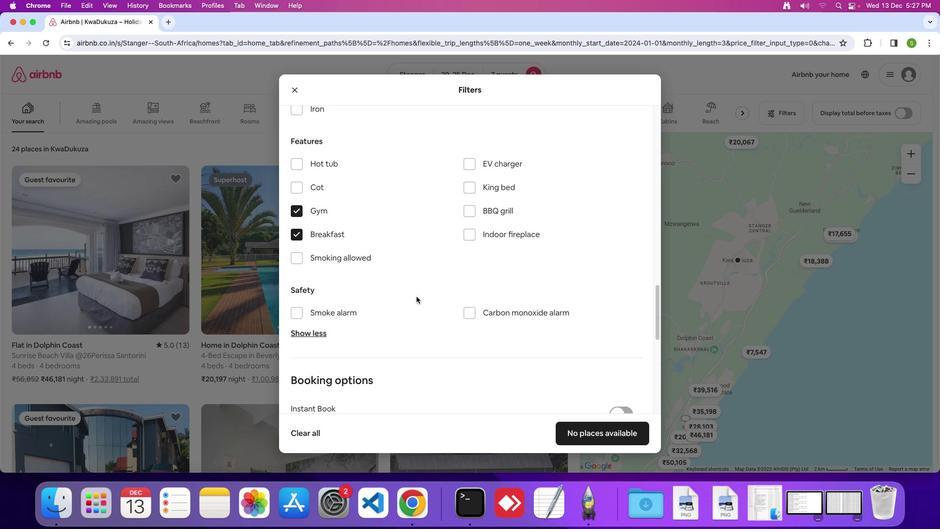 
Action: Mouse scrolled (416, 296) with delta (0, 0)
Screenshot: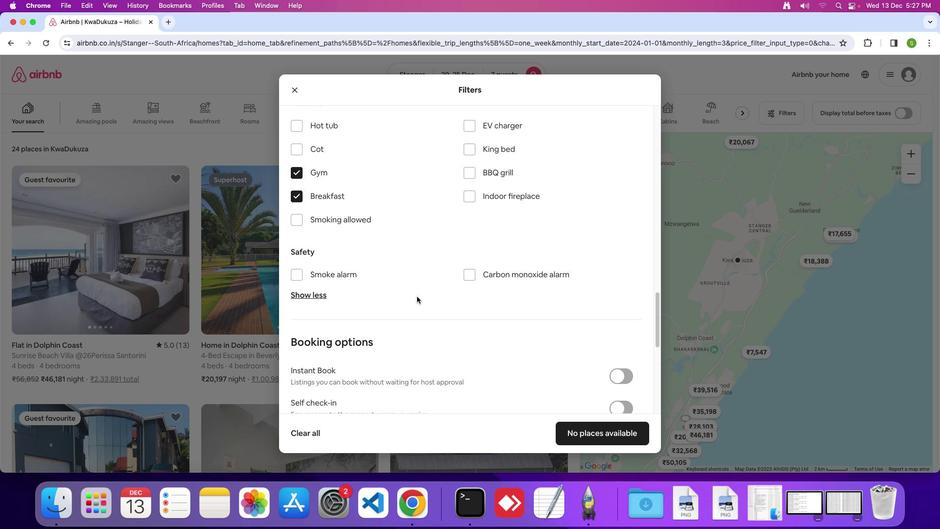 
Action: Mouse scrolled (416, 296) with delta (0, 0)
Screenshot: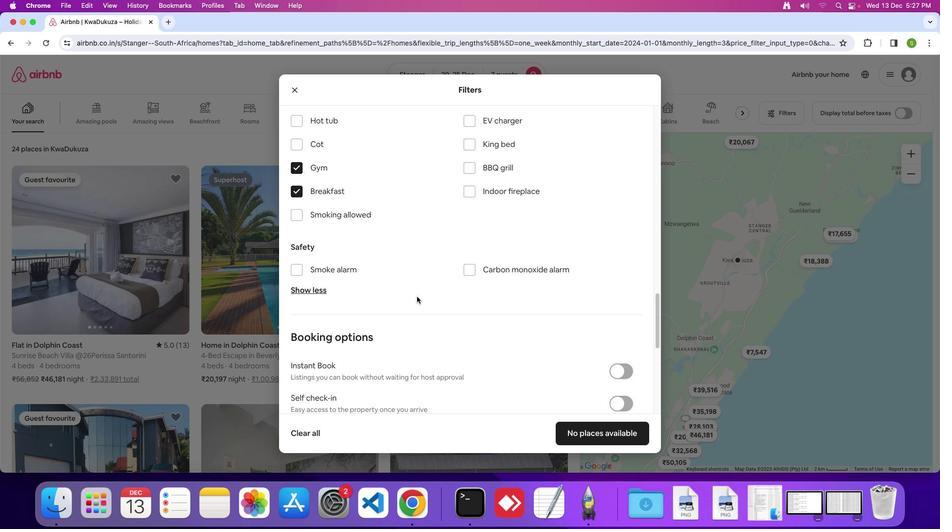 
Action: Mouse moved to (416, 296)
Screenshot: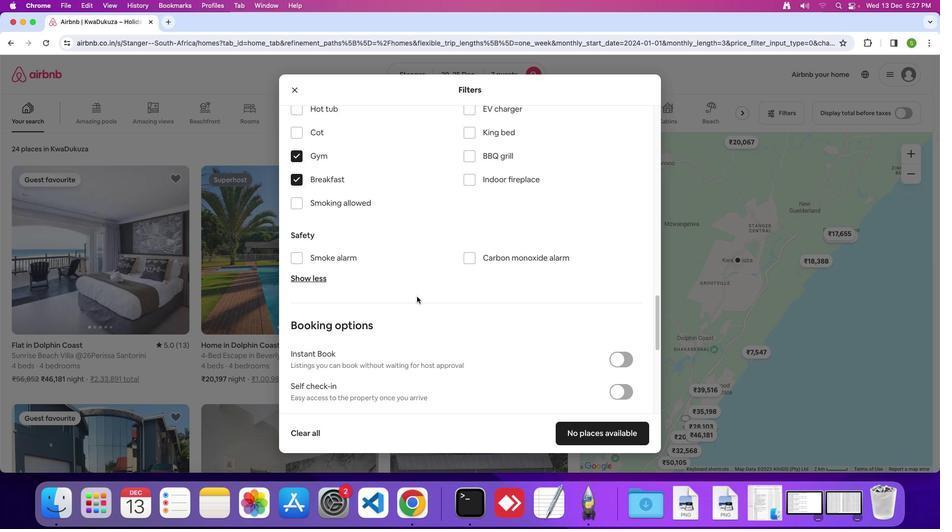 
Action: Mouse scrolled (416, 296) with delta (0, 0)
Screenshot: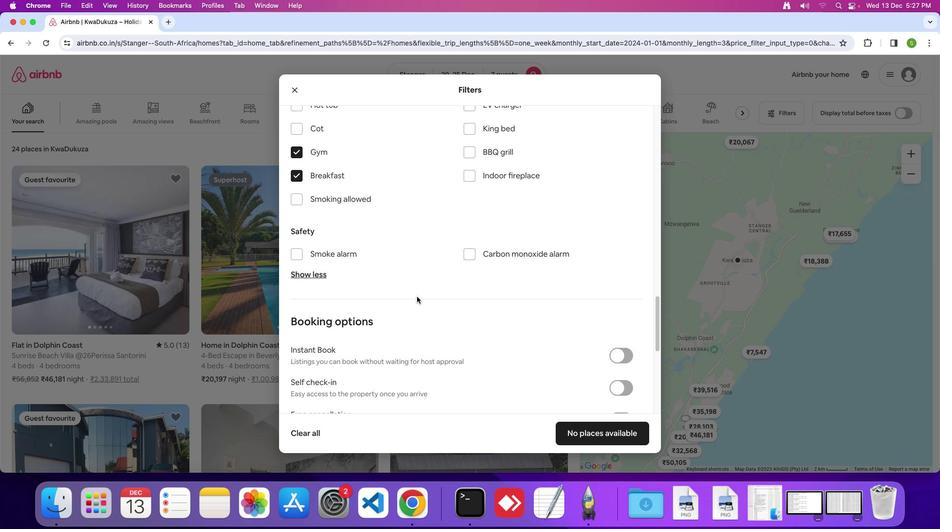 
Action: Mouse scrolled (416, 296) with delta (0, 0)
Screenshot: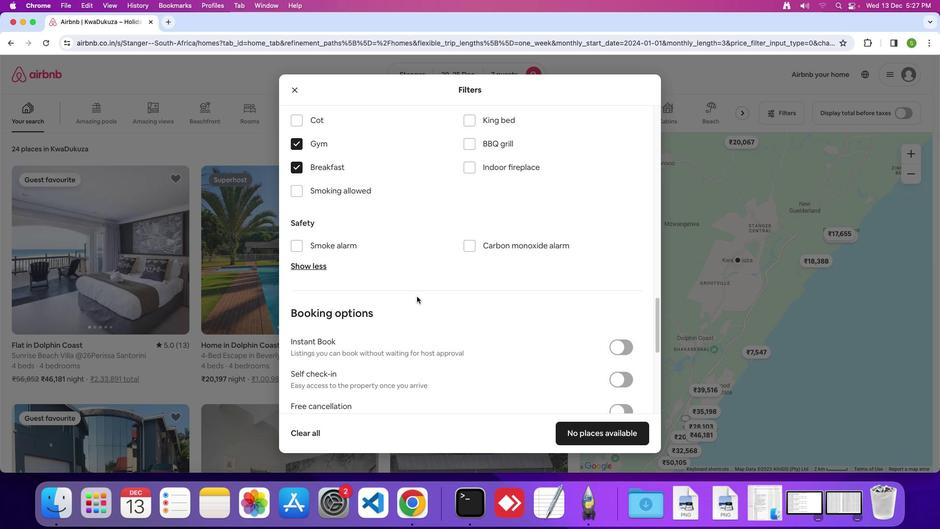 
Action: Mouse scrolled (416, 296) with delta (0, 0)
Screenshot: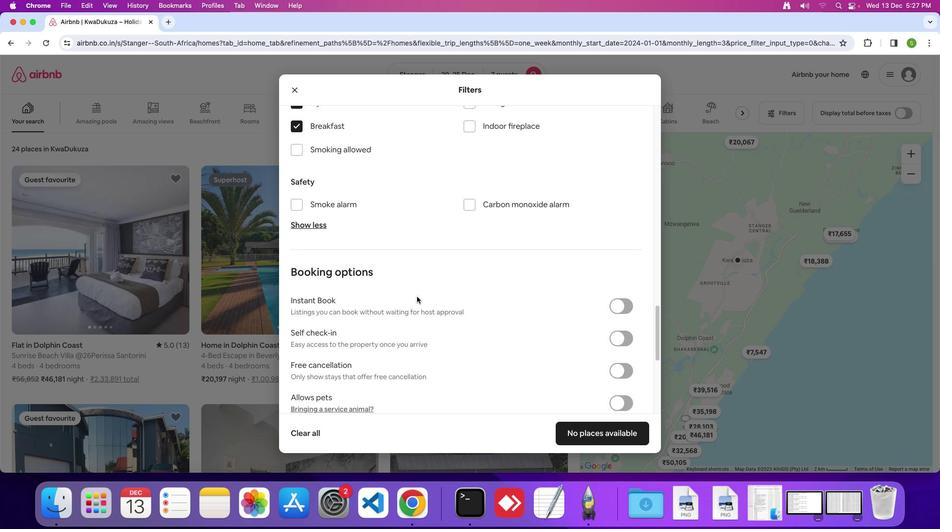 
Action: Mouse scrolled (416, 296) with delta (0, 0)
Screenshot: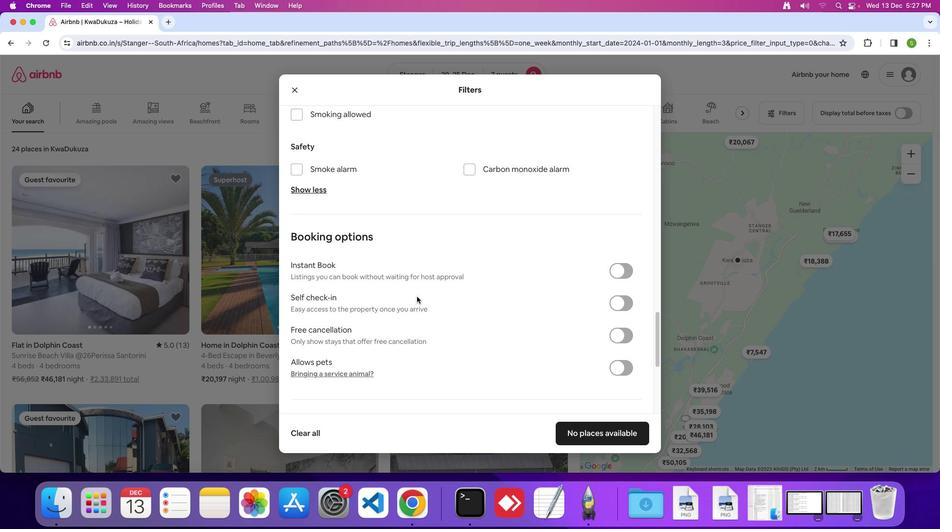 
Action: Mouse scrolled (416, 296) with delta (0, 0)
Screenshot: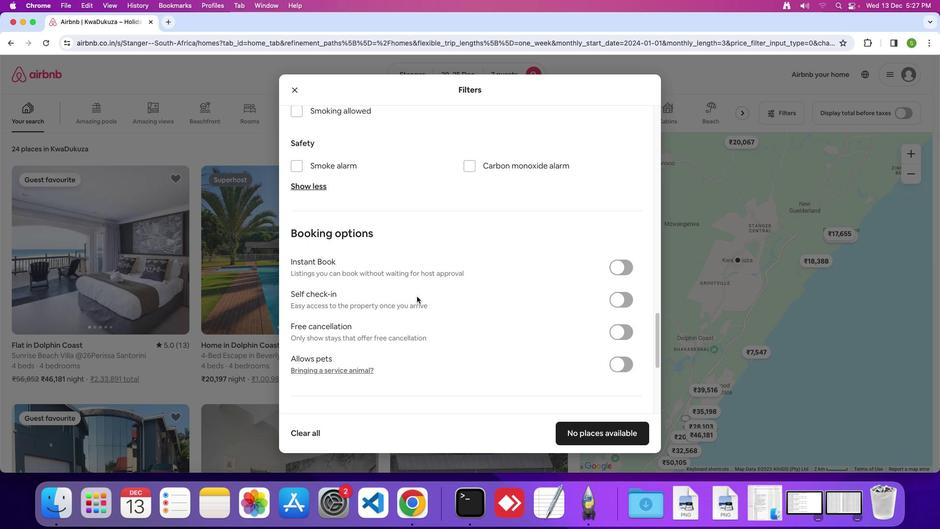 
Action: Mouse scrolled (416, 296) with delta (0, 0)
Screenshot: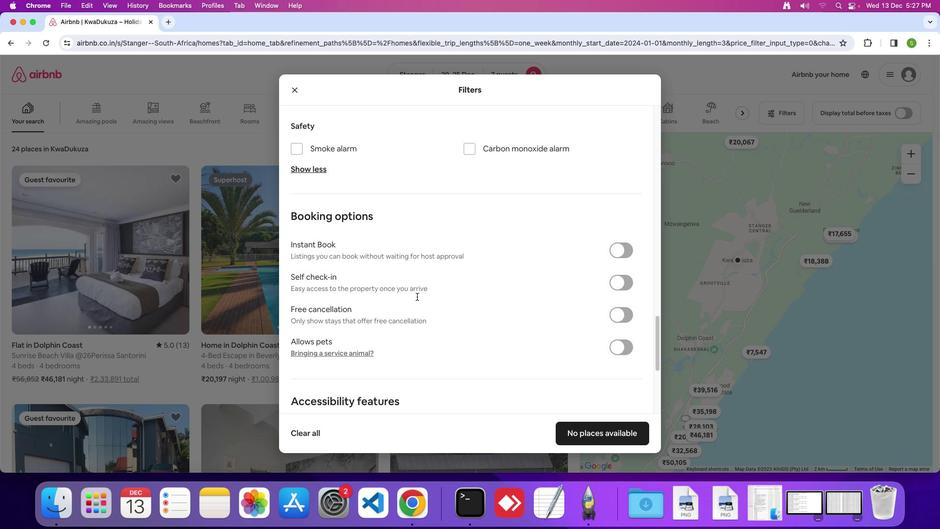 
Action: Mouse scrolled (416, 296) with delta (0, 0)
Screenshot: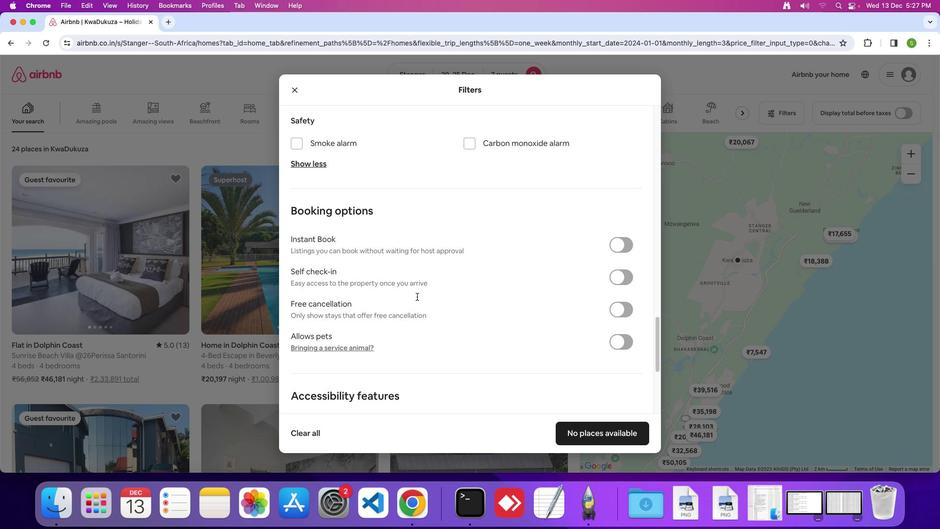 
Action: Mouse scrolled (416, 296) with delta (0, 0)
Screenshot: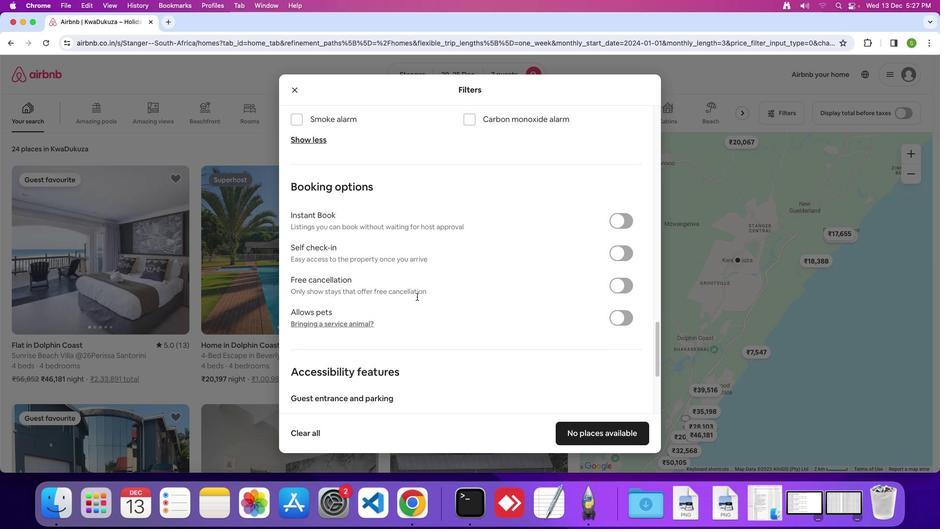 
Action: Mouse scrolled (416, 296) with delta (0, 0)
Screenshot: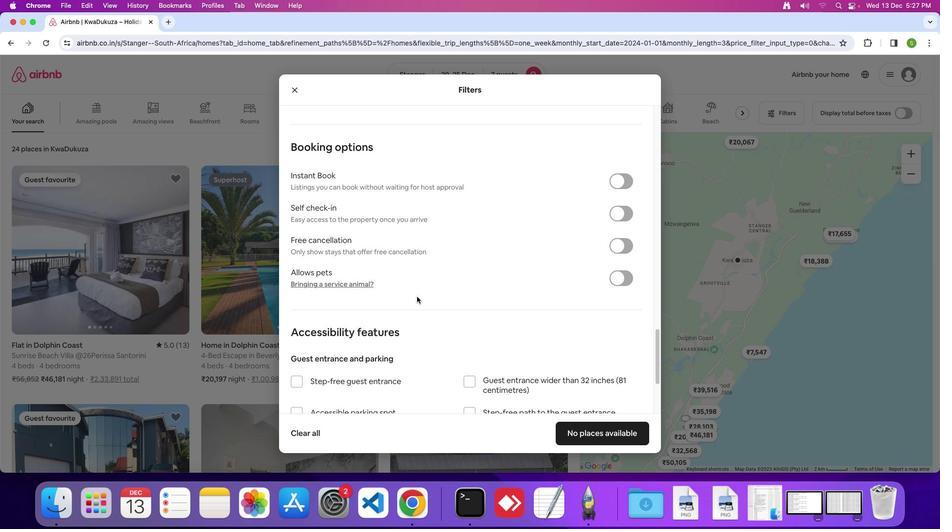 
Action: Mouse scrolled (416, 296) with delta (0, 0)
Screenshot: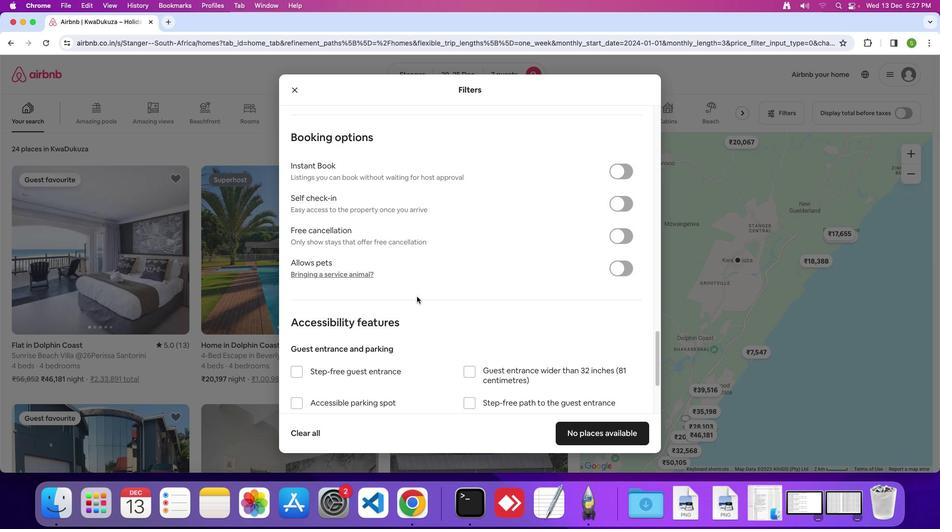 
Action: Mouse moved to (416, 296)
Screenshot: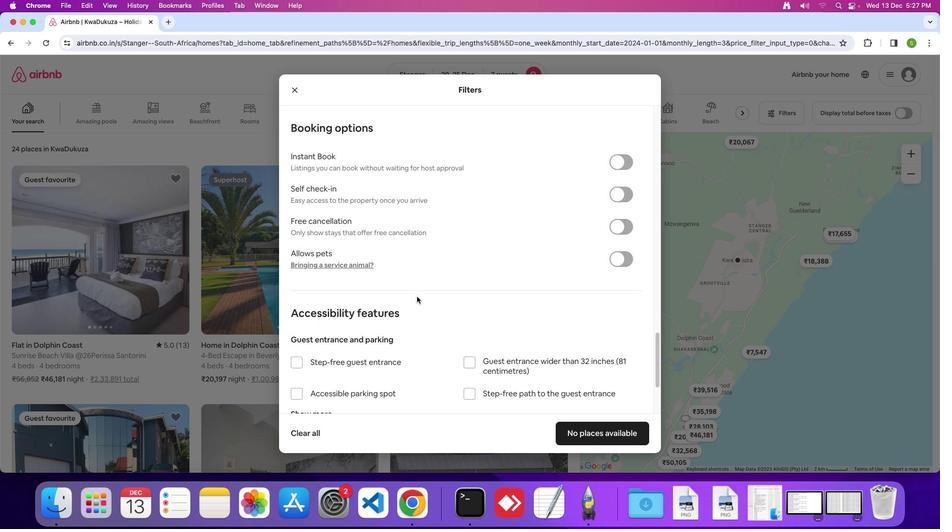 
Action: Mouse scrolled (416, 296) with delta (0, 0)
Screenshot: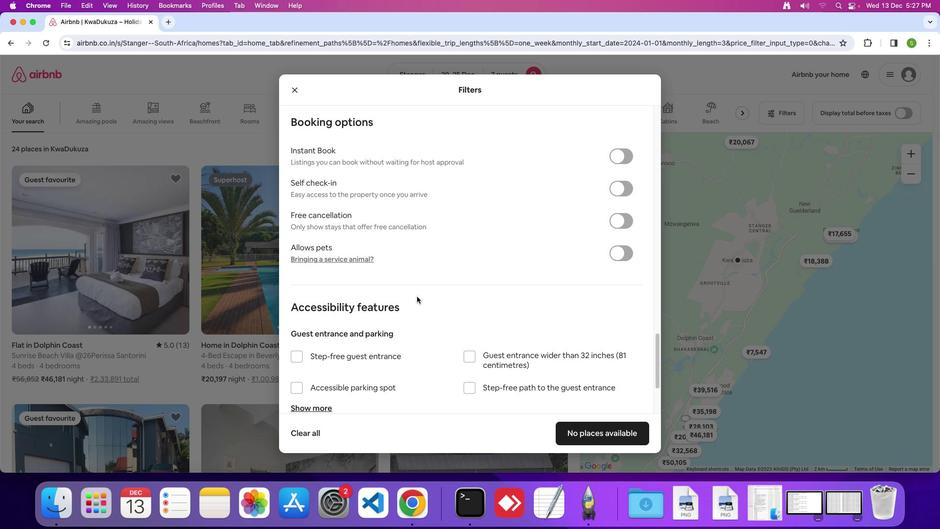 
Action: Mouse scrolled (416, 296) with delta (0, 0)
Screenshot: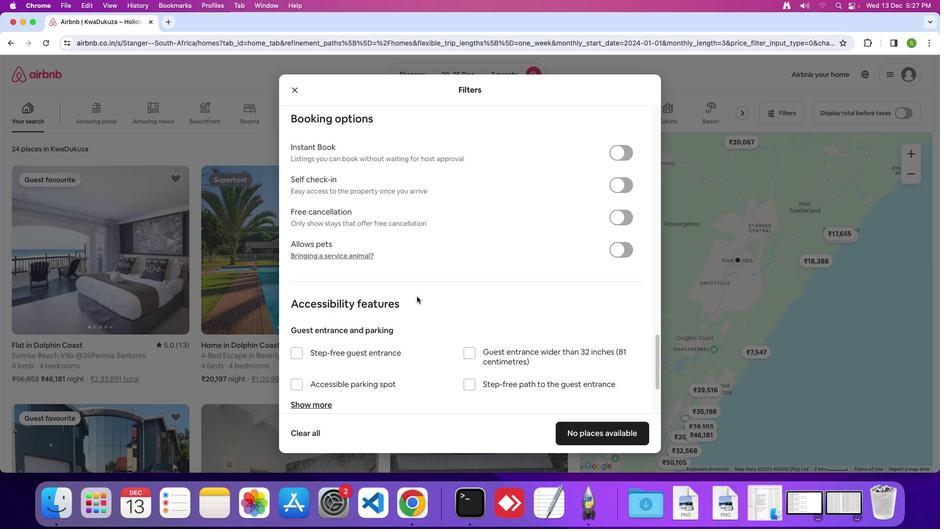 
Action: Mouse scrolled (416, 296) with delta (0, 0)
Screenshot: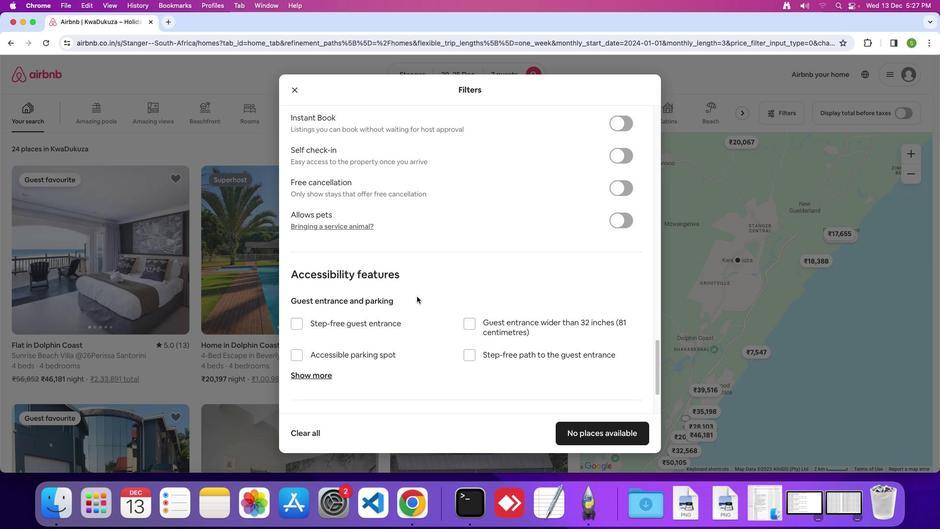 
Action: Mouse scrolled (416, 296) with delta (0, 0)
Screenshot: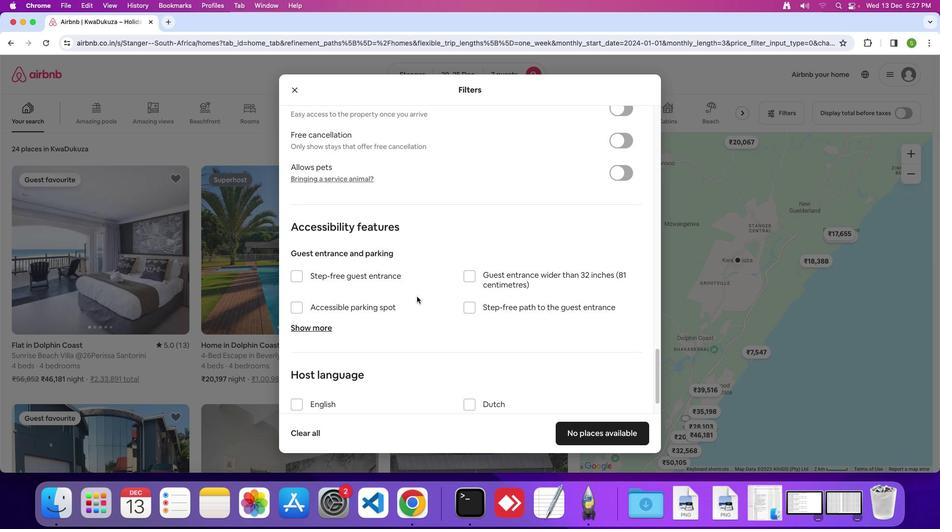 
Action: Mouse scrolled (416, 296) with delta (0, 0)
Screenshot: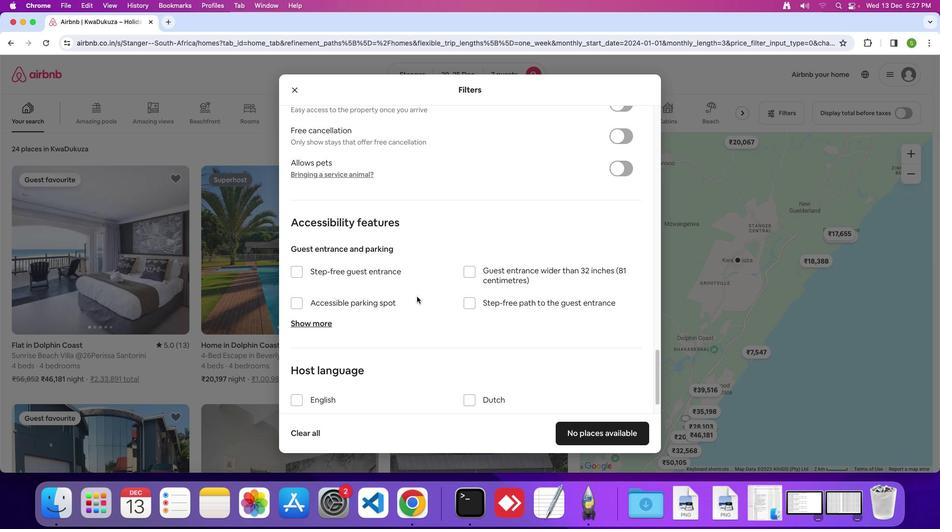 
Action: Mouse scrolled (416, 296) with delta (0, 0)
Screenshot: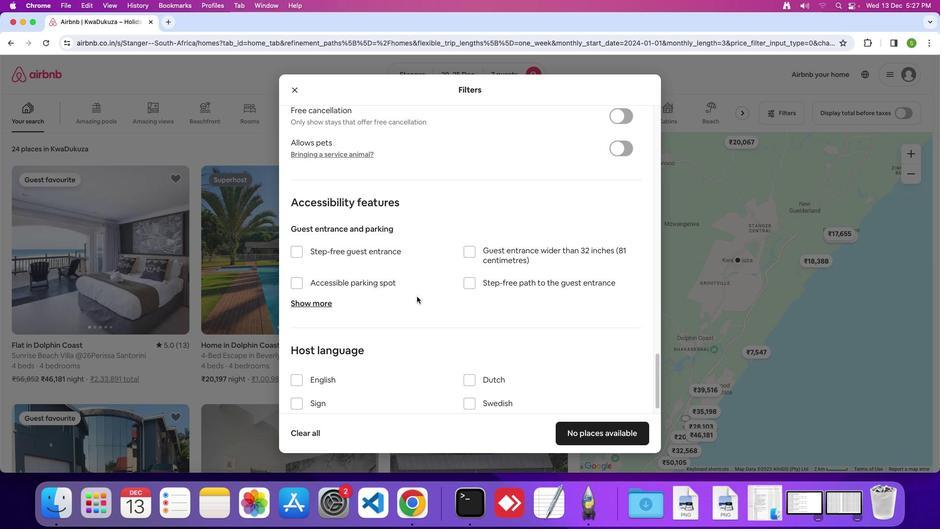 
Action: Mouse scrolled (416, 296) with delta (0, 0)
Screenshot: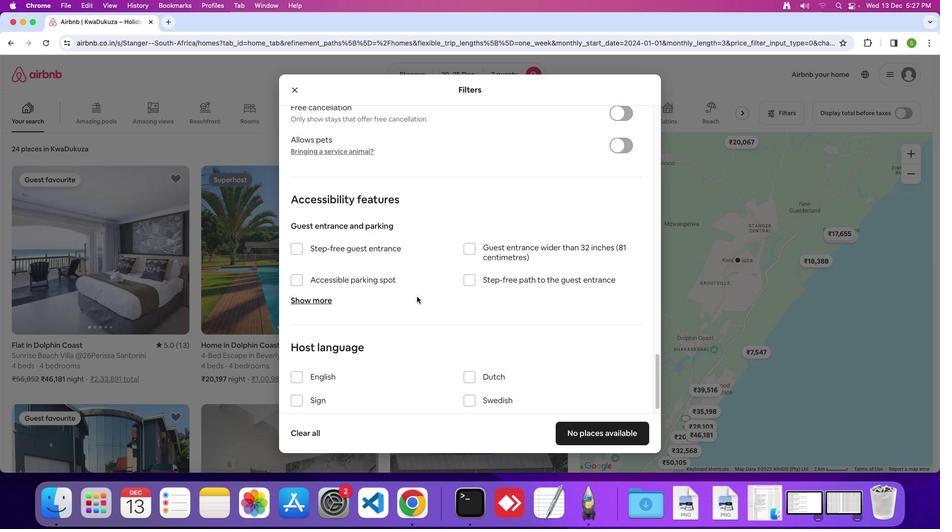 
Action: Mouse scrolled (416, 296) with delta (0, 0)
Screenshot: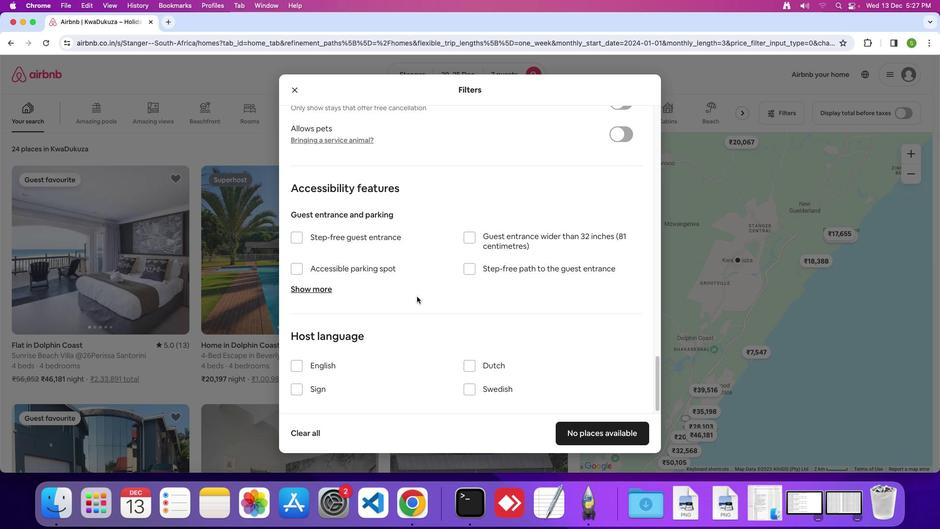 
Action: Mouse scrolled (416, 296) with delta (0, 0)
Screenshot: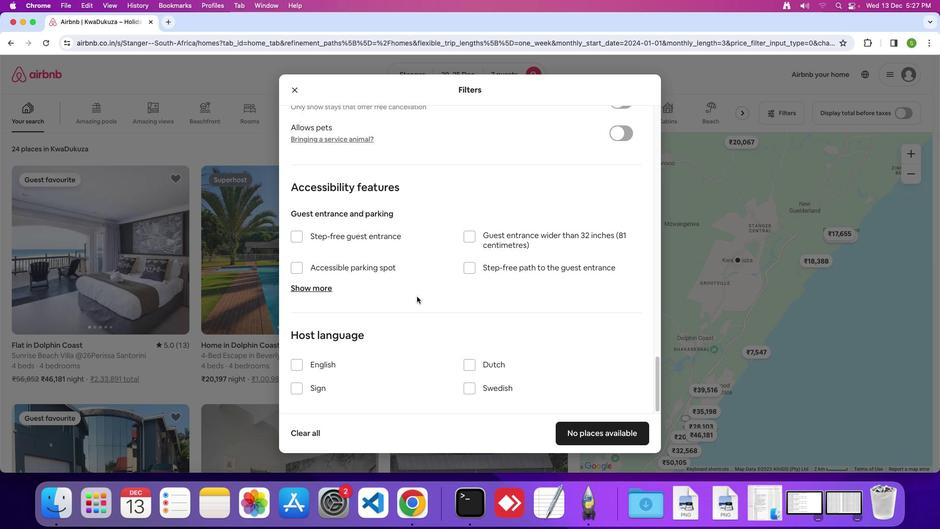 
Action: Mouse scrolled (416, 296) with delta (0, 0)
Screenshot: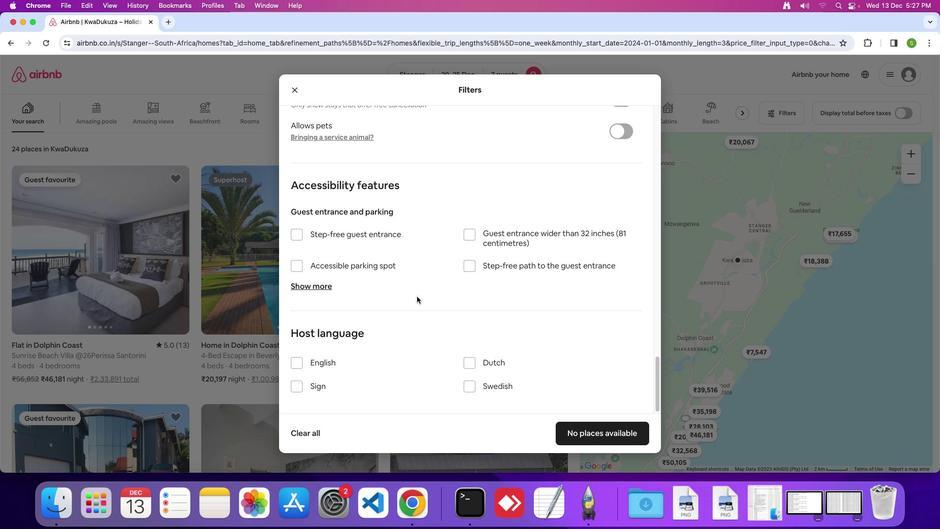 
Action: Mouse moved to (600, 428)
Screenshot: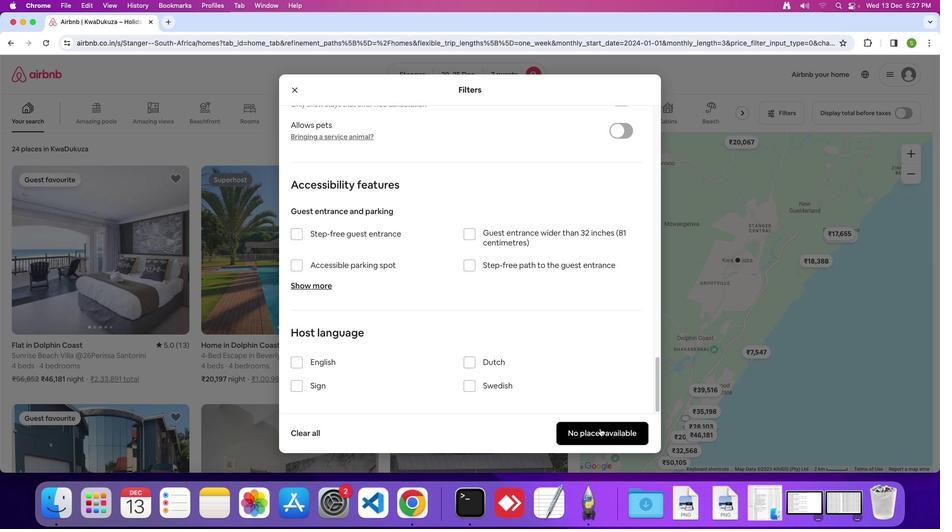 
Action: Mouse pressed left at (600, 428)
Screenshot: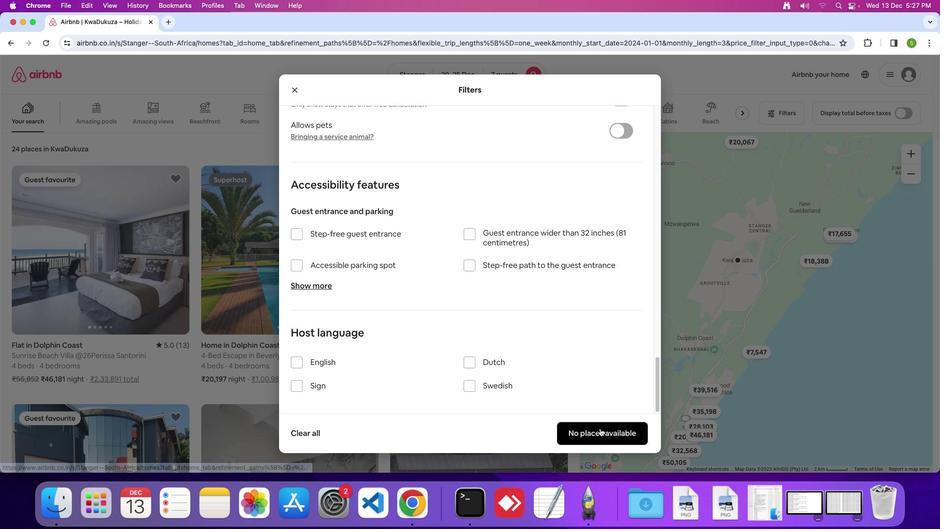 
Action: Mouse moved to (468, 256)
Screenshot: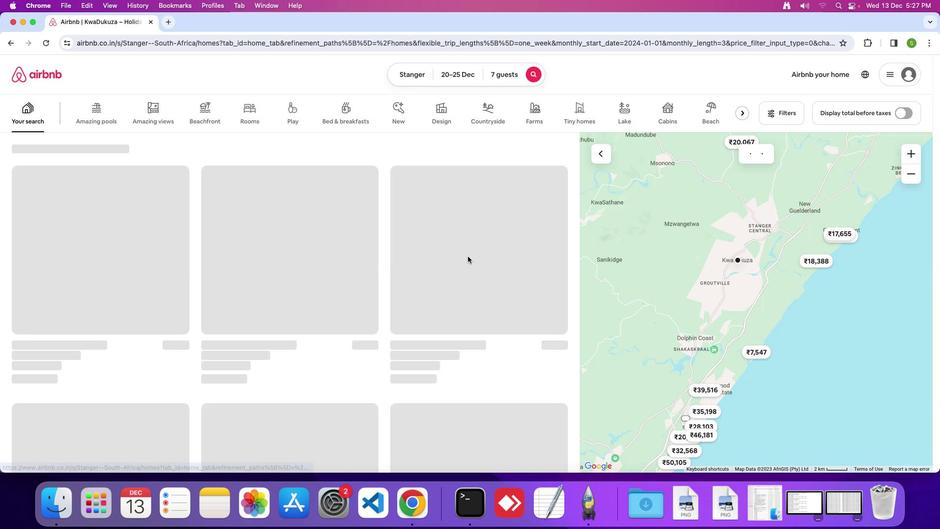 
